 Task: In the  document fandc.rtf Insert horizontal line 'above the text' Create the translated copy of the document in  'Latin' Select the second point and  Clear Formatting
Action: Mouse moved to (341, 480)
Screenshot: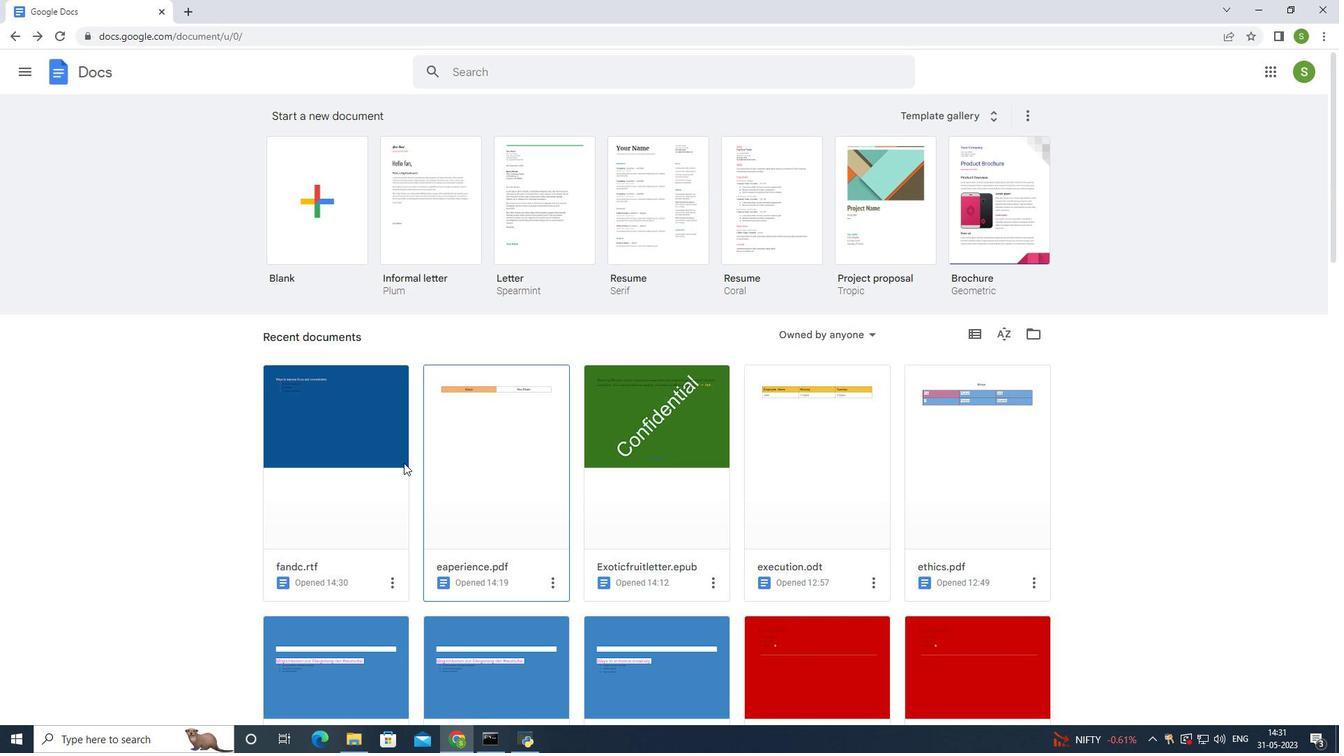 
Action: Mouse pressed left at (341, 480)
Screenshot: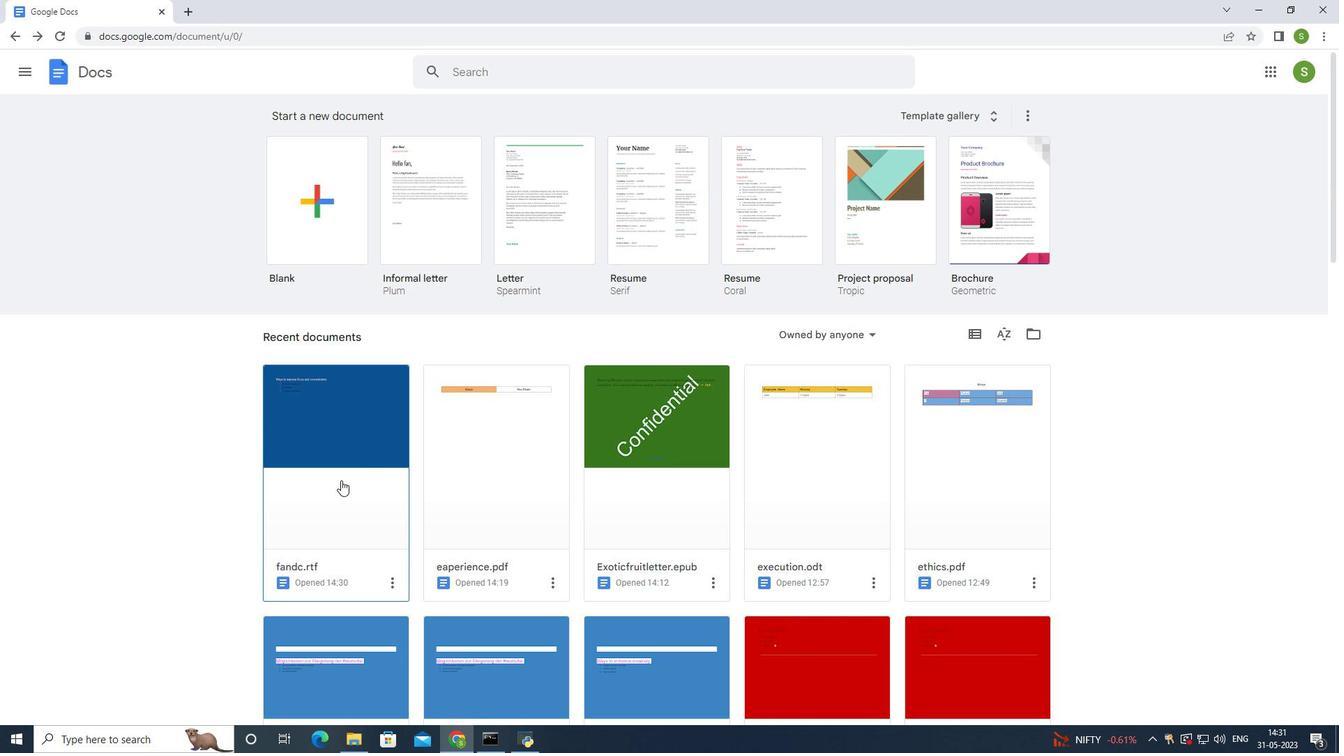 
Action: Mouse moved to (310, 258)
Screenshot: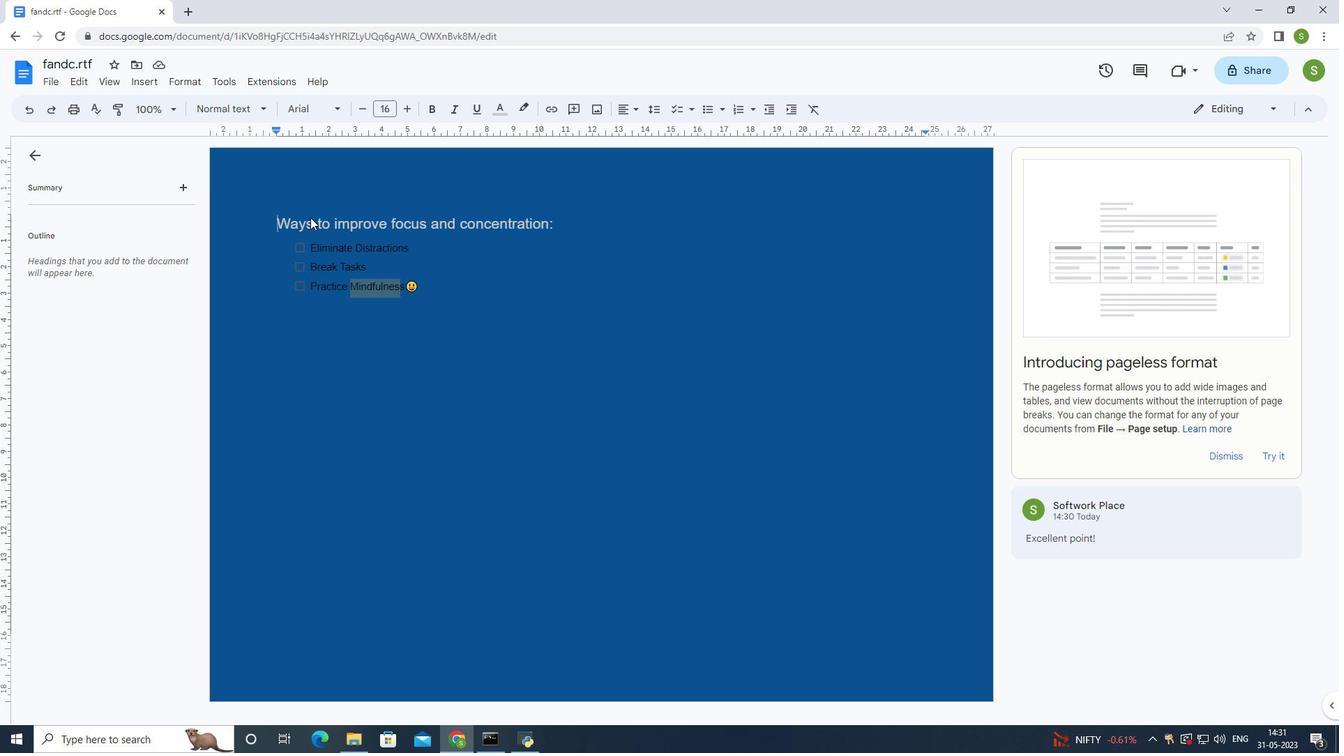 
Action: Key pressed <Key.enter>
Screenshot: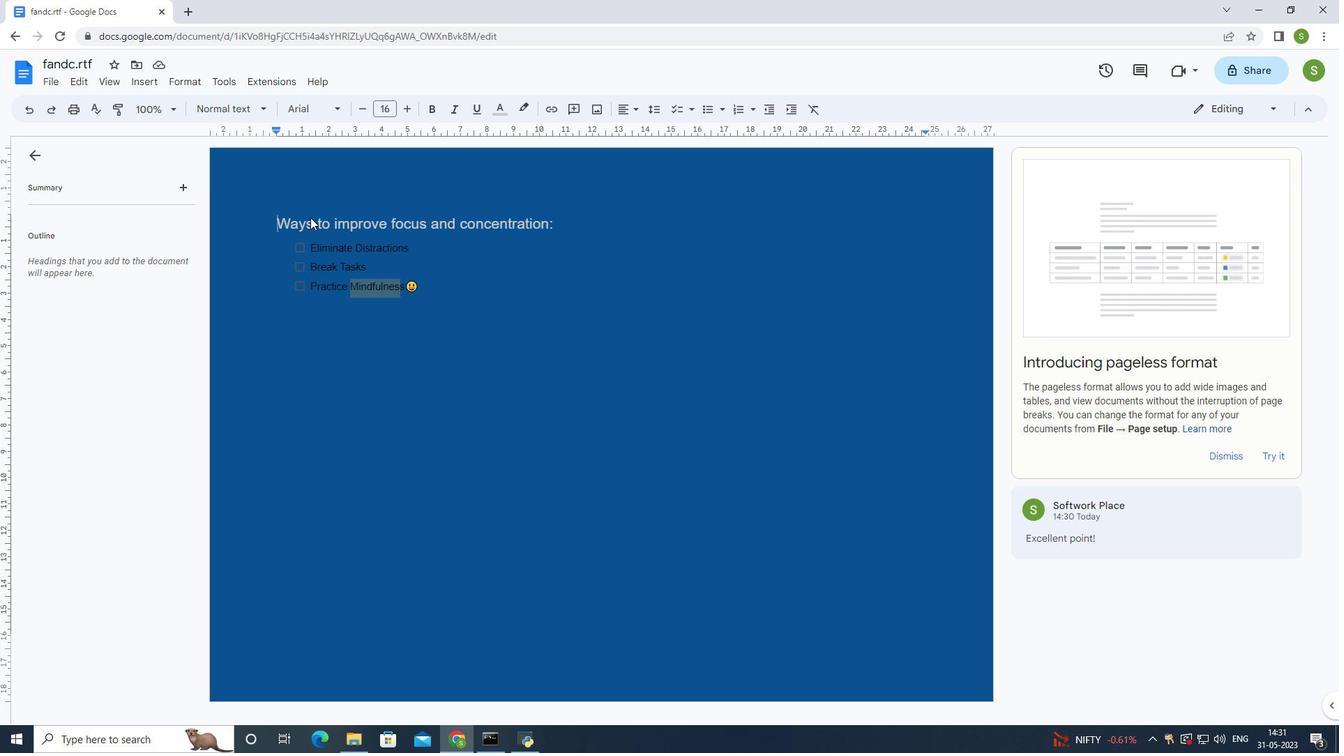 
Action: Mouse moved to (309, 237)
Screenshot: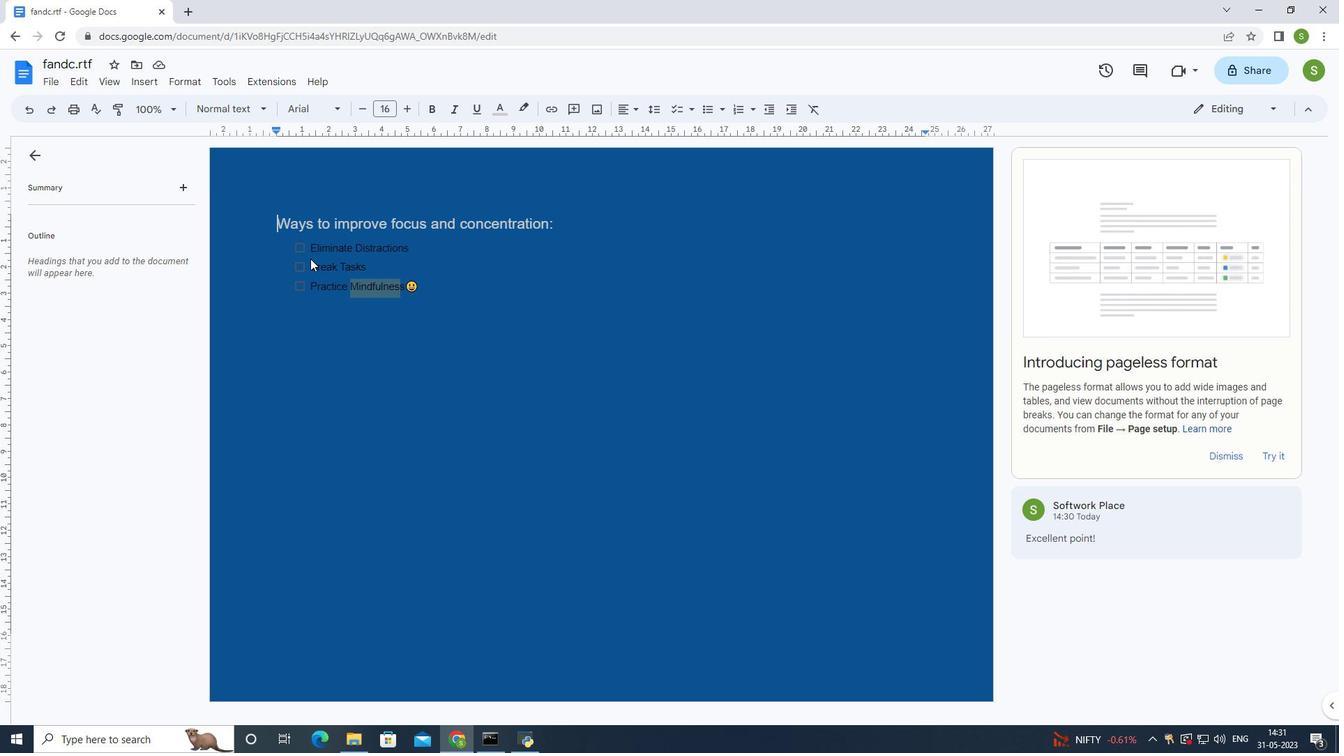 
Action: Key pressed <Key.enter>
Screenshot: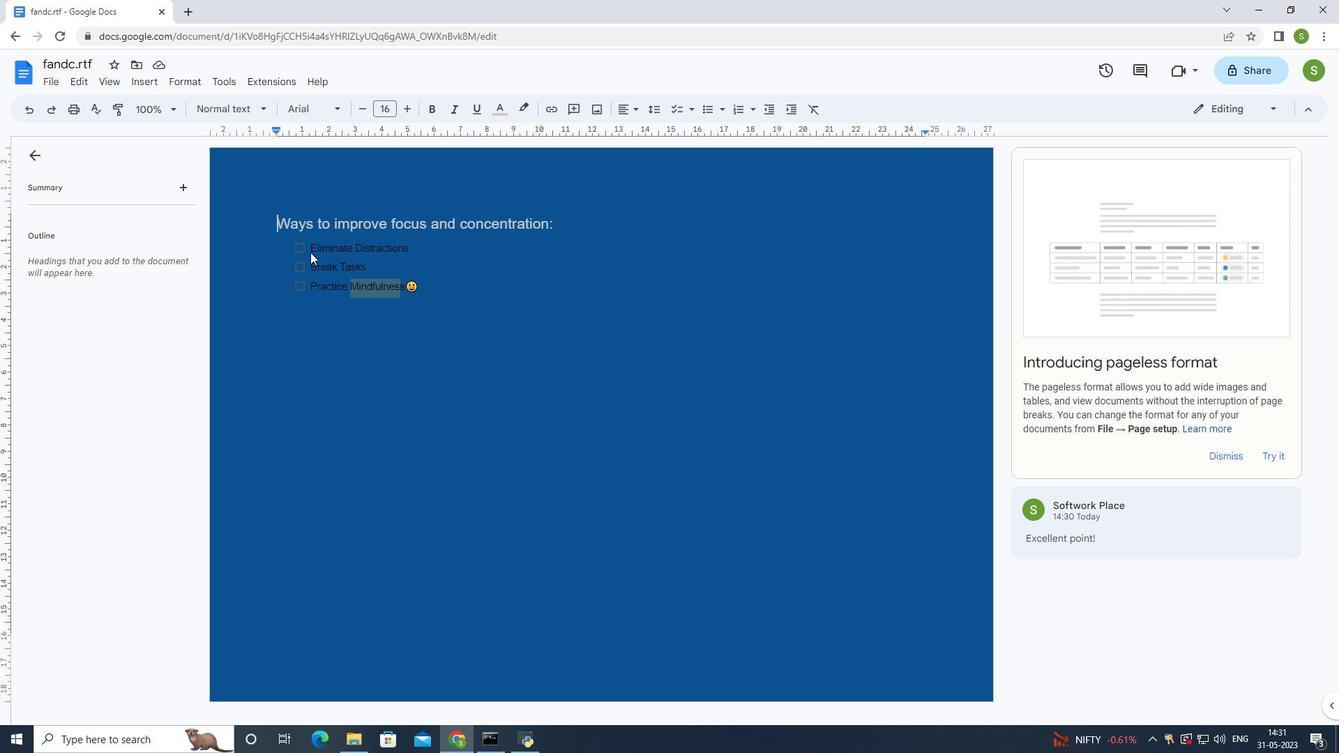 
Action: Mouse moved to (309, 237)
Screenshot: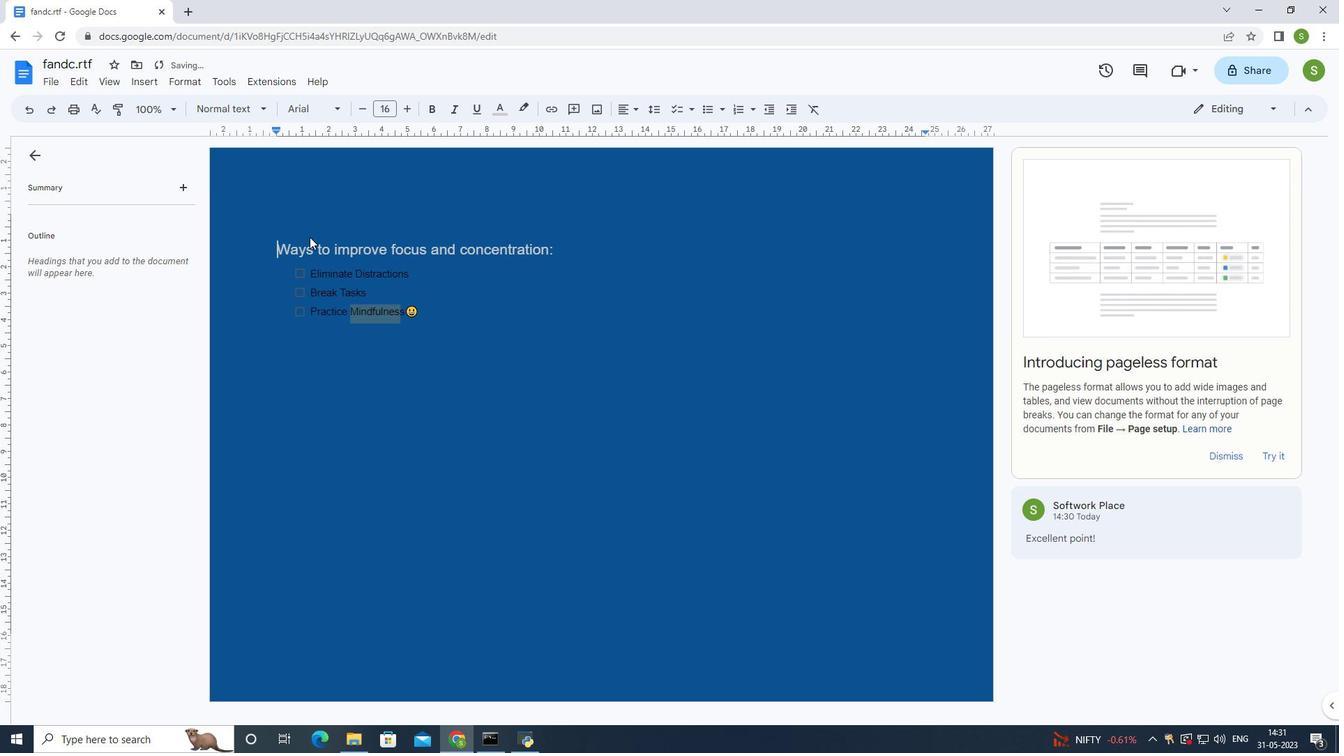 
Action: Key pressed <Key.enter>
Screenshot: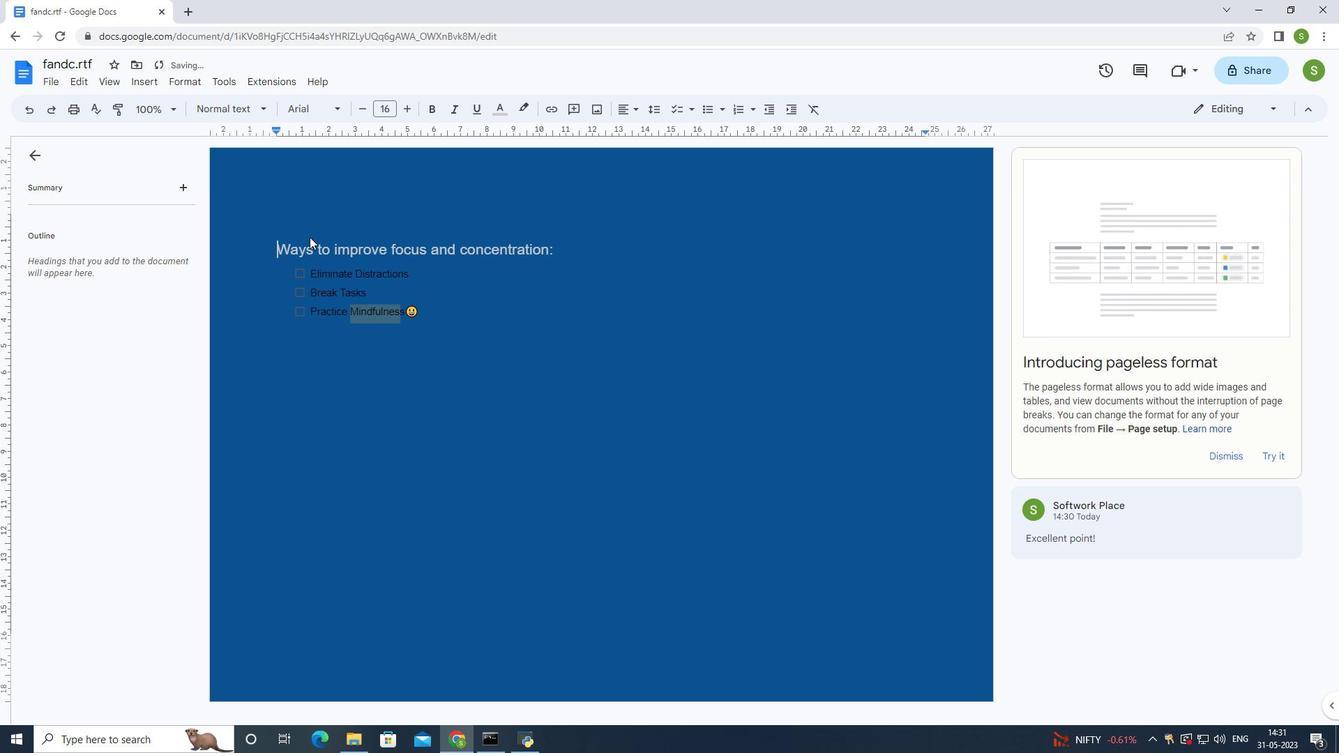 
Action: Mouse moved to (309, 239)
Screenshot: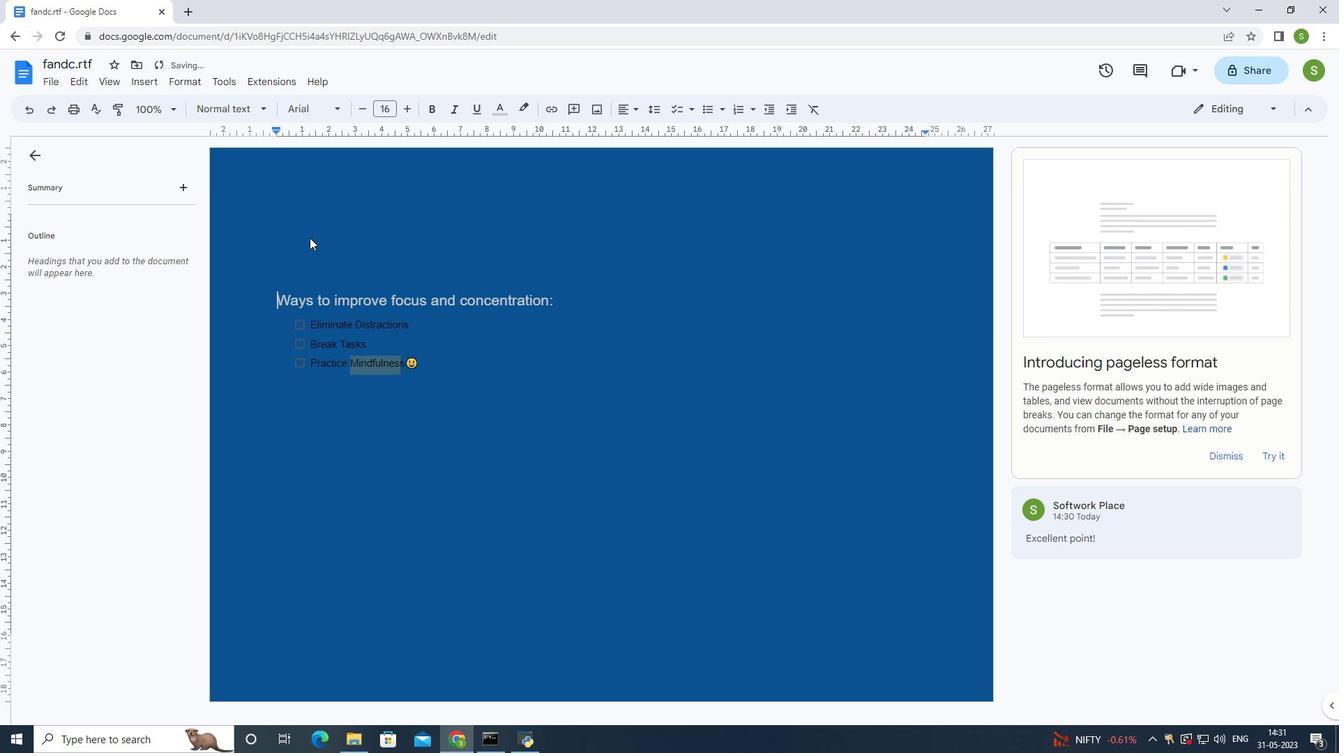 
Action: Key pressed <Key.enter>
Screenshot: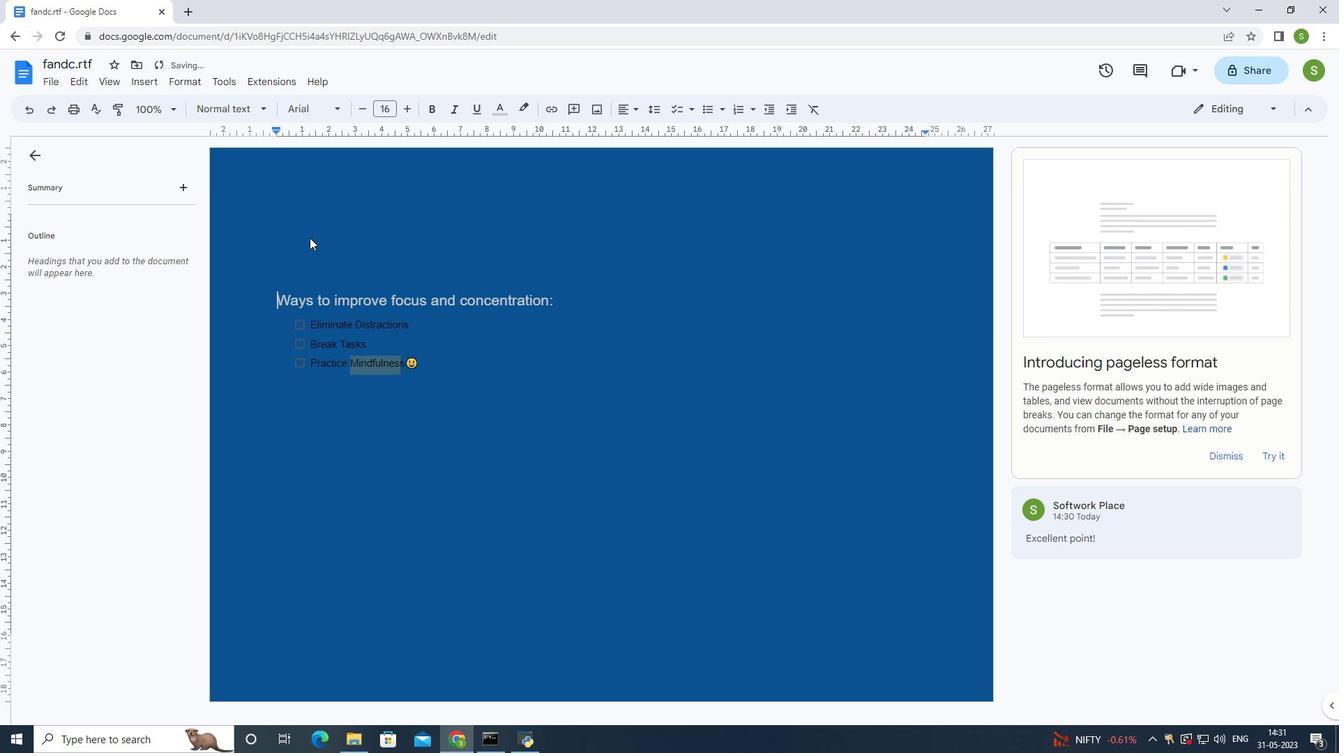 
Action: Mouse moved to (288, 288)
Screenshot: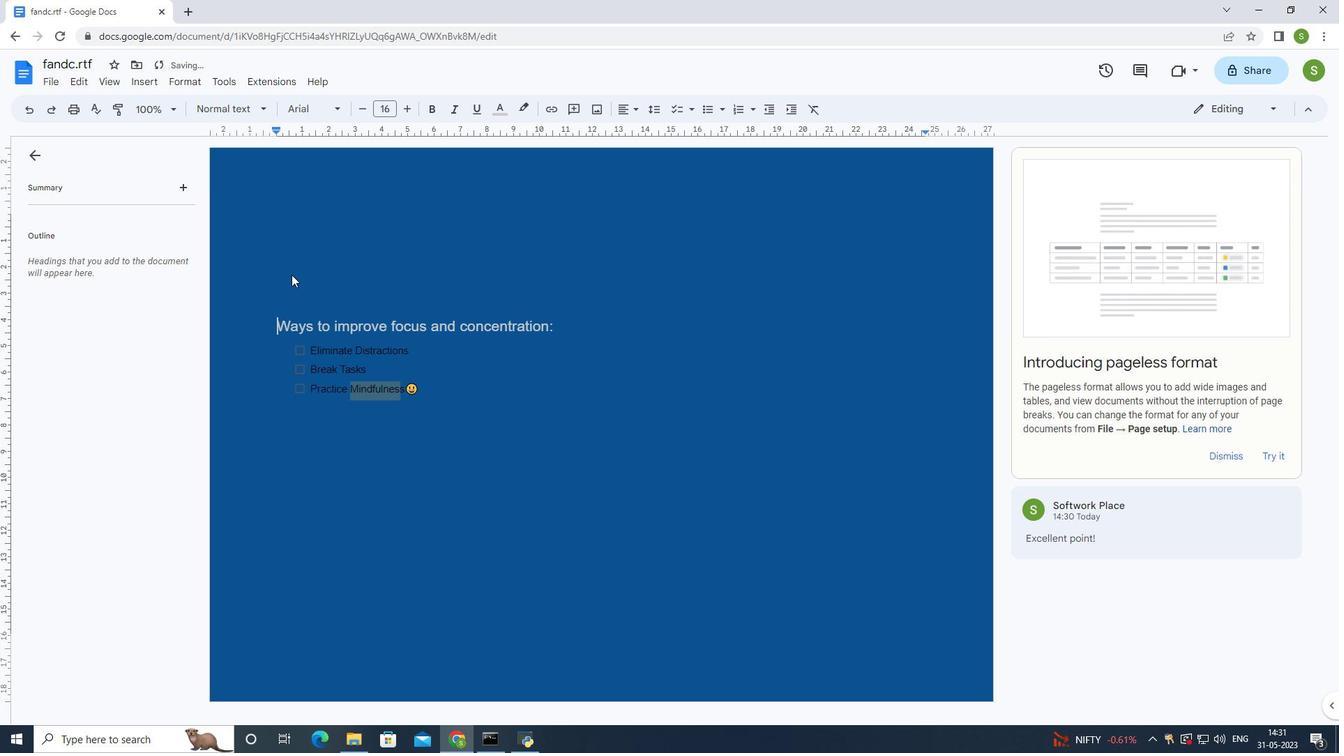 
Action: Mouse pressed left at (288, 288)
Screenshot: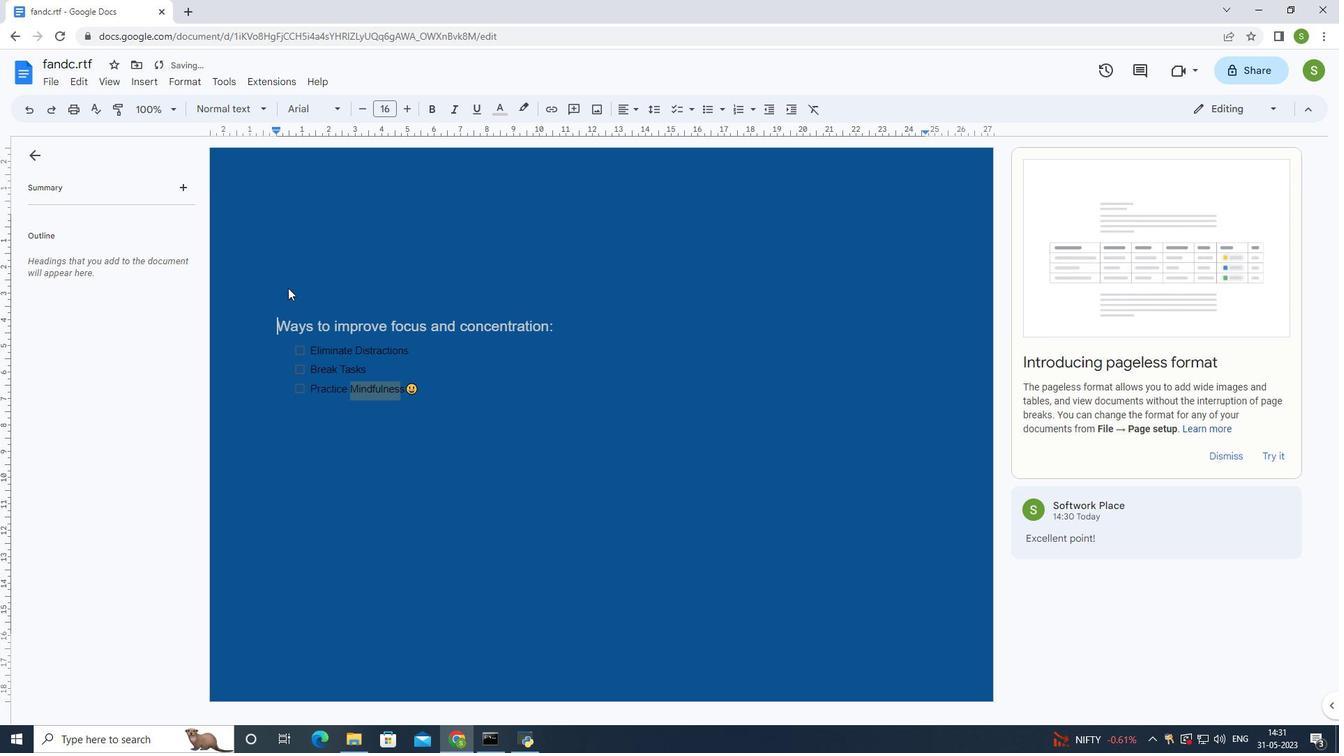 
Action: Mouse moved to (180, 82)
Screenshot: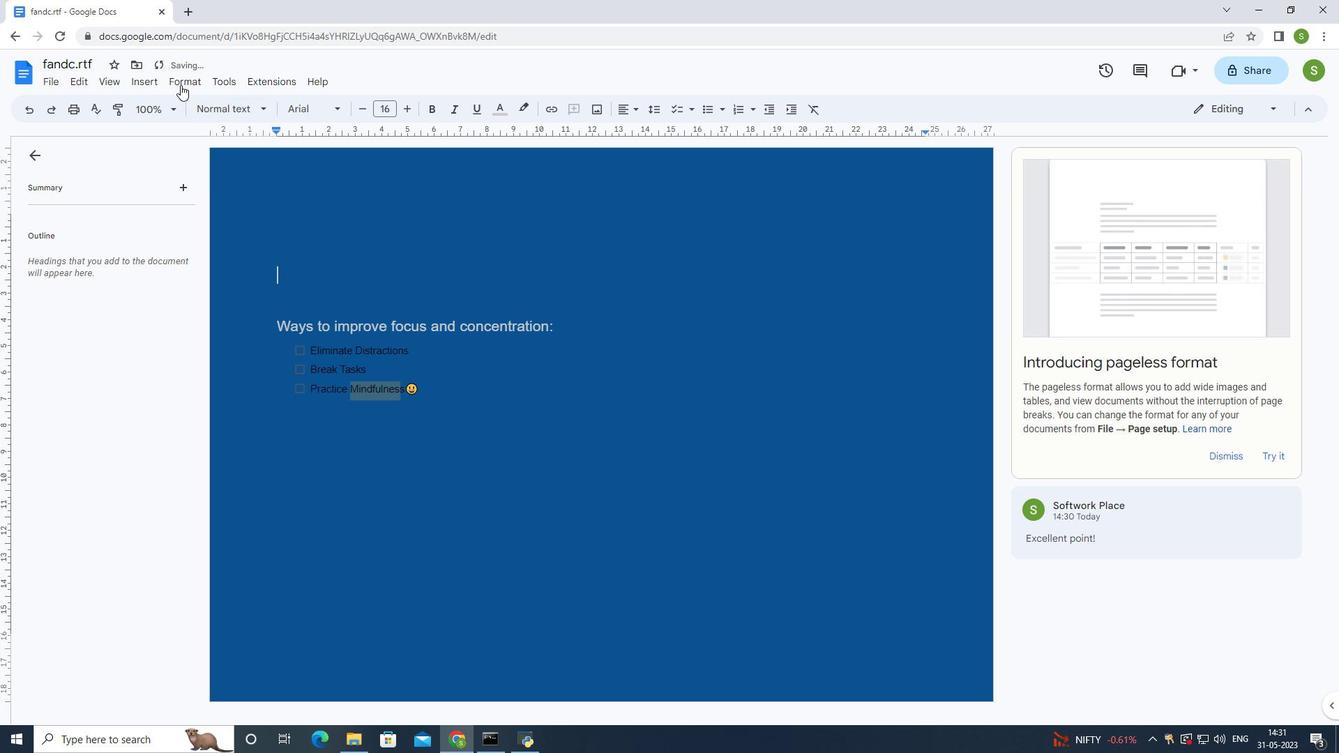 
Action: Mouse pressed left at (180, 82)
Screenshot: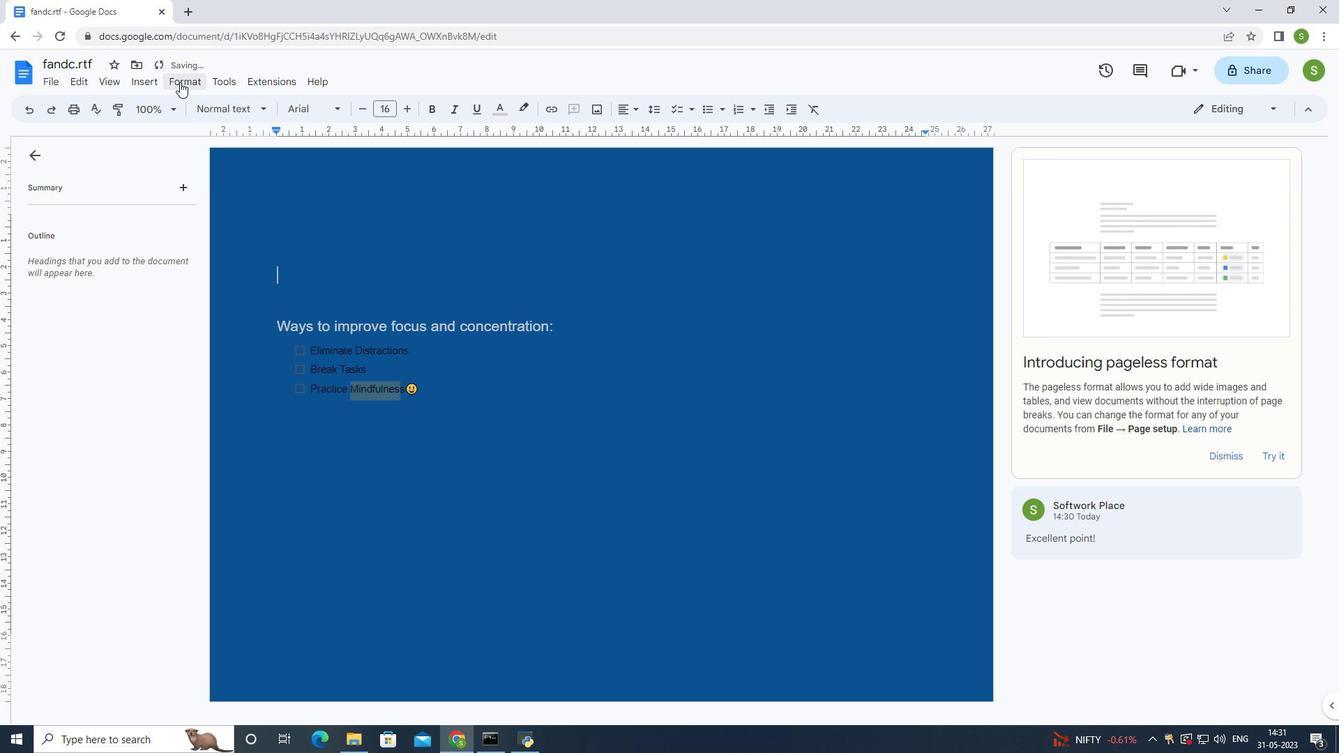 
Action: Mouse moved to (151, 81)
Screenshot: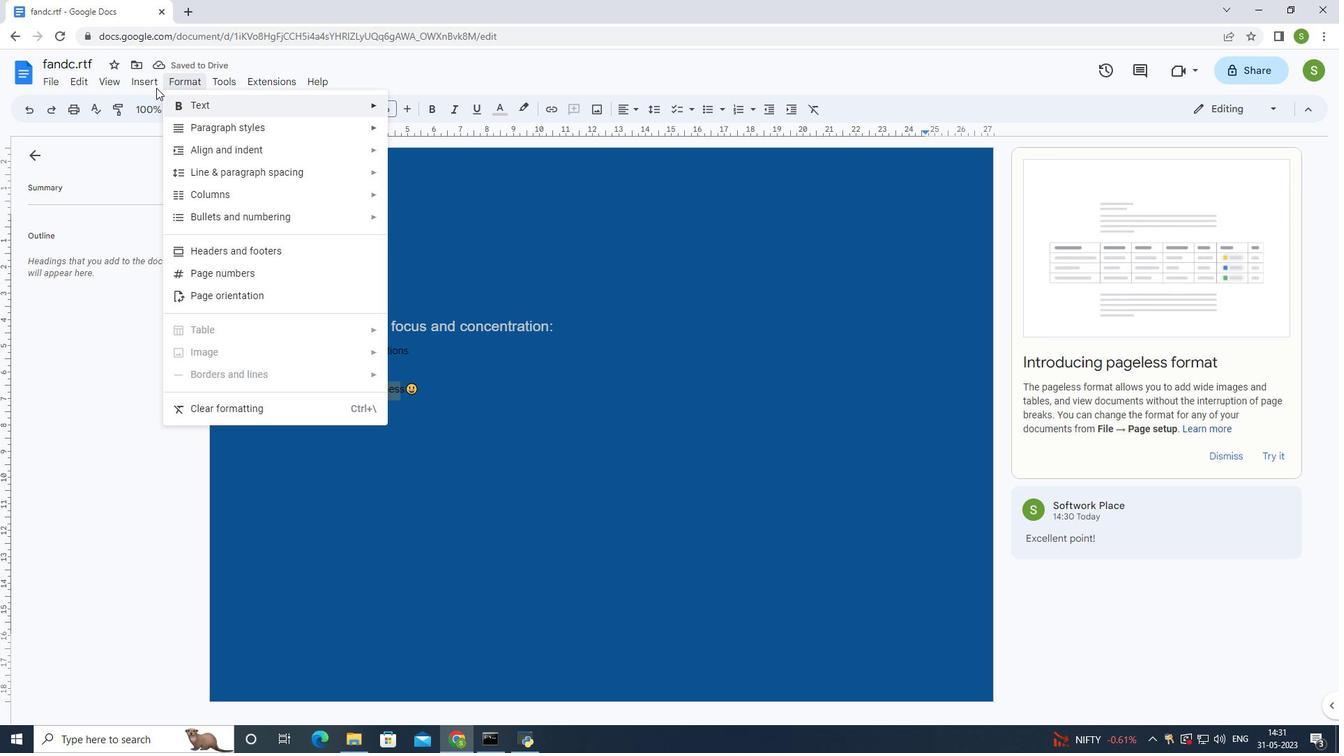 
Action: Mouse pressed left at (151, 81)
Screenshot: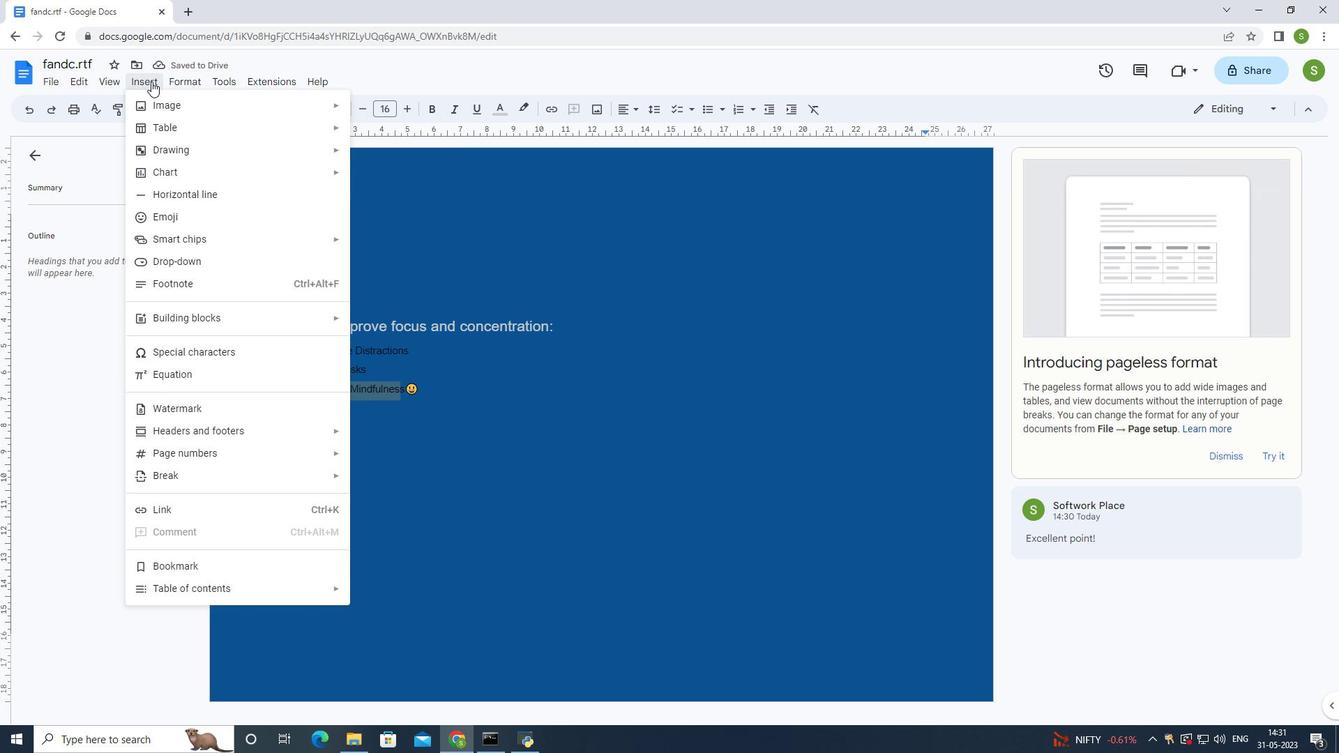 
Action: Mouse pressed left at (151, 81)
Screenshot: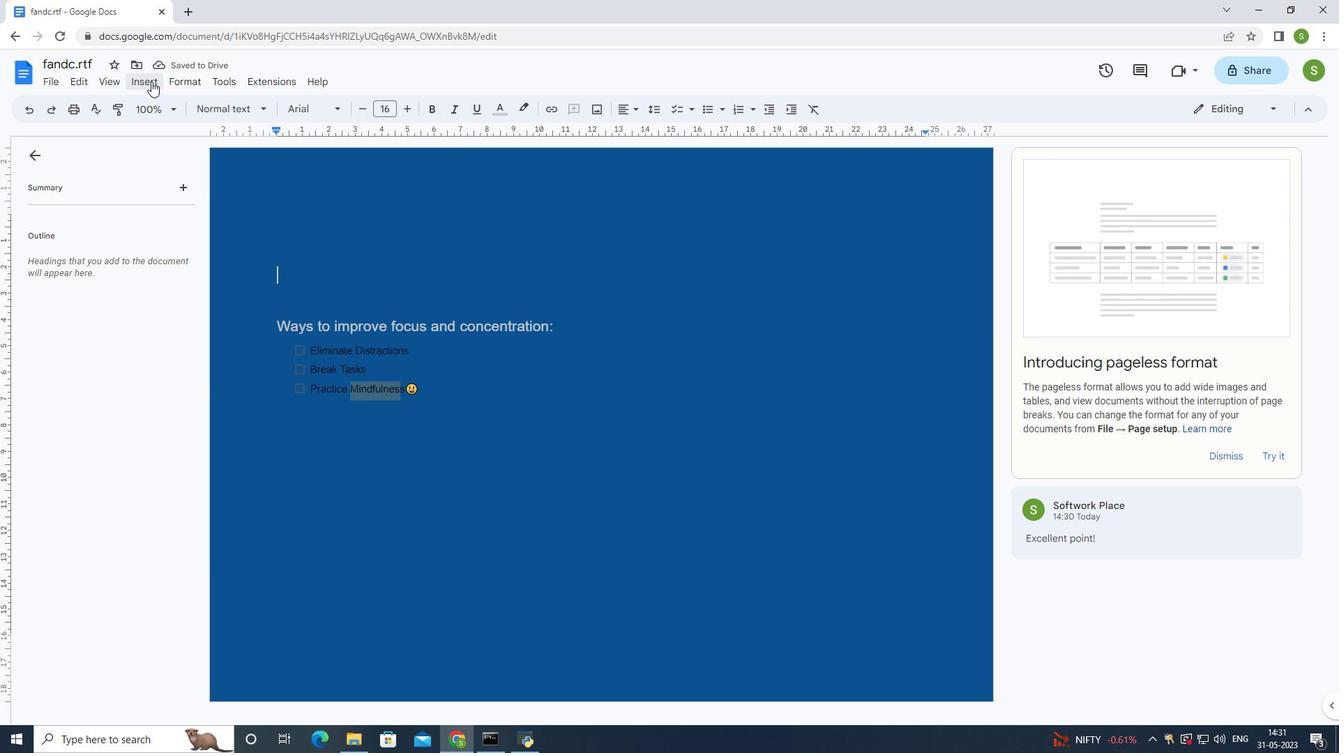 
Action: Mouse moved to (175, 196)
Screenshot: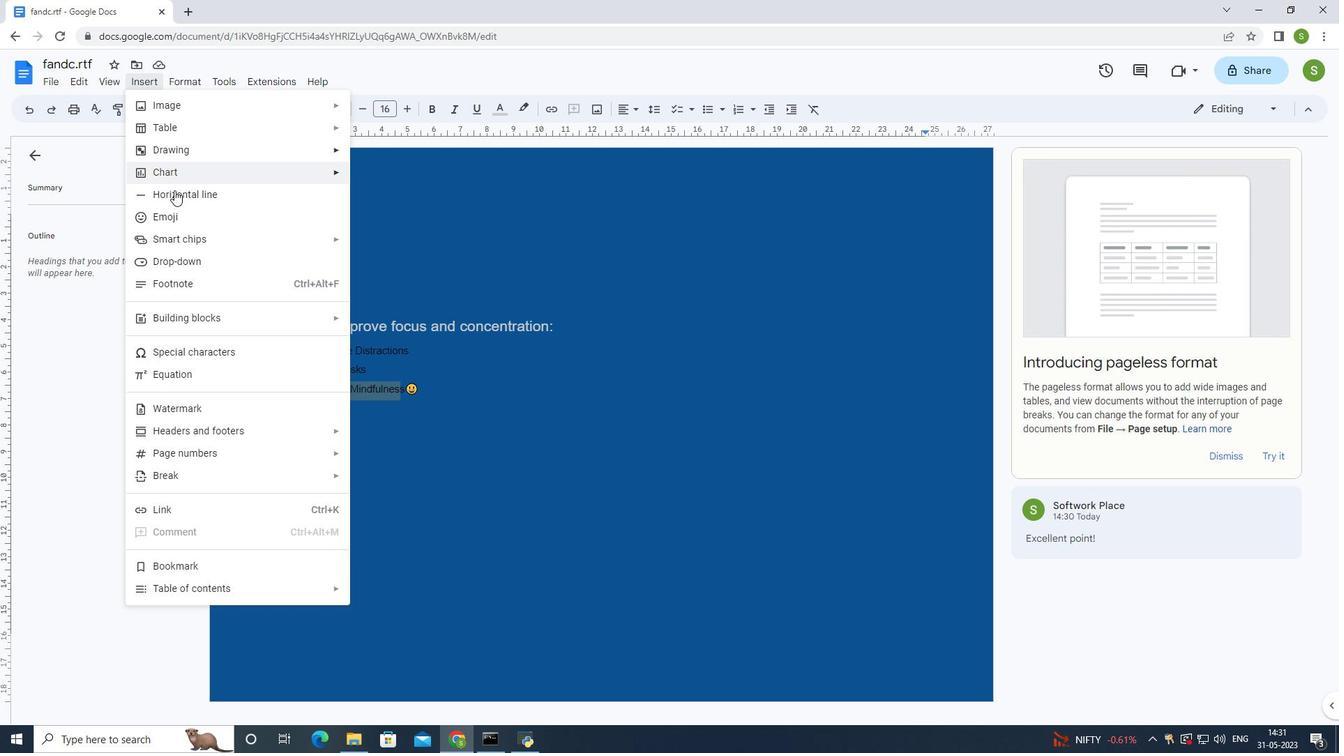 
Action: Mouse pressed left at (175, 196)
Screenshot: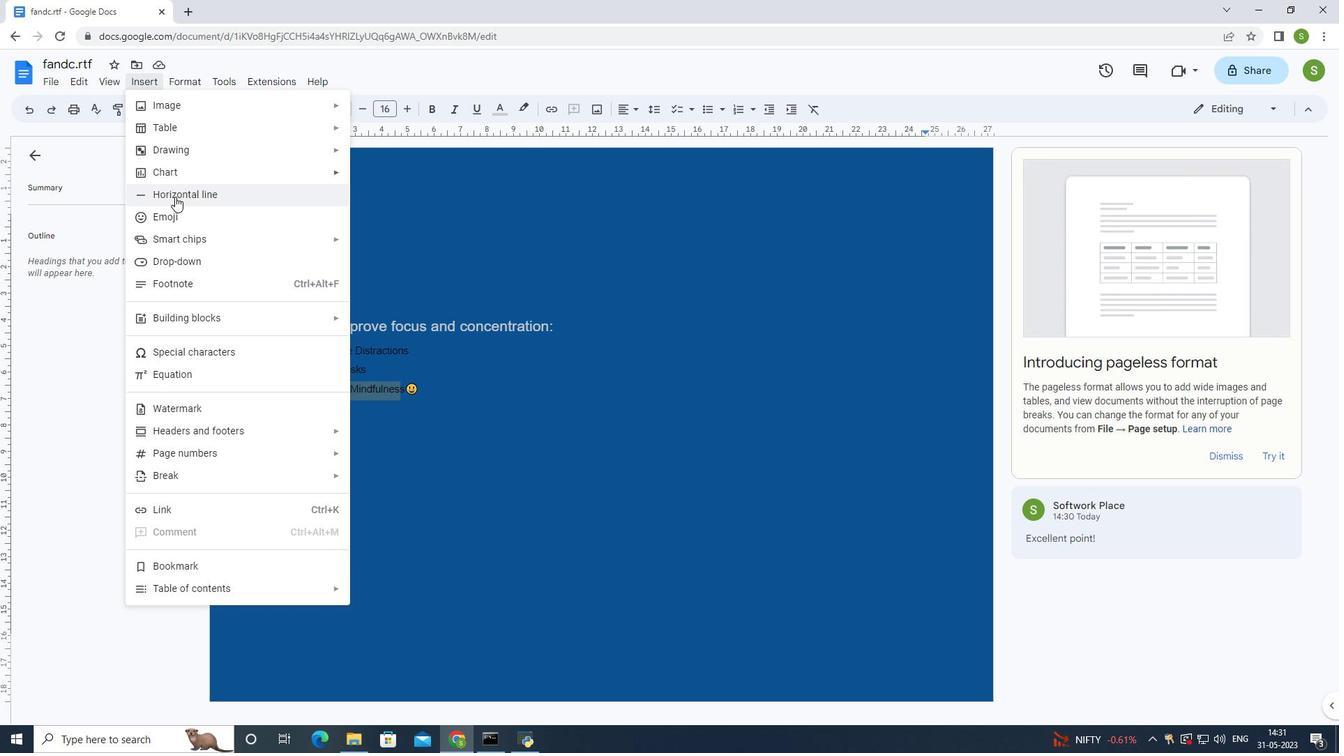 
Action: Mouse moved to (450, 442)
Screenshot: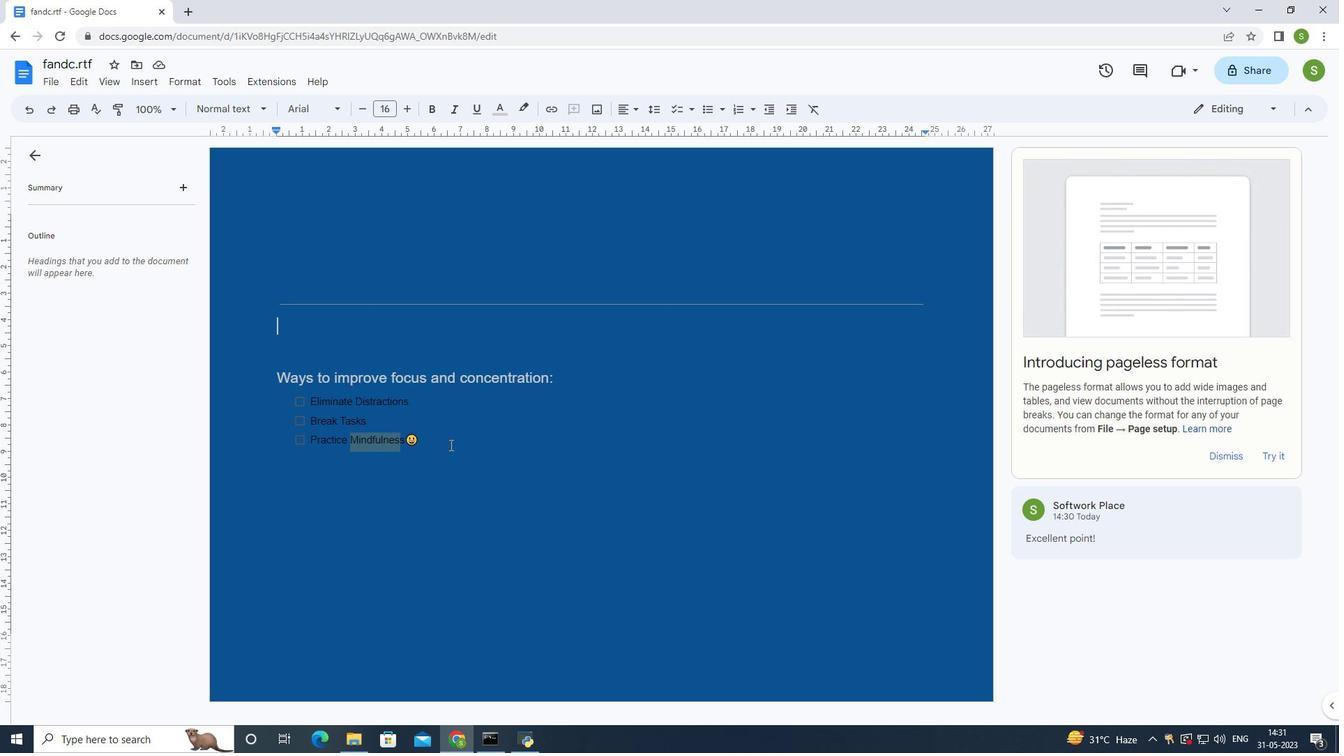 
Action: Mouse pressed left at (450, 442)
Screenshot: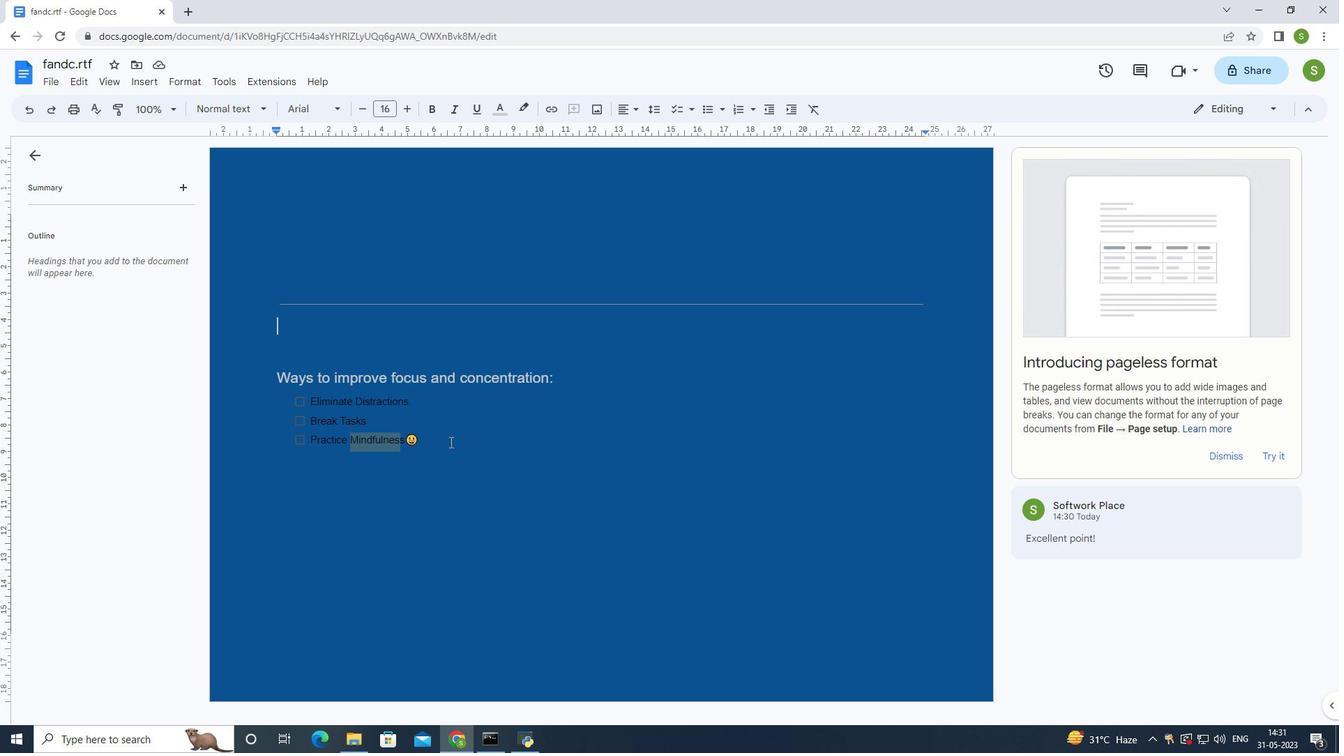 
Action: Mouse moved to (170, 78)
Screenshot: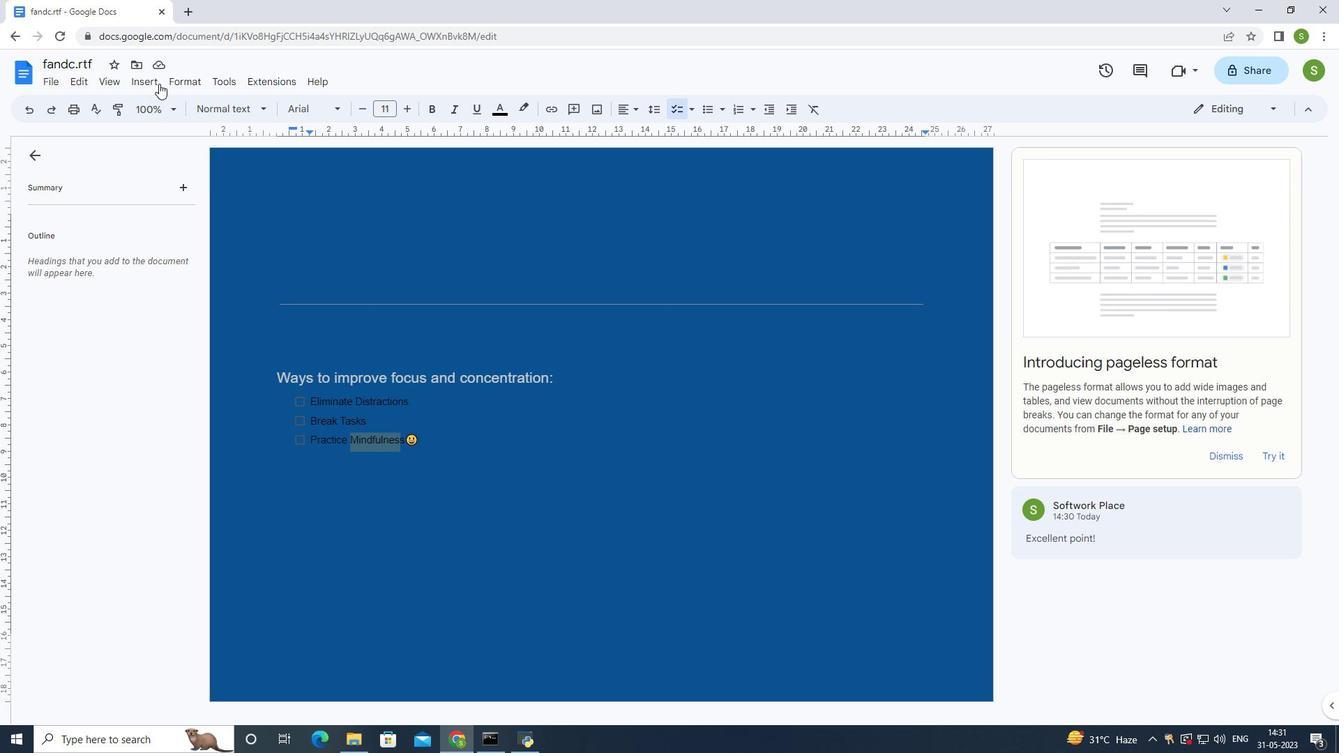 
Action: Mouse pressed left at (170, 78)
Screenshot: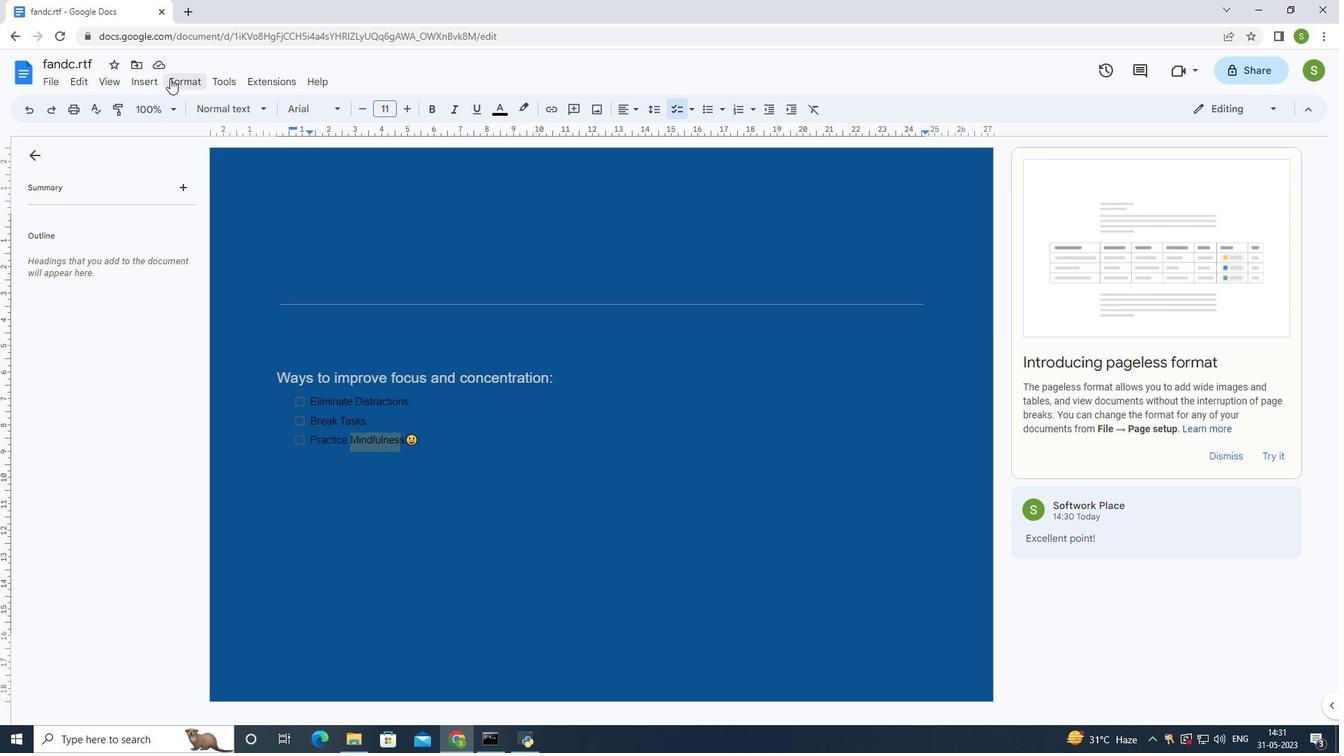 
Action: Mouse moved to (224, 82)
Screenshot: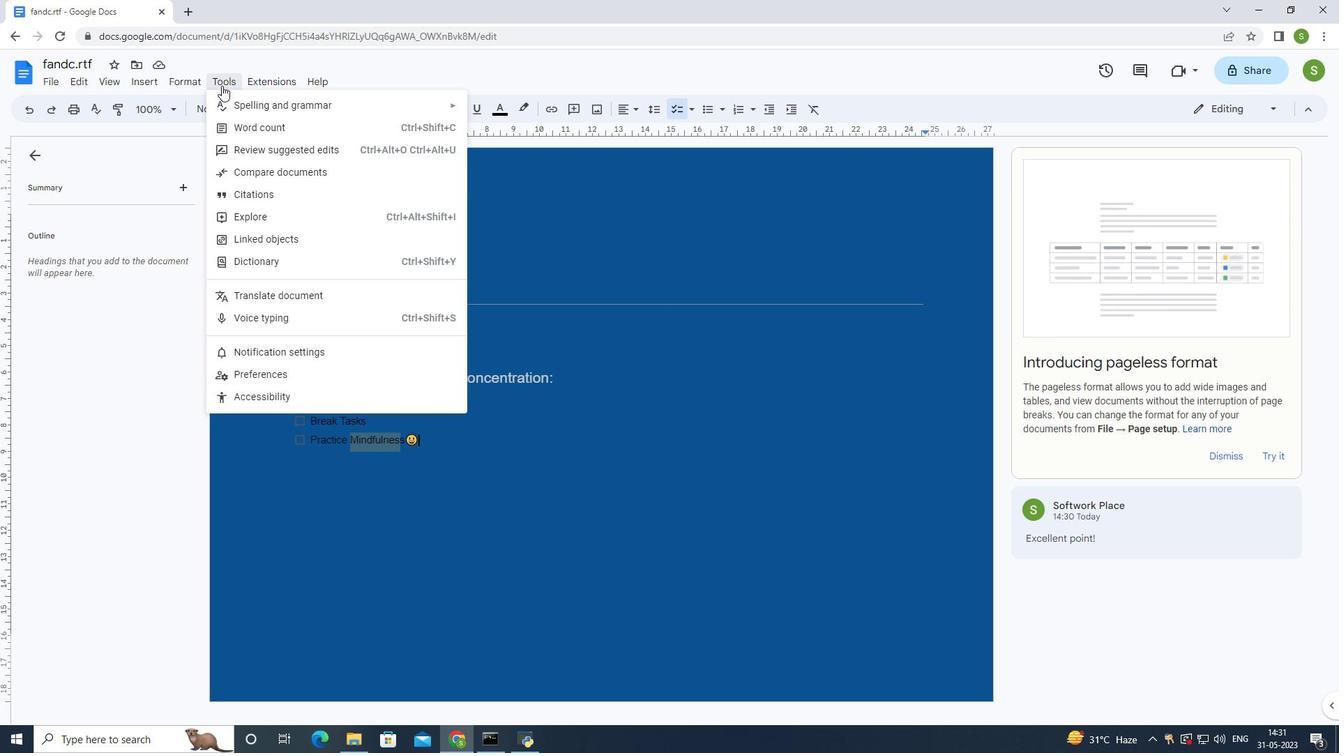 
Action: Mouse pressed left at (224, 82)
Screenshot: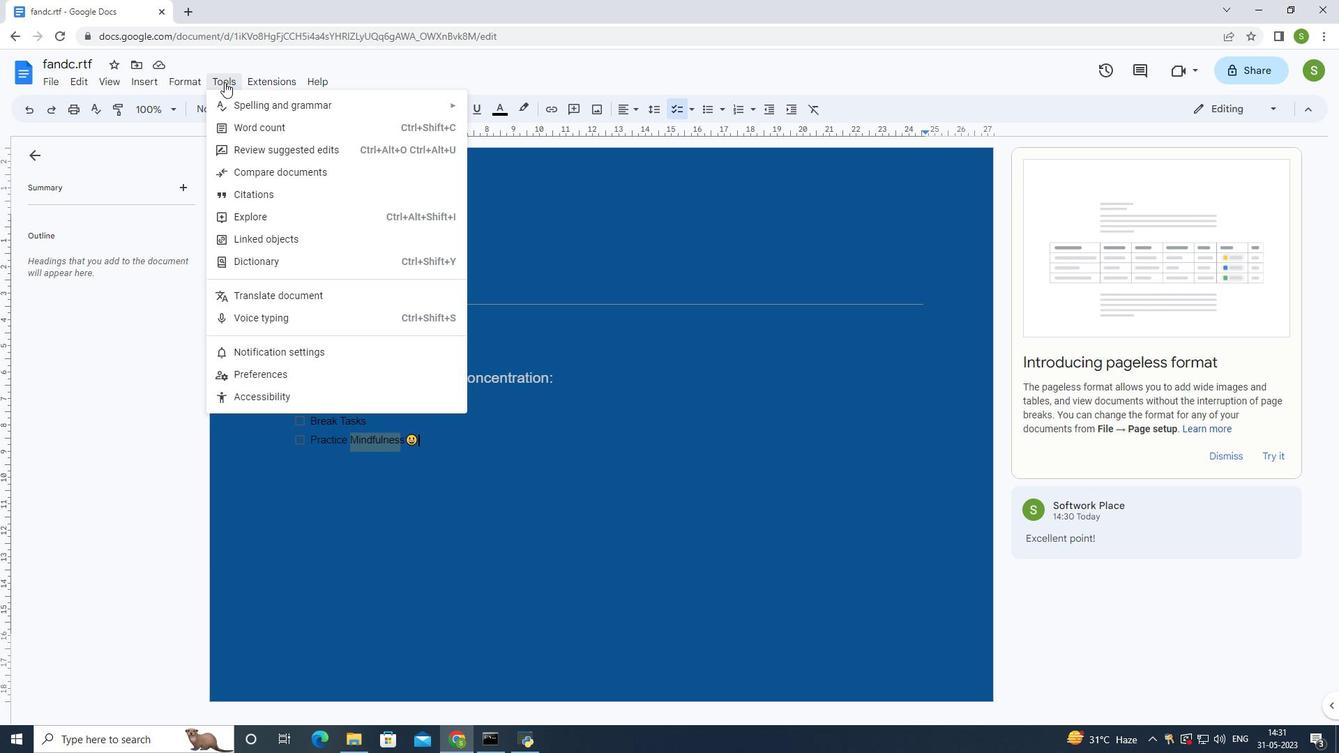 
Action: Mouse moved to (234, 80)
Screenshot: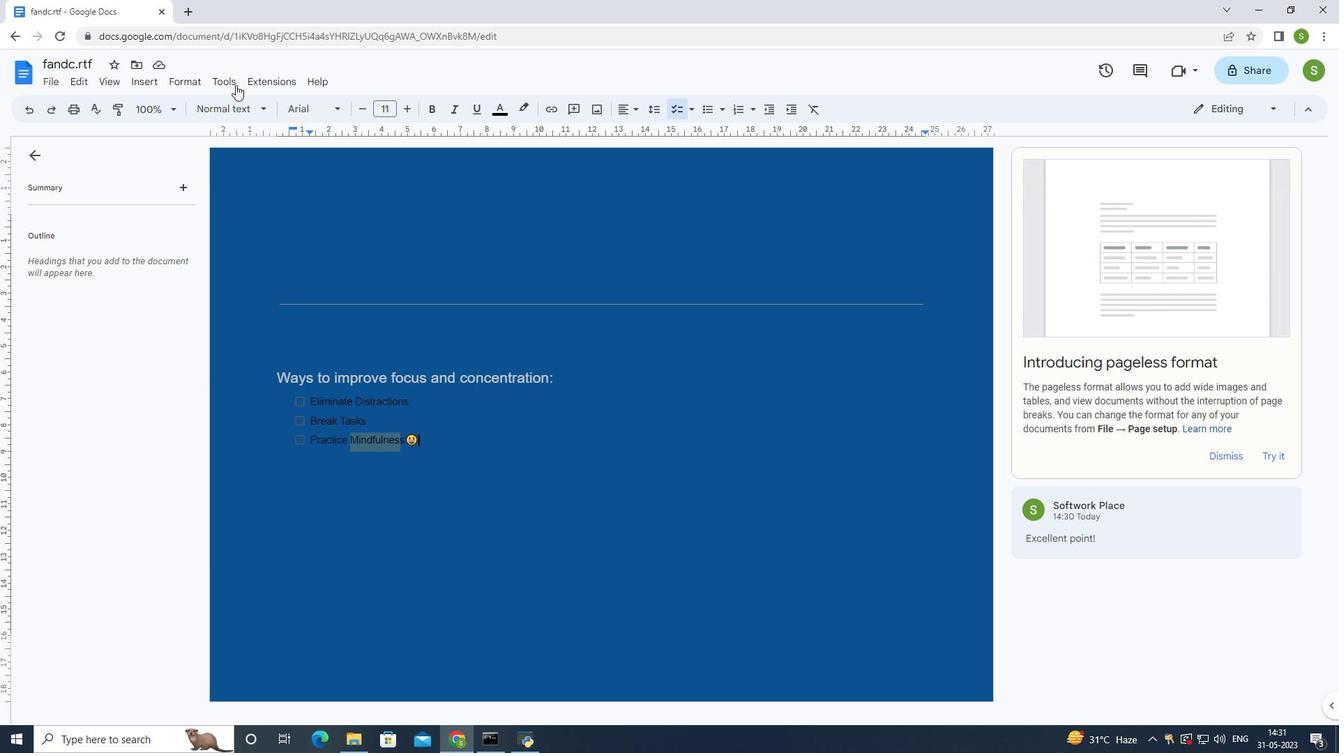 
Action: Mouse pressed left at (234, 80)
Screenshot: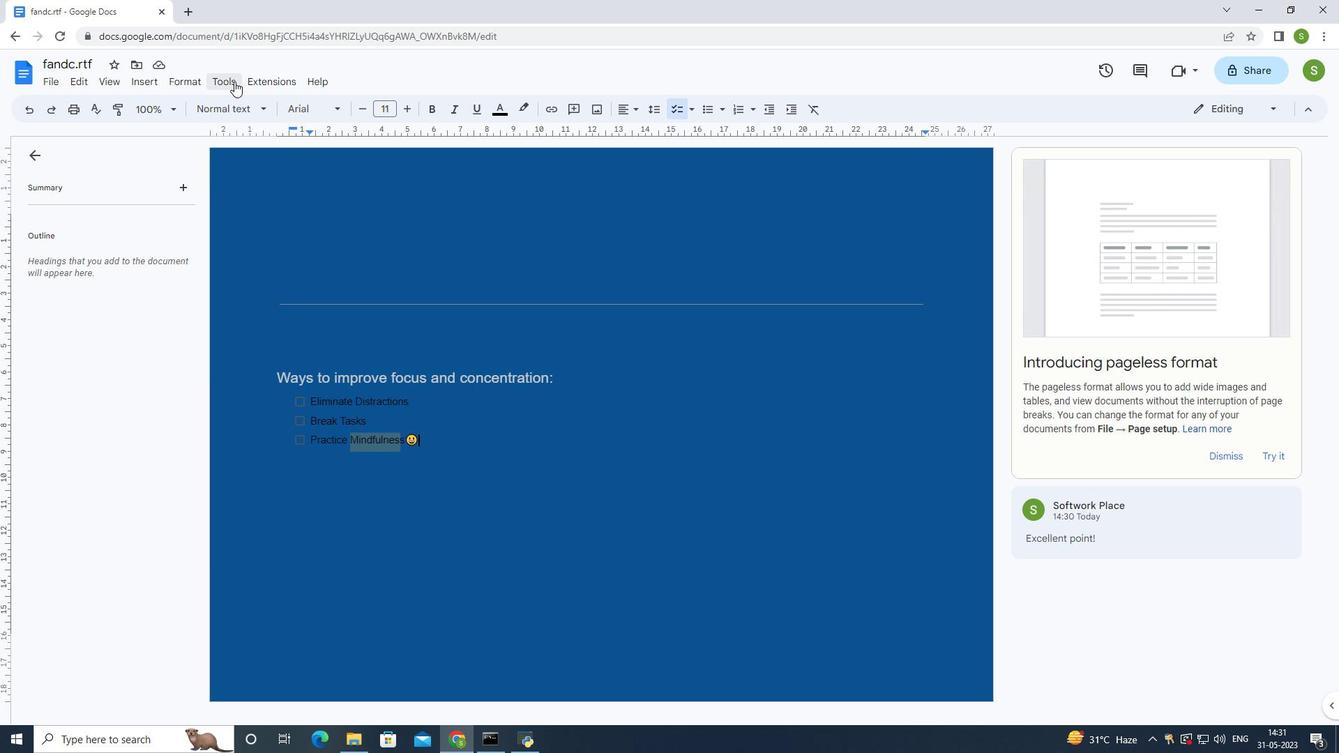 
Action: Mouse moved to (306, 292)
Screenshot: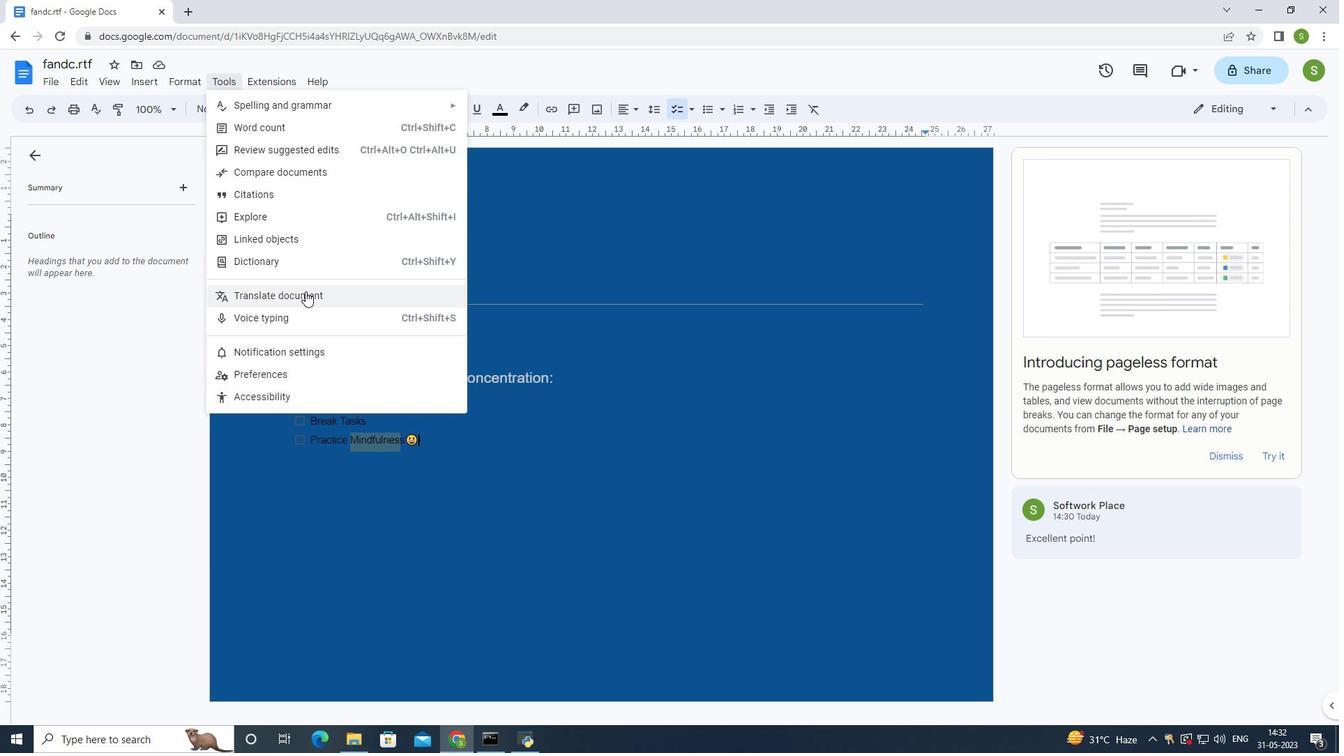 
Action: Mouse pressed left at (306, 292)
Screenshot: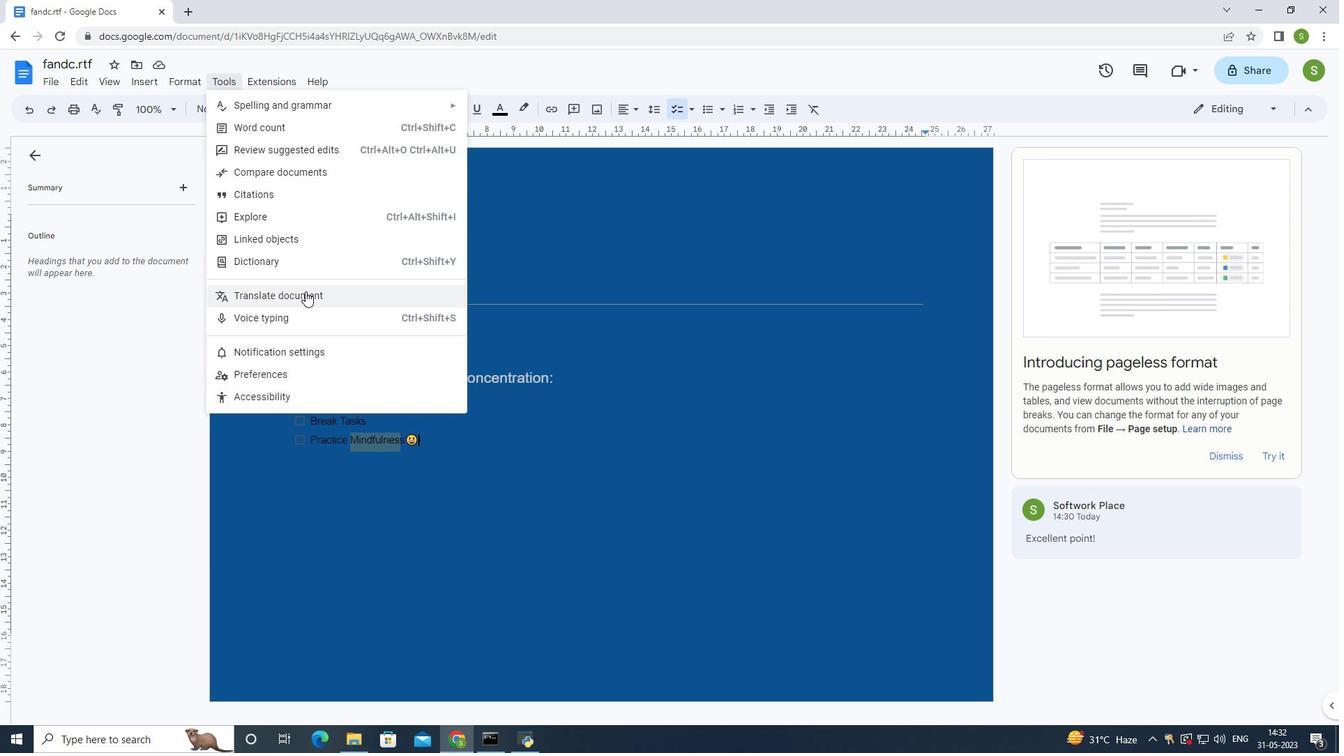 
Action: Mouse moved to (662, 470)
Screenshot: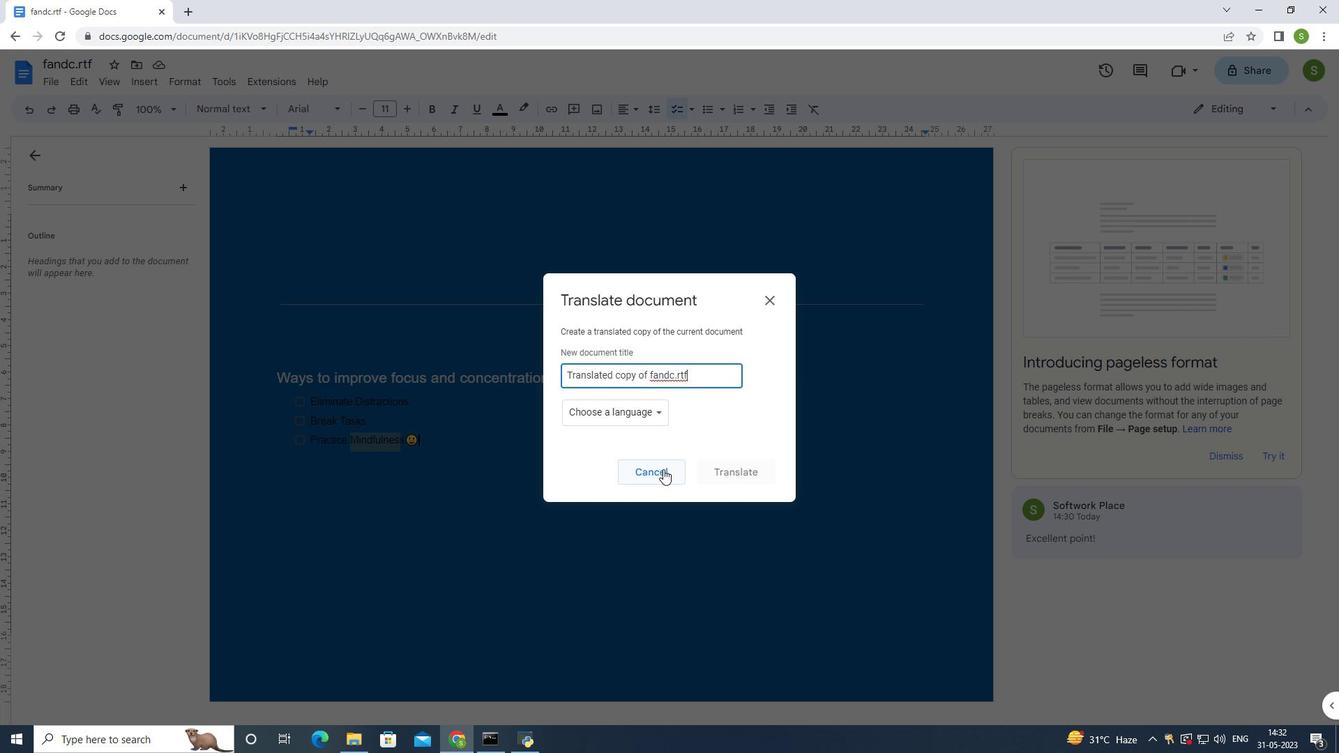 
Action: Mouse pressed left at (662, 470)
Screenshot: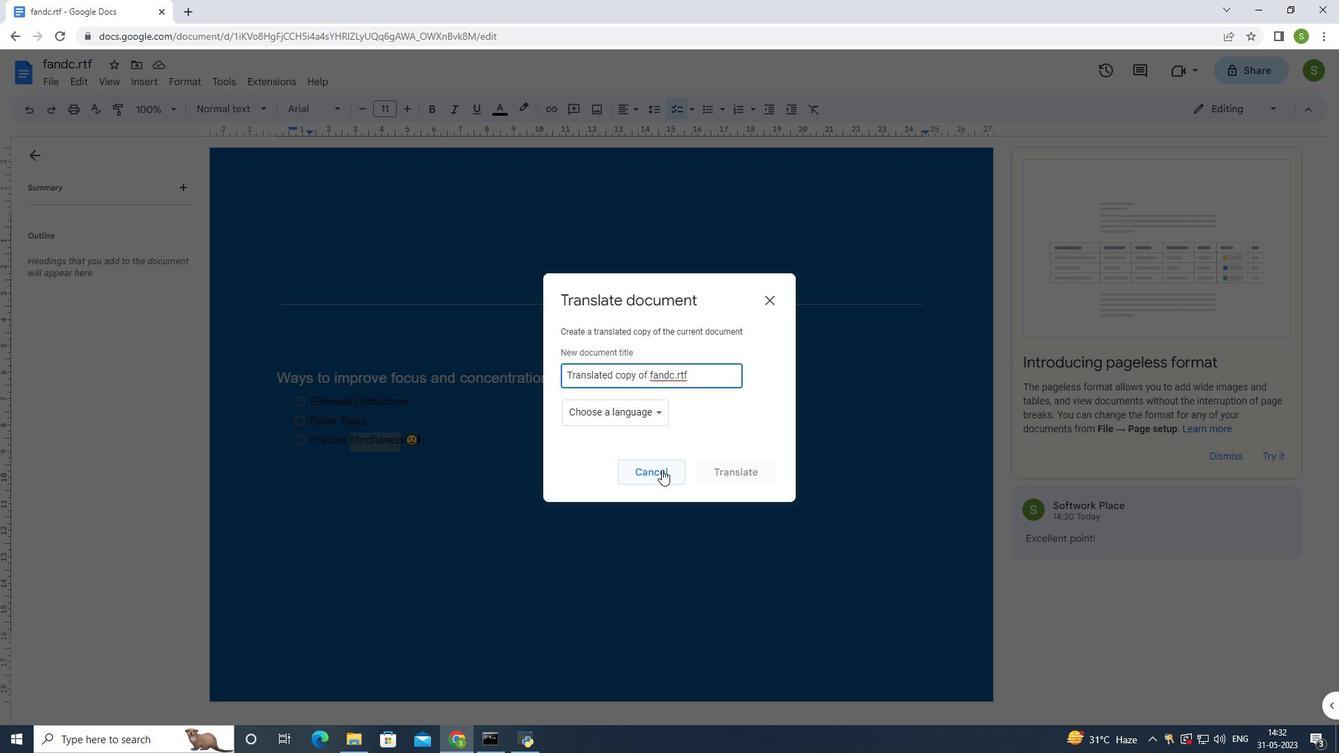 
Action: Mouse moved to (189, 79)
Screenshot: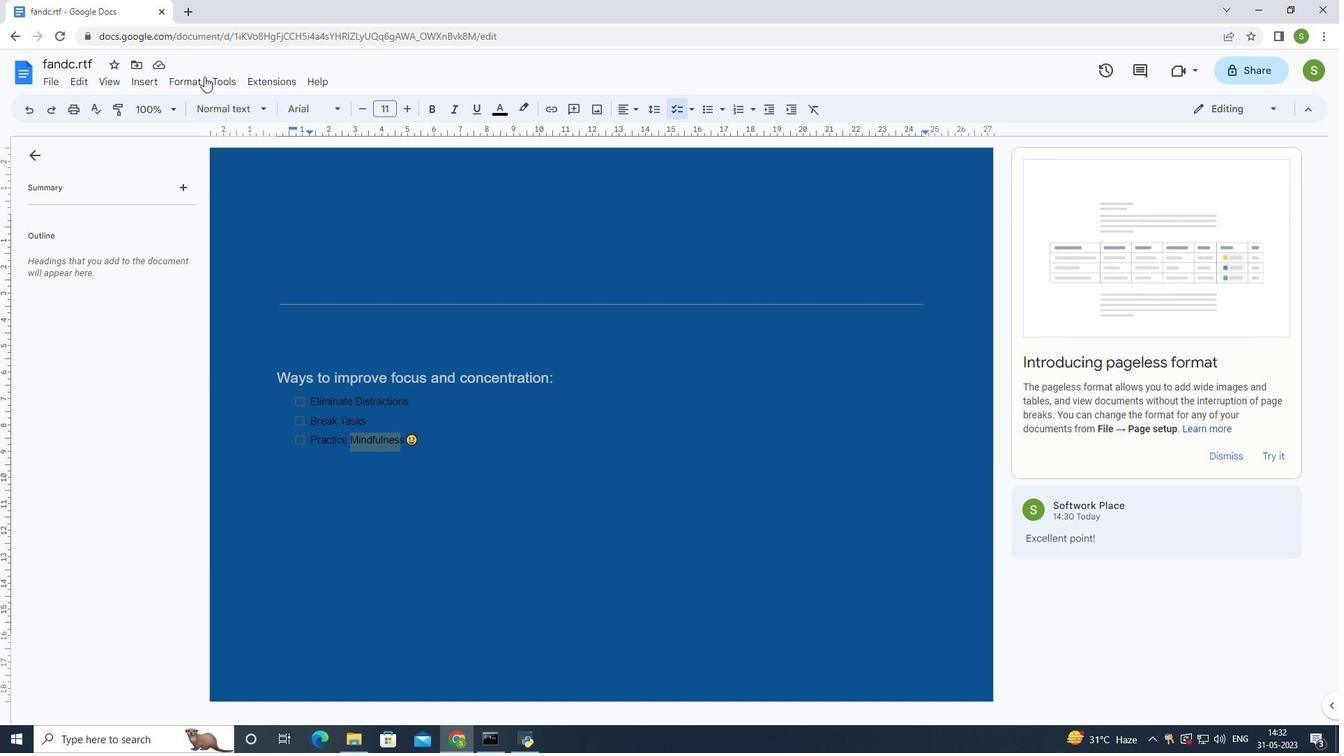 
Action: Mouse pressed left at (189, 79)
Screenshot: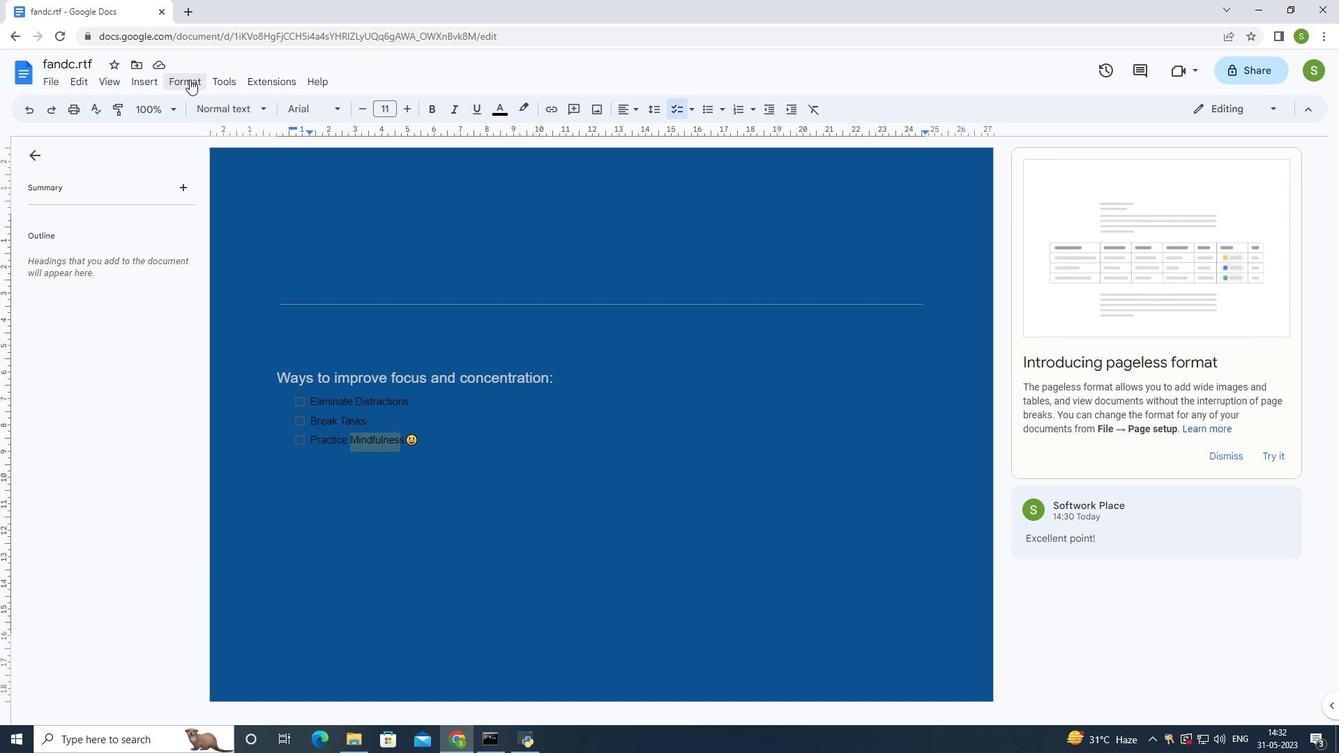 
Action: Mouse moved to (229, 82)
Screenshot: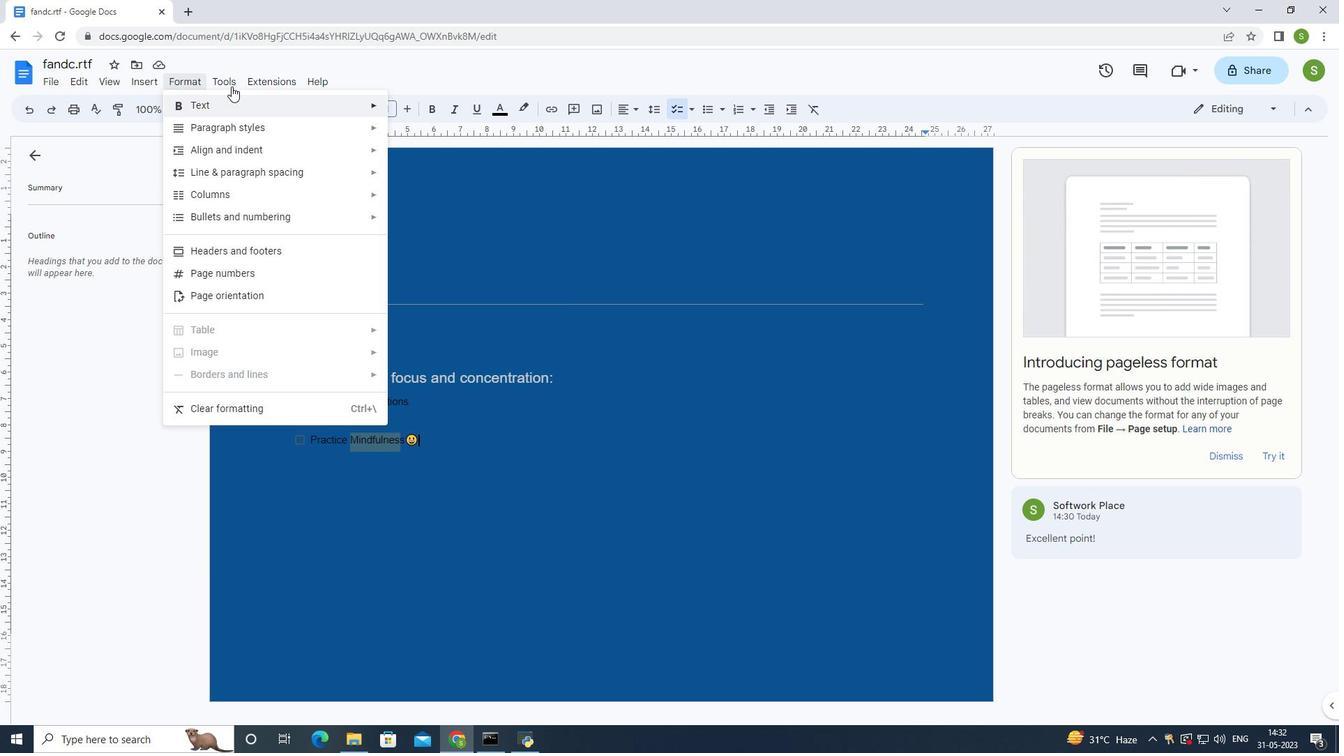 
Action: Mouse pressed left at (229, 82)
Screenshot: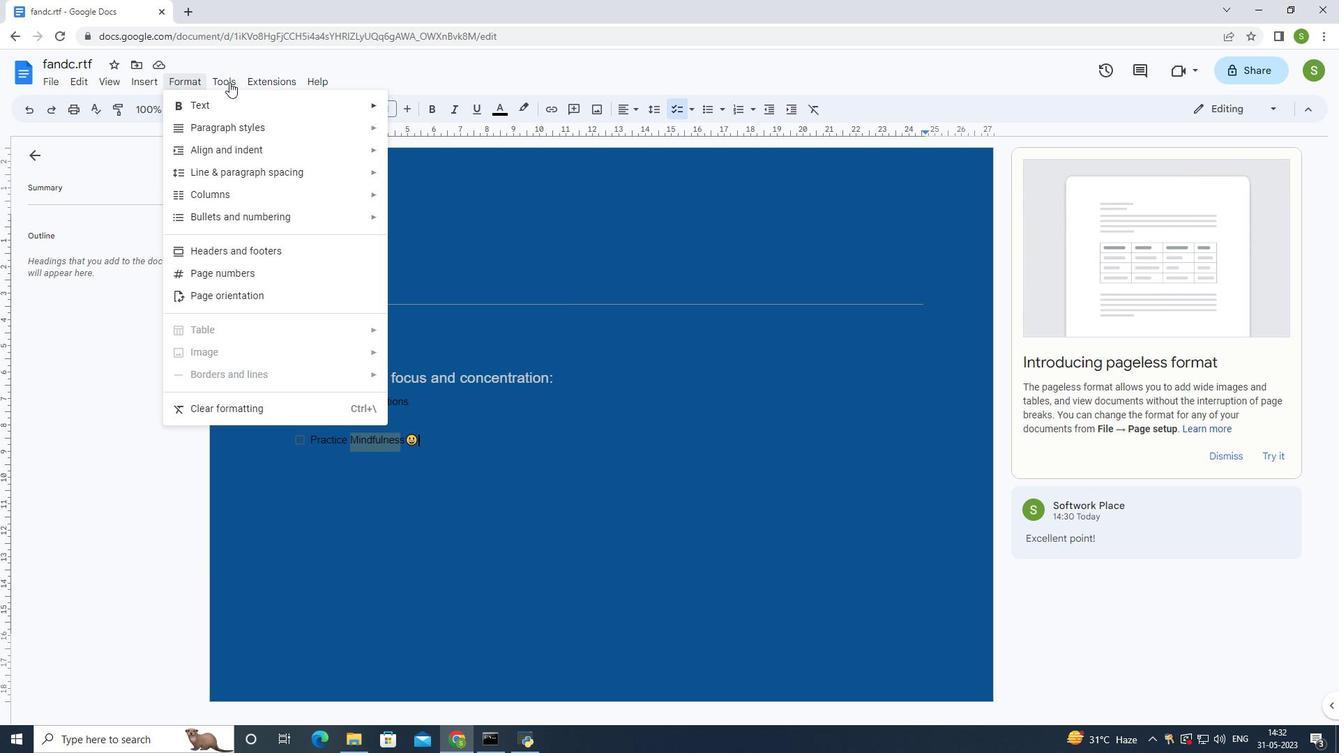 
Action: Mouse moved to (231, 84)
Screenshot: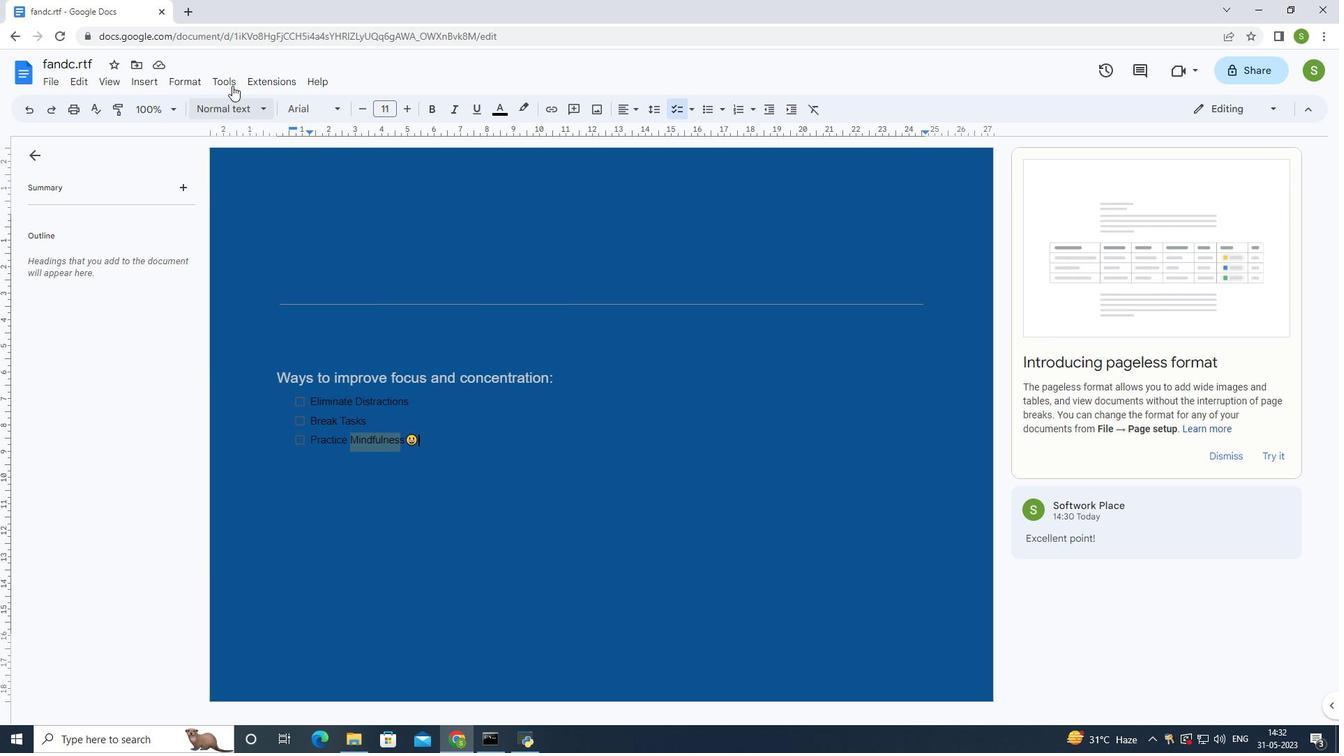
Action: Mouse pressed left at (231, 84)
Screenshot: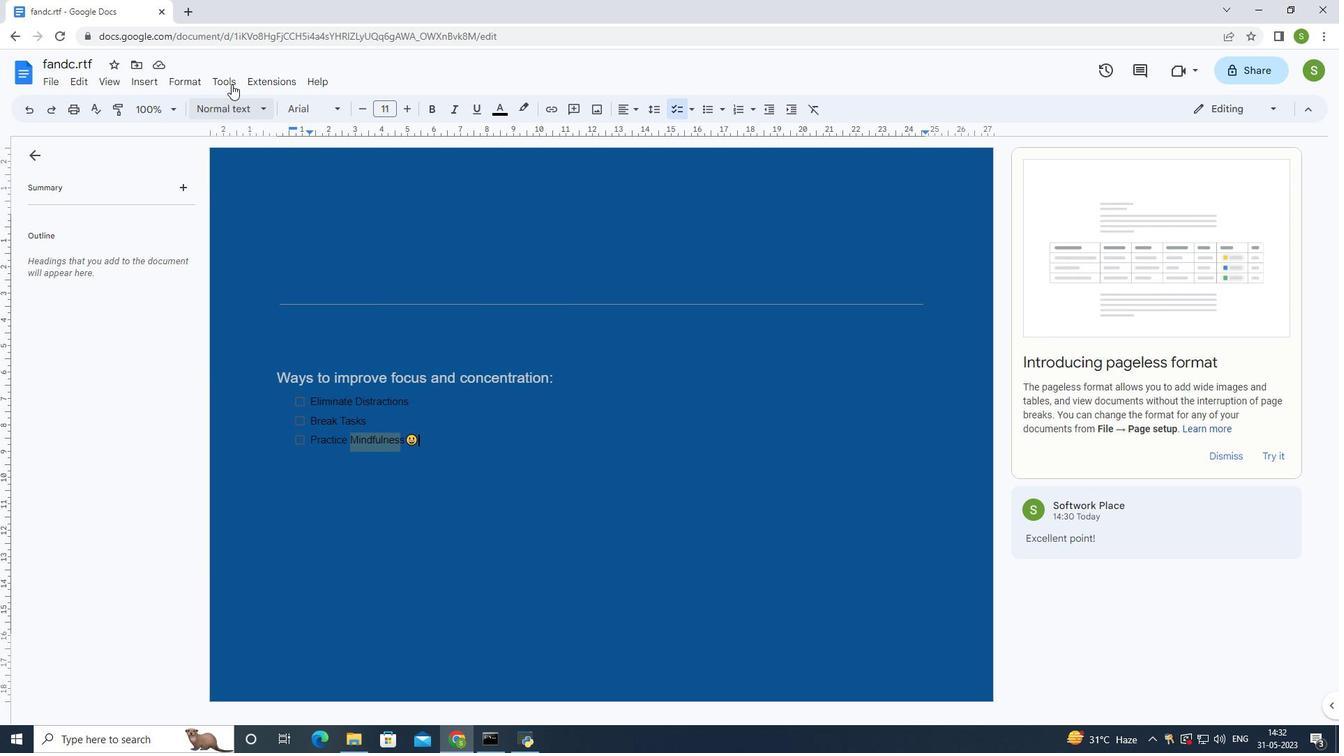 
Action: Mouse moved to (271, 299)
Screenshot: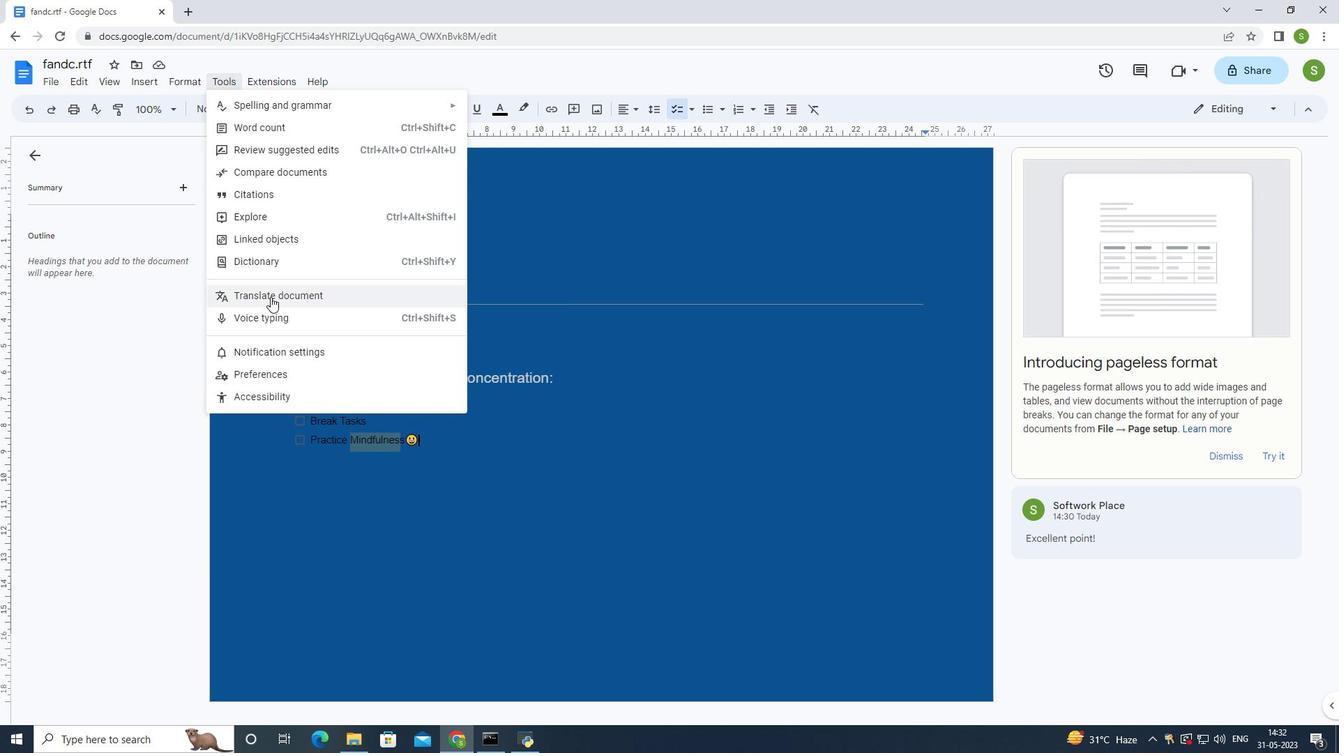 
Action: Mouse pressed left at (271, 299)
Screenshot: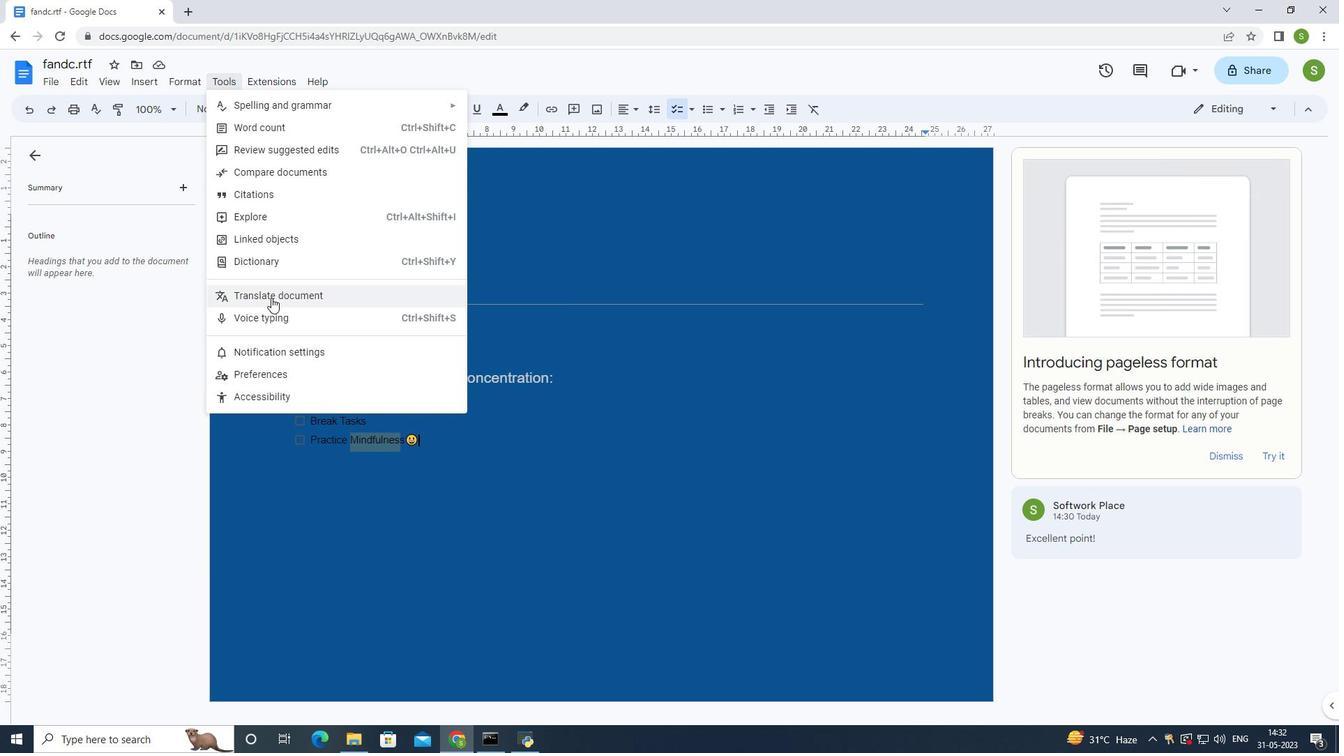 
Action: Mouse moved to (648, 421)
Screenshot: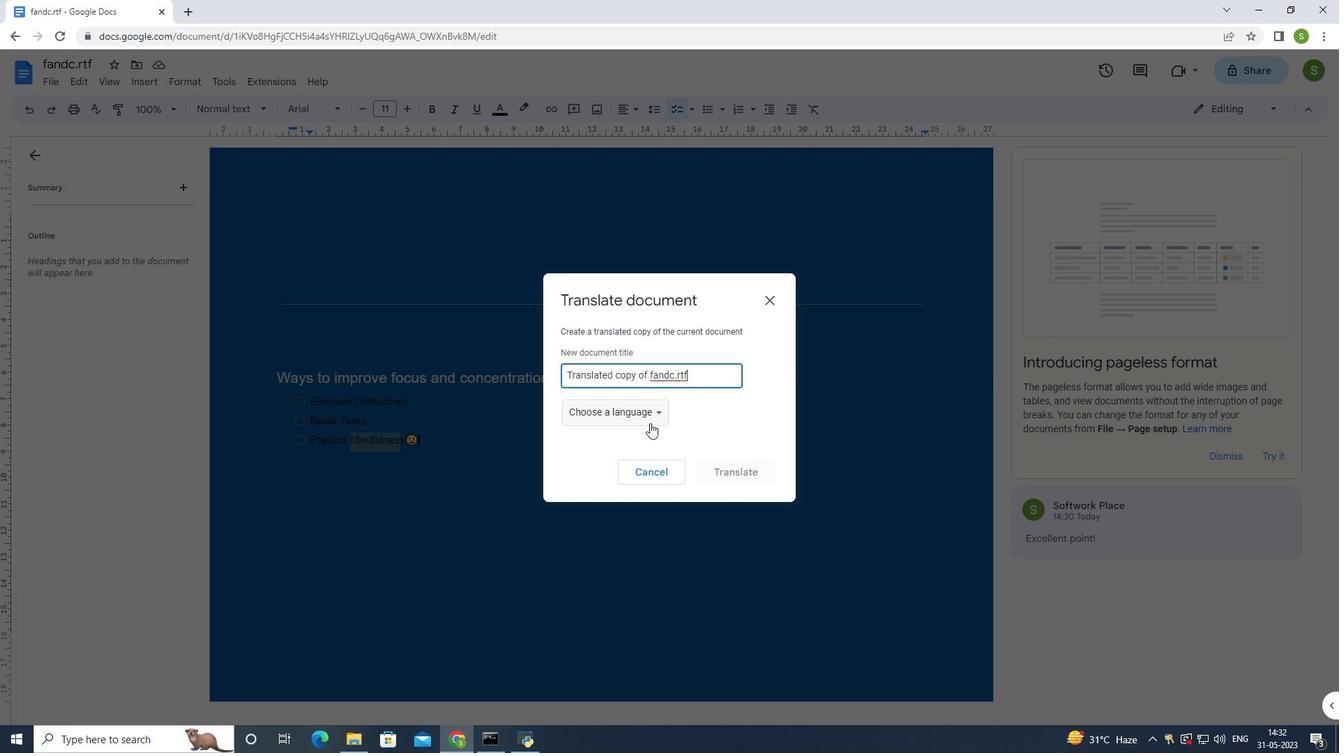 
Action: Mouse pressed left at (648, 421)
Screenshot: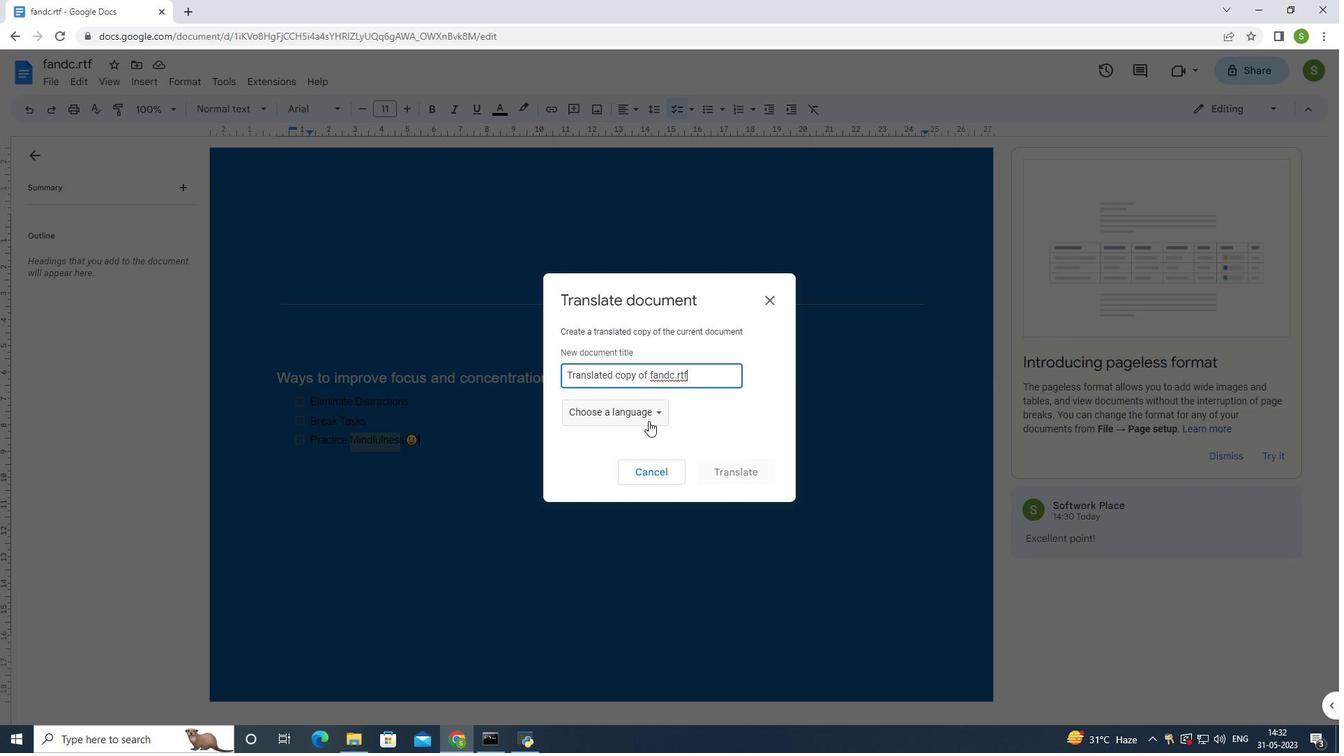 
Action: Mouse moved to (615, 475)
Screenshot: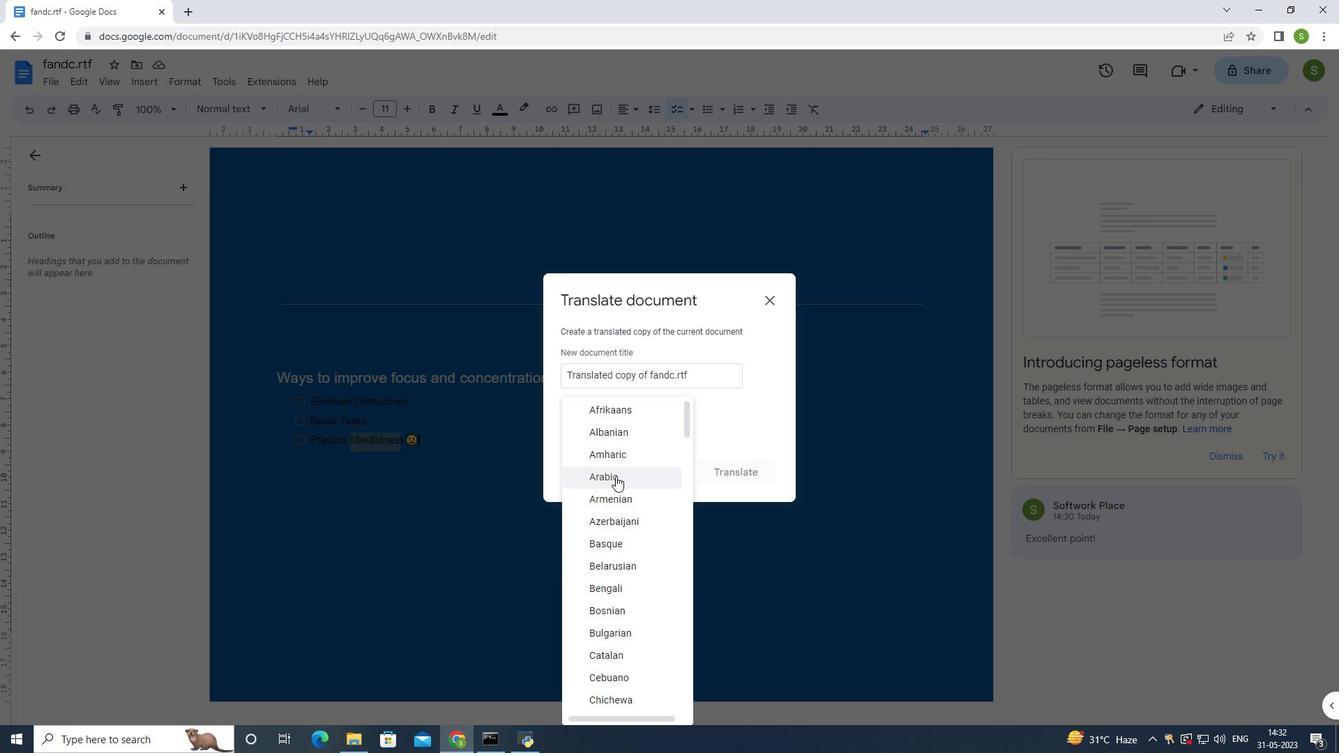 
Action: Mouse scrolled (615, 474) with delta (0, 0)
Screenshot: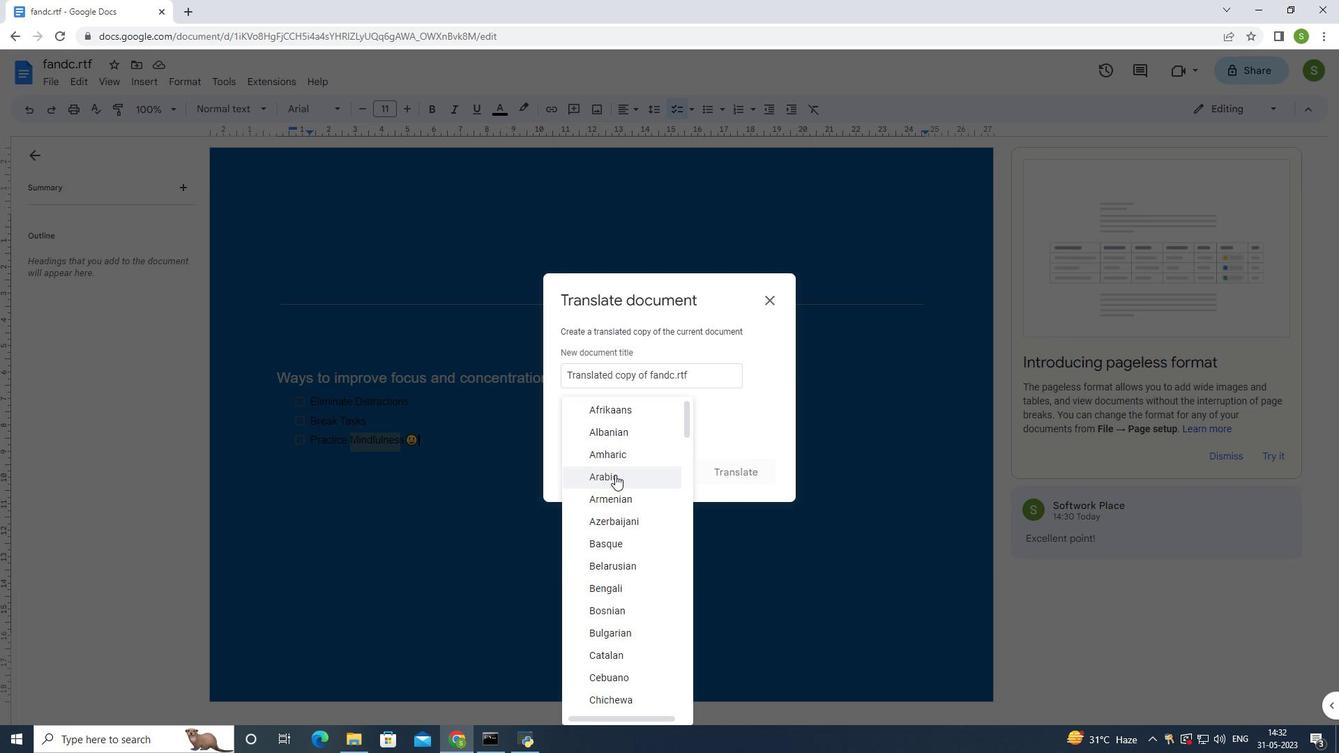 
Action: Mouse scrolled (615, 474) with delta (0, 0)
Screenshot: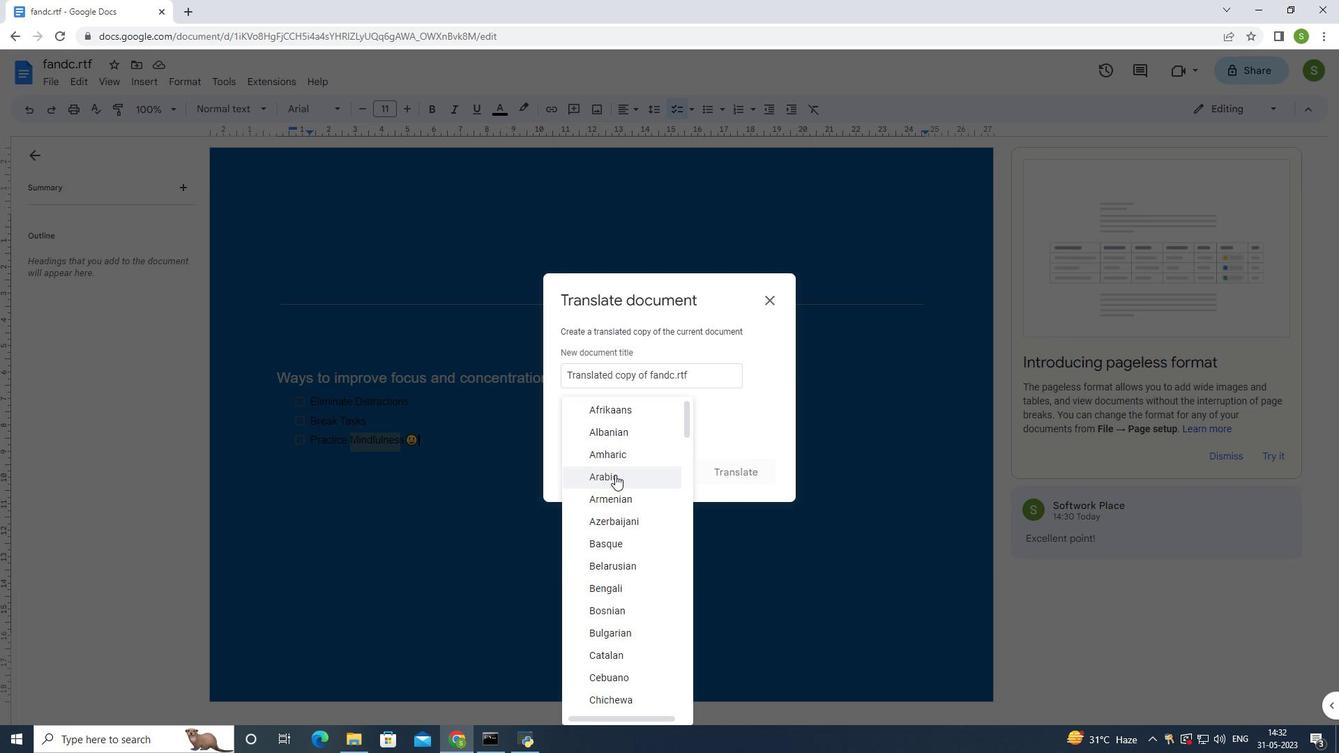 
Action: Mouse moved to (614, 474)
Screenshot: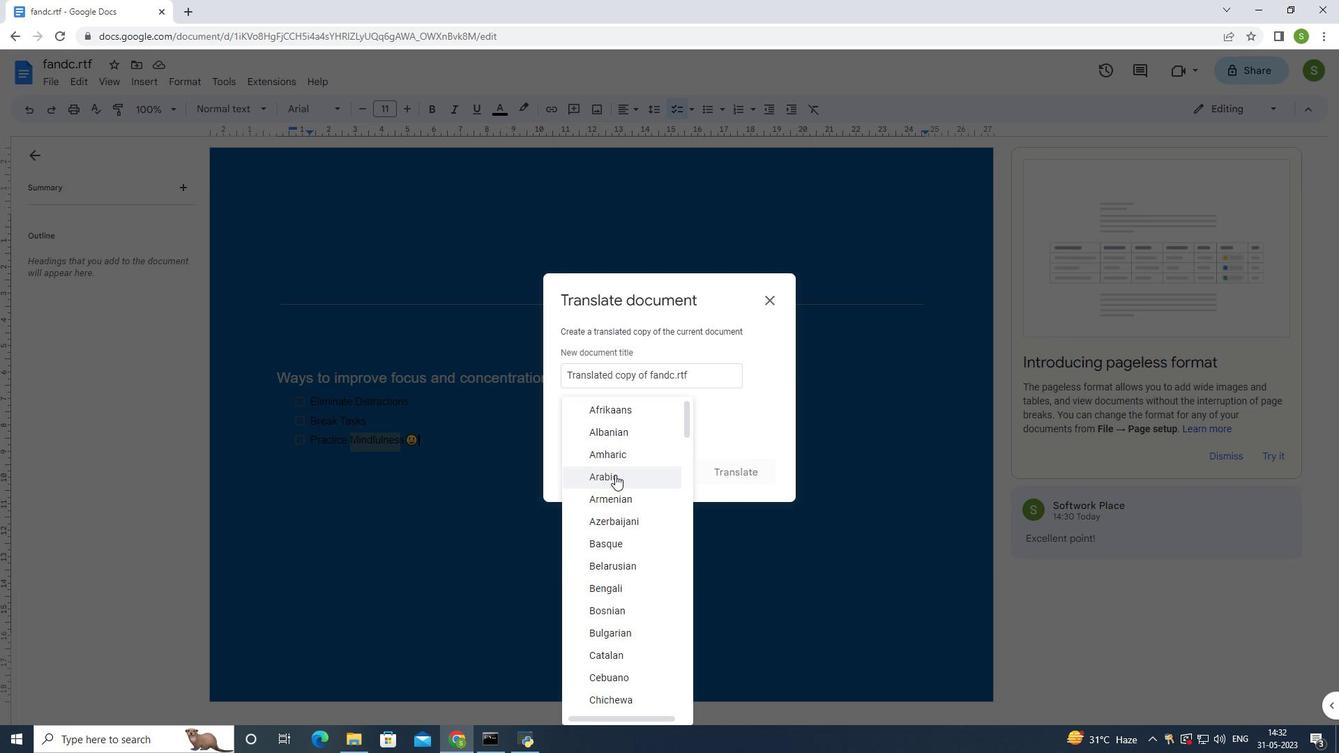 
Action: Mouse scrolled (614, 473) with delta (0, 0)
Screenshot: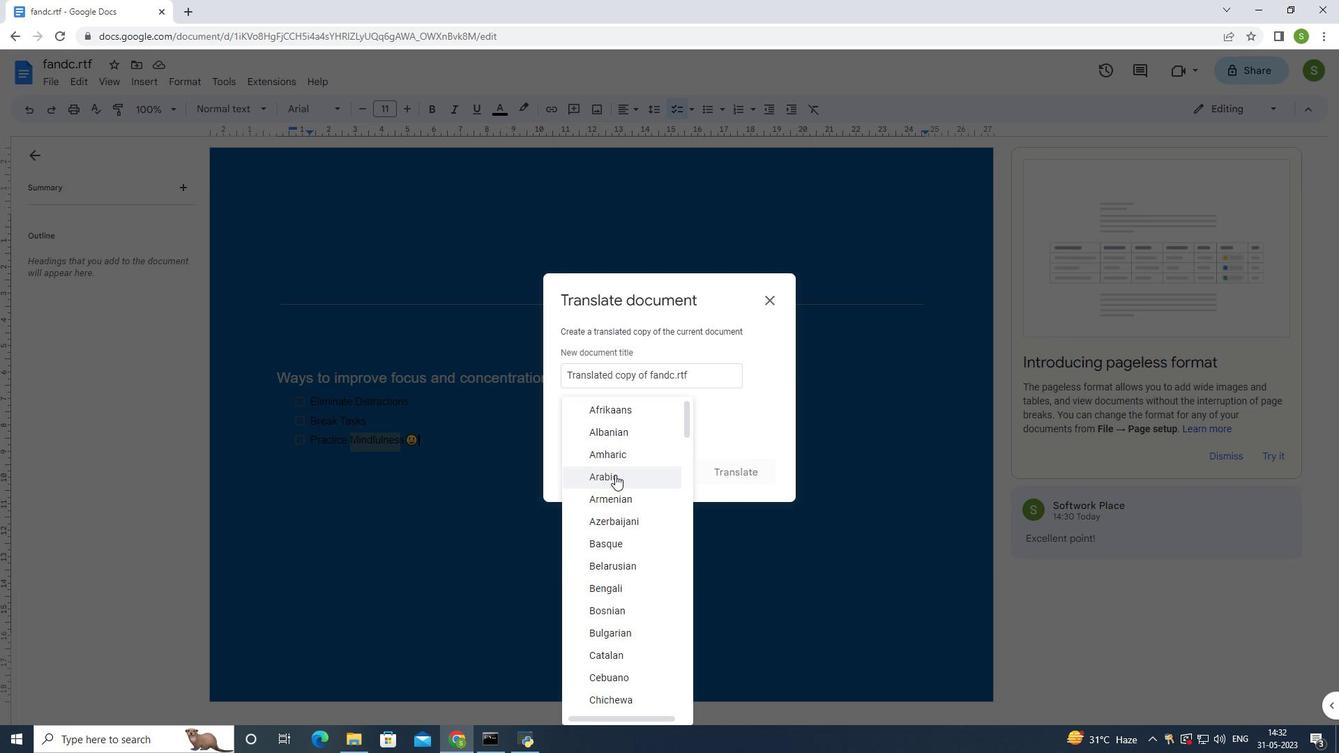
Action: Mouse moved to (610, 467)
Screenshot: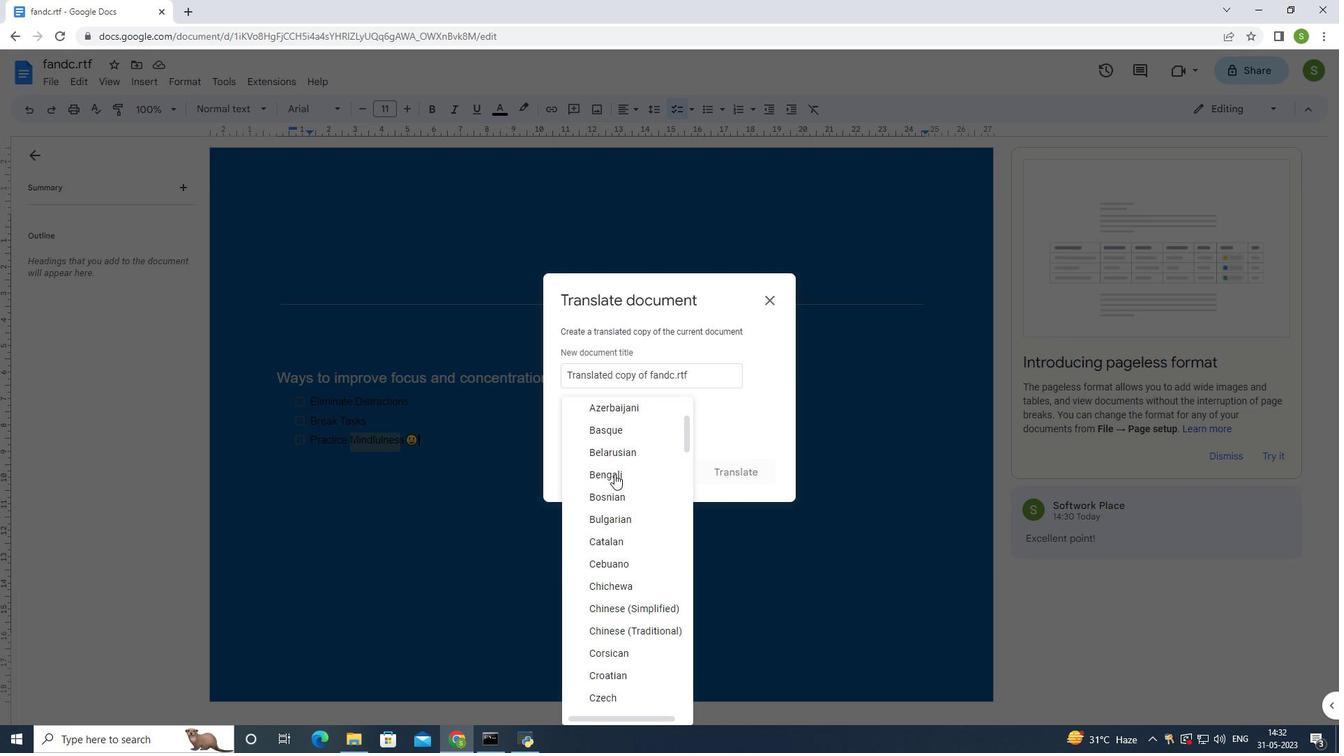 
Action: Mouse scrolled (610, 466) with delta (0, 0)
Screenshot: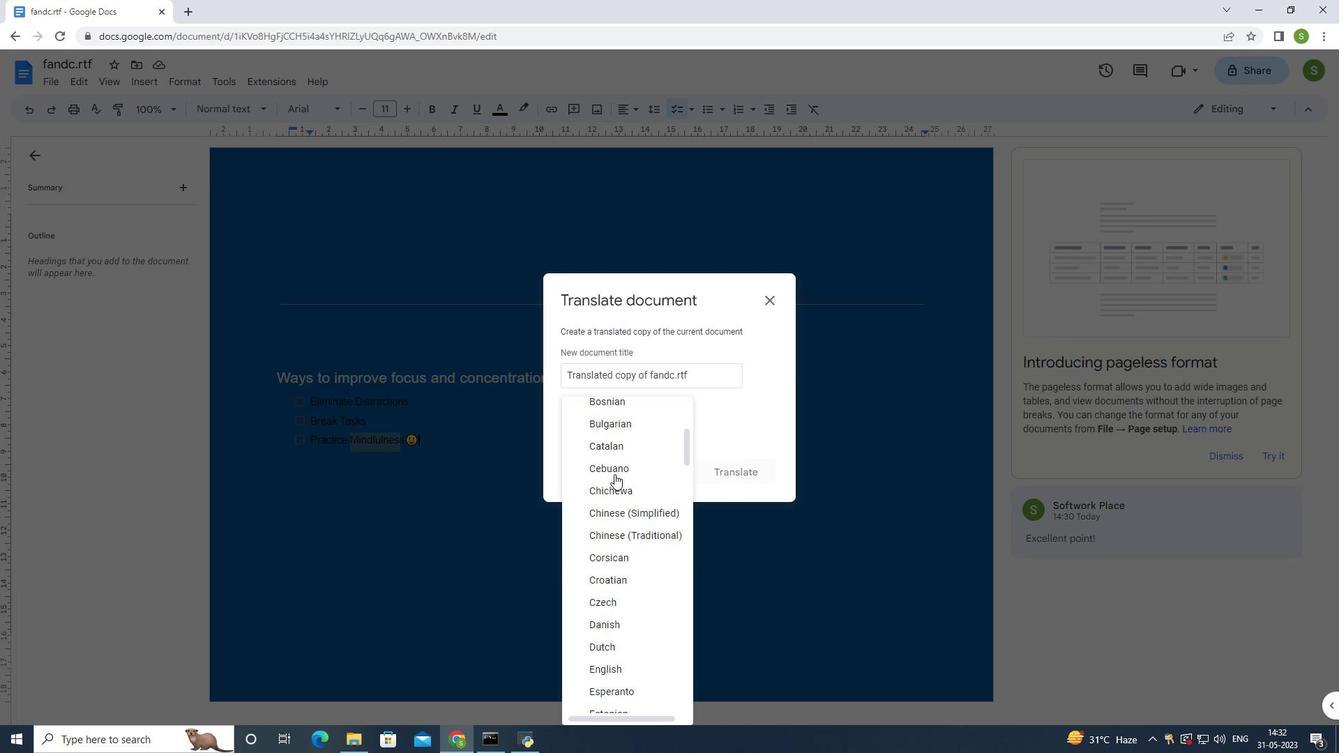 
Action: Mouse scrolled (610, 466) with delta (0, 0)
Screenshot: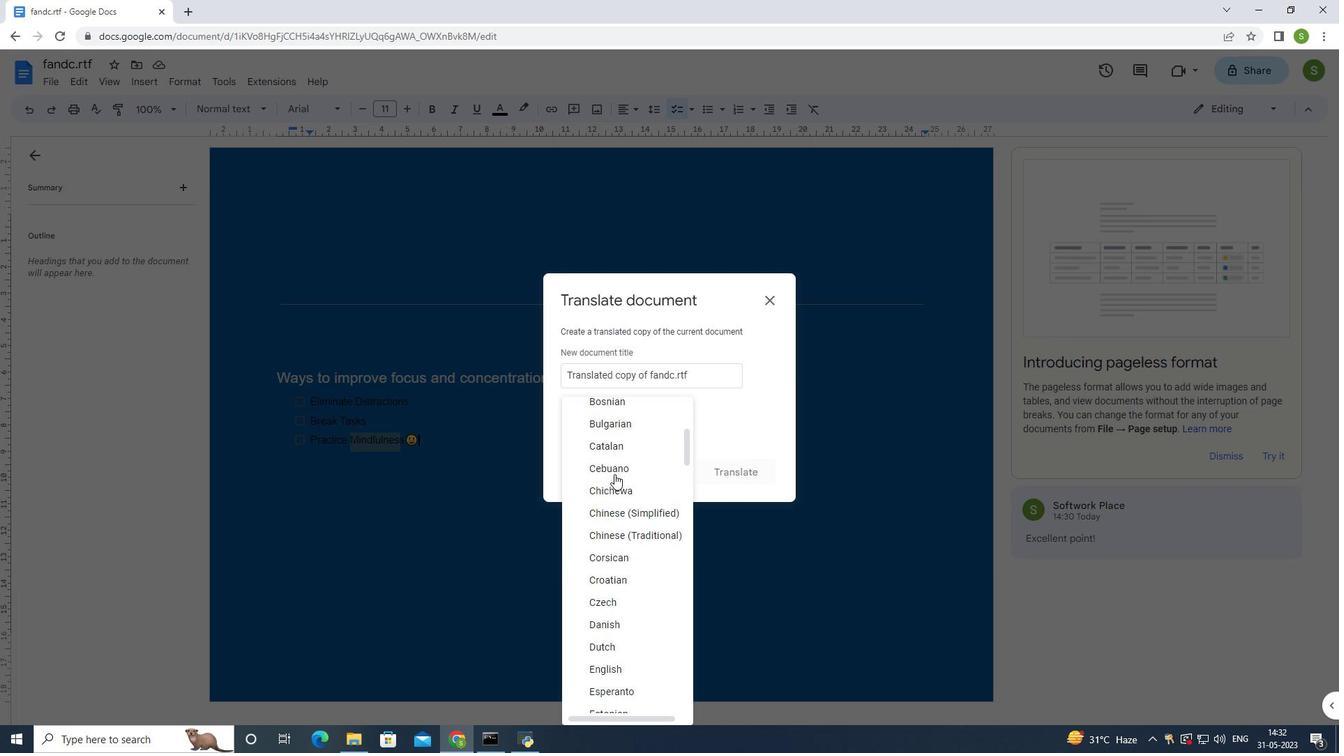 
Action: Mouse scrolled (610, 466) with delta (0, 0)
Screenshot: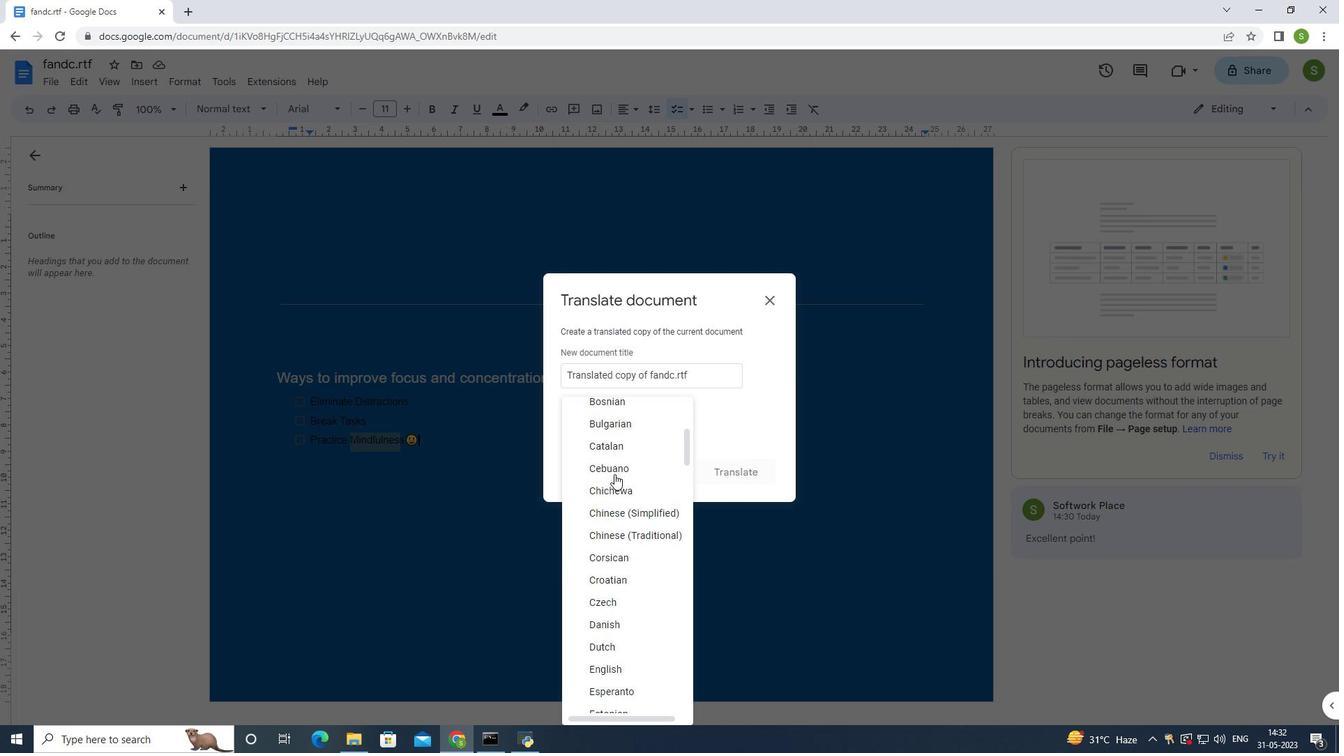 
Action: Mouse scrolled (610, 466) with delta (0, 0)
Screenshot: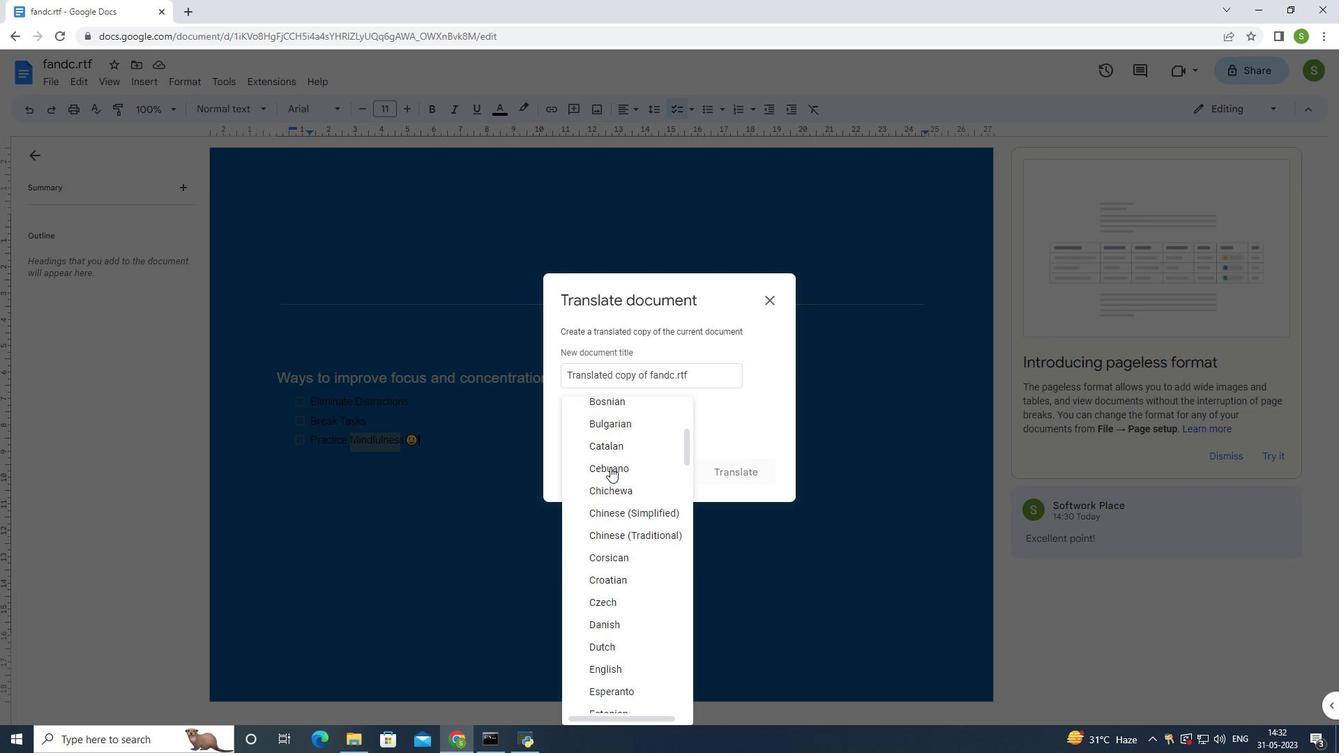 
Action: Mouse moved to (609, 466)
Screenshot: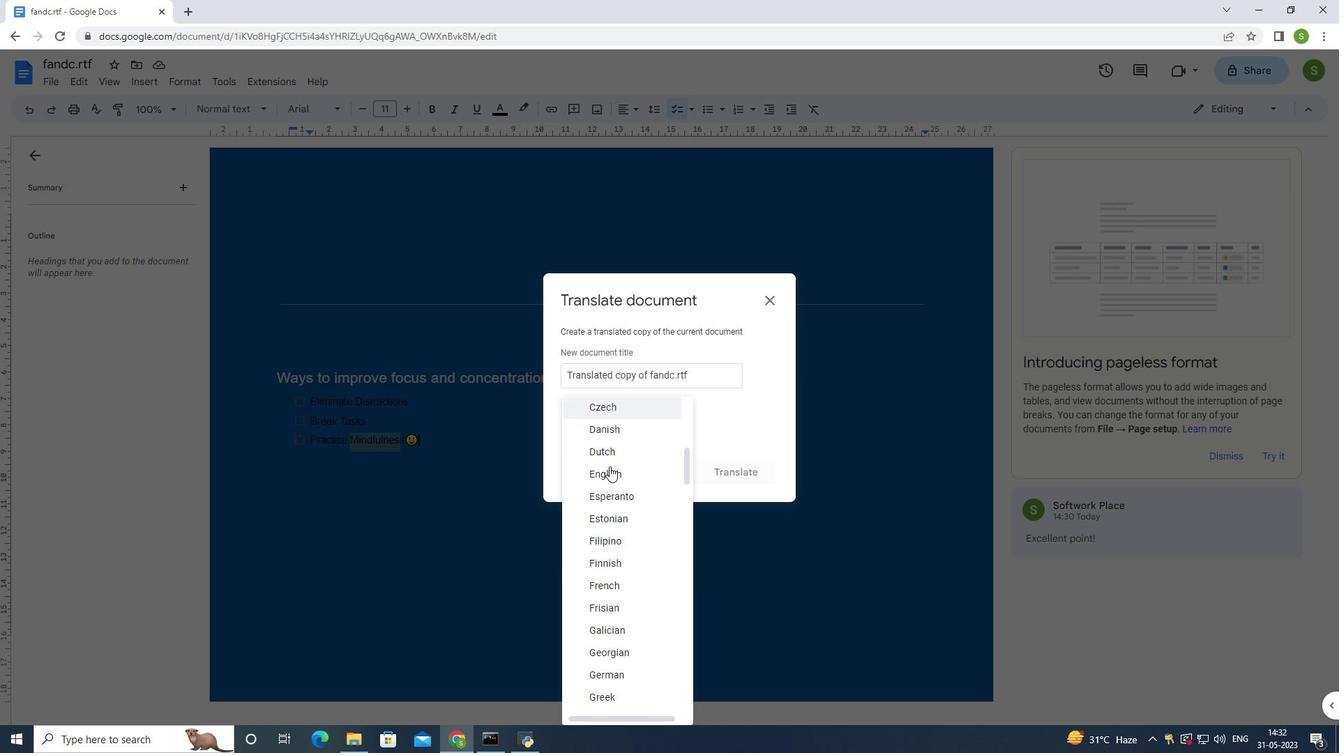 
Action: Mouse scrolled (609, 465) with delta (0, 0)
Screenshot: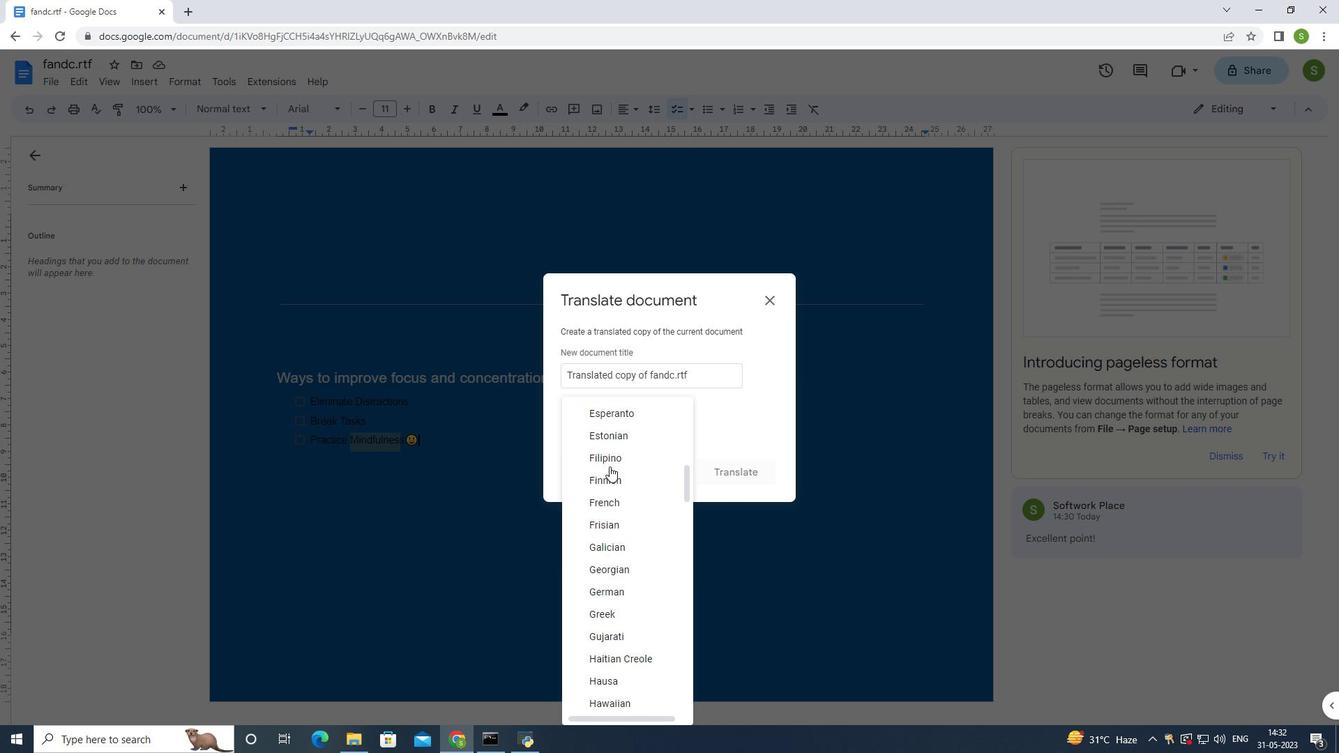 
Action: Mouse scrolled (609, 465) with delta (0, 0)
Screenshot: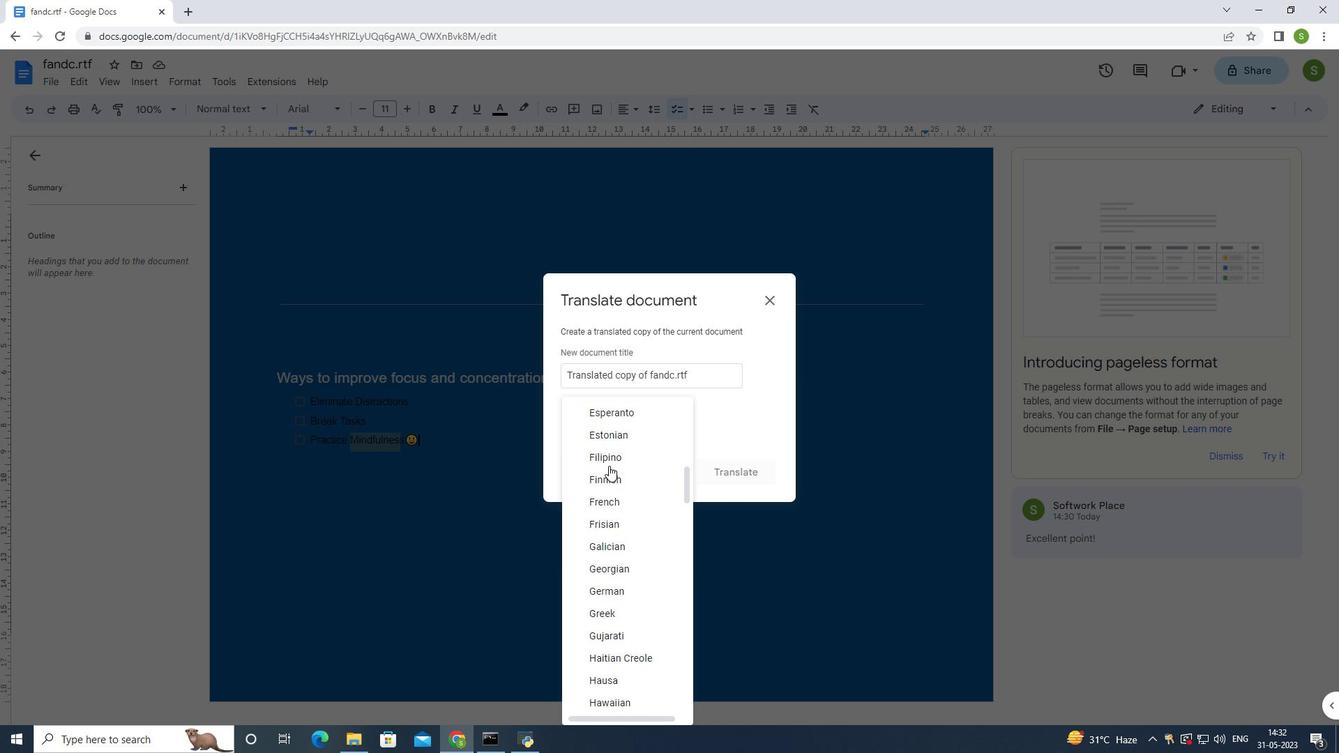 
Action: Mouse scrolled (609, 465) with delta (0, 0)
Screenshot: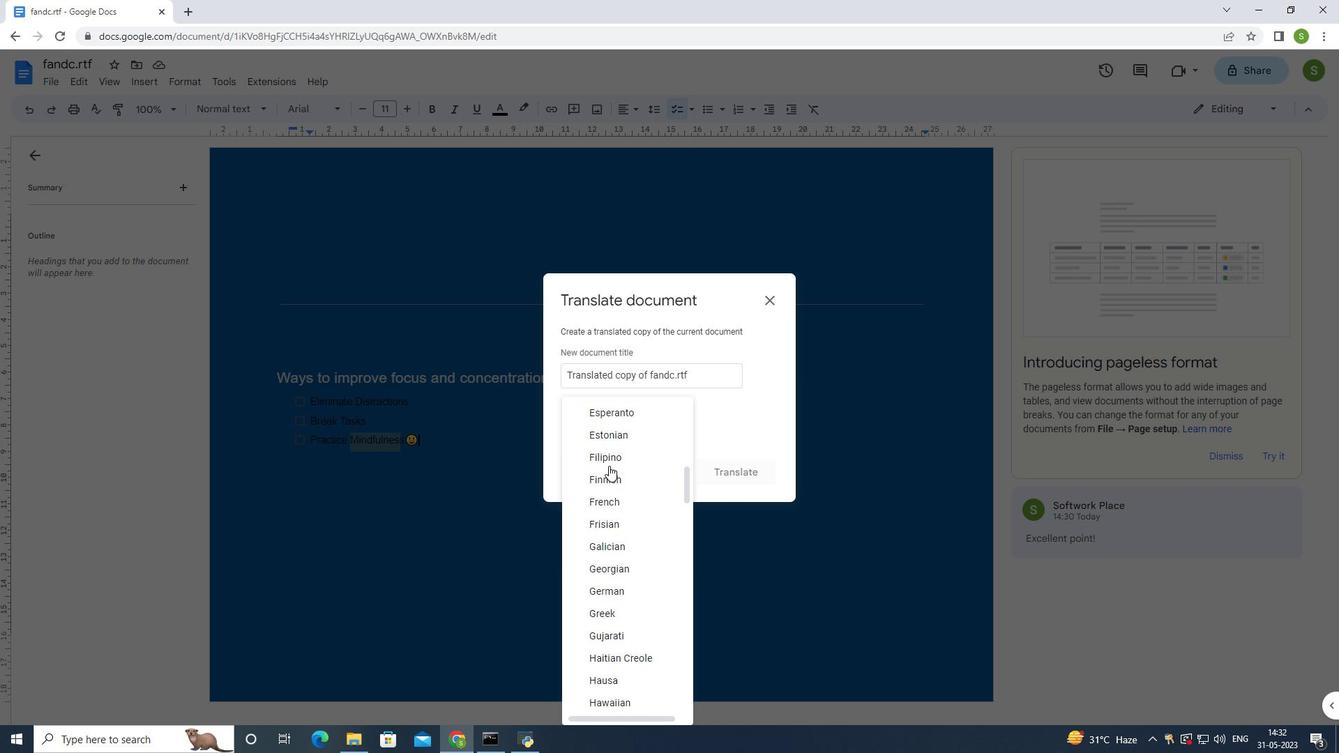 
Action: Mouse scrolled (609, 465) with delta (0, 0)
Screenshot: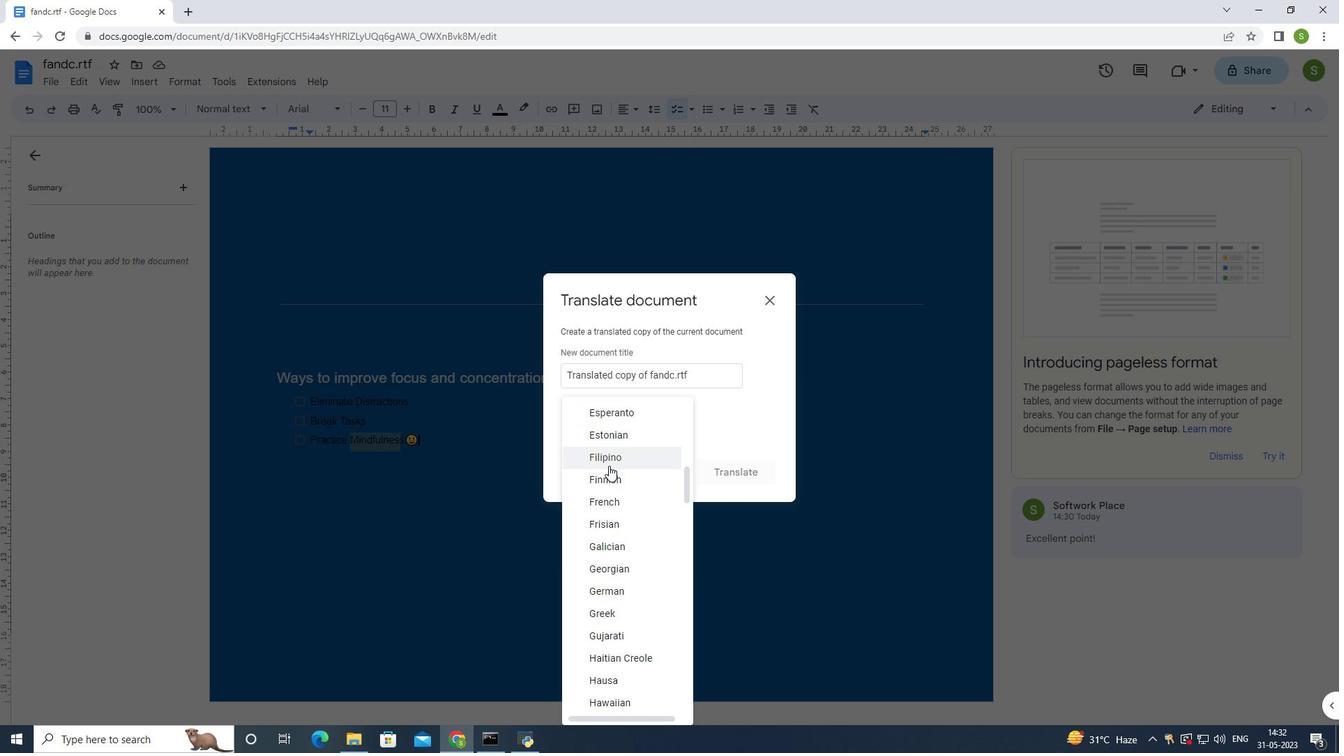 
Action: Mouse moved to (609, 465)
Screenshot: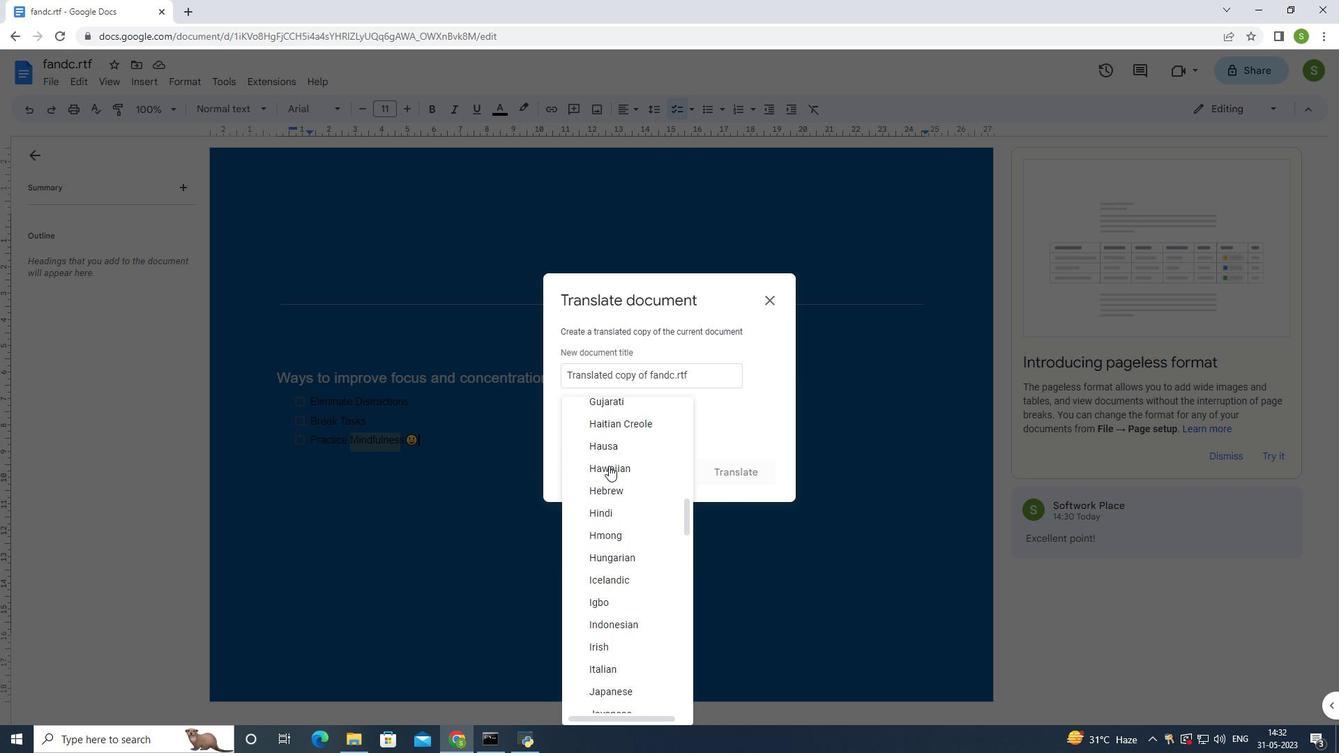 
Action: Mouse scrolled (609, 464) with delta (0, 0)
Screenshot: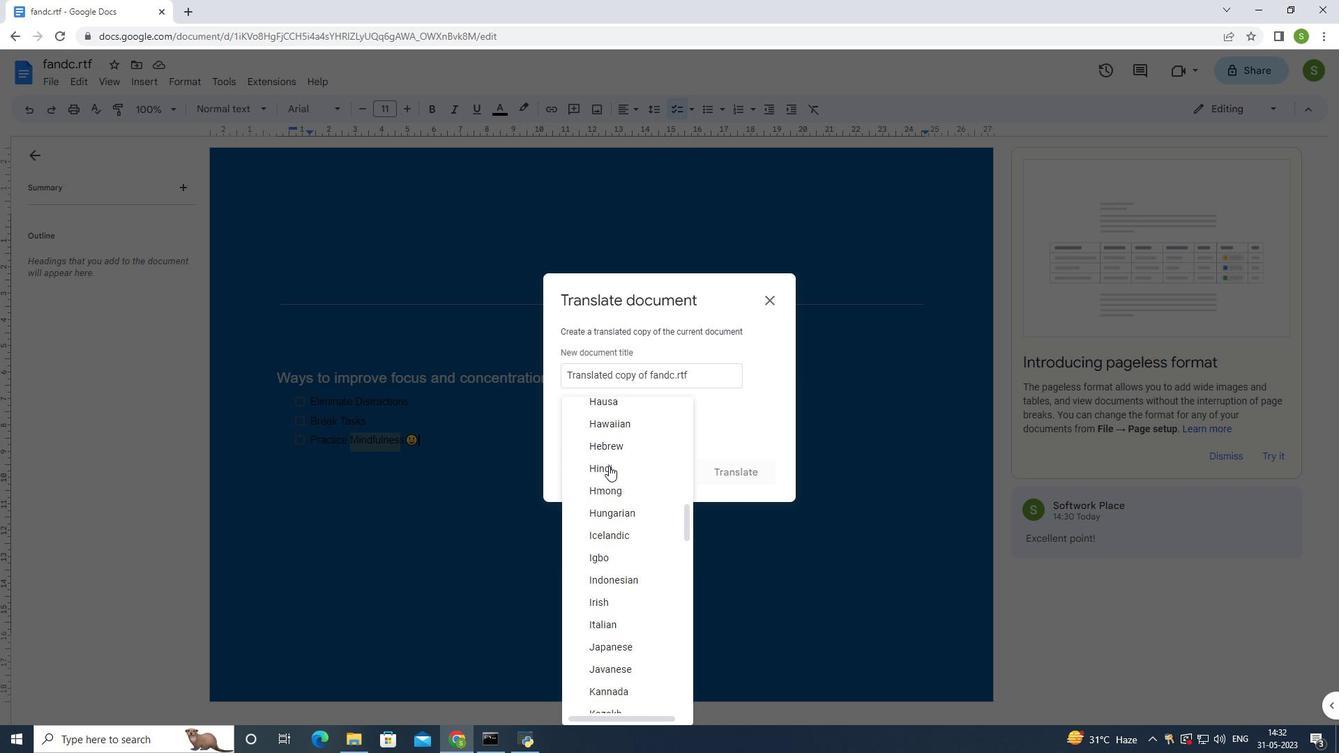 
Action: Mouse scrolled (609, 464) with delta (0, 0)
Screenshot: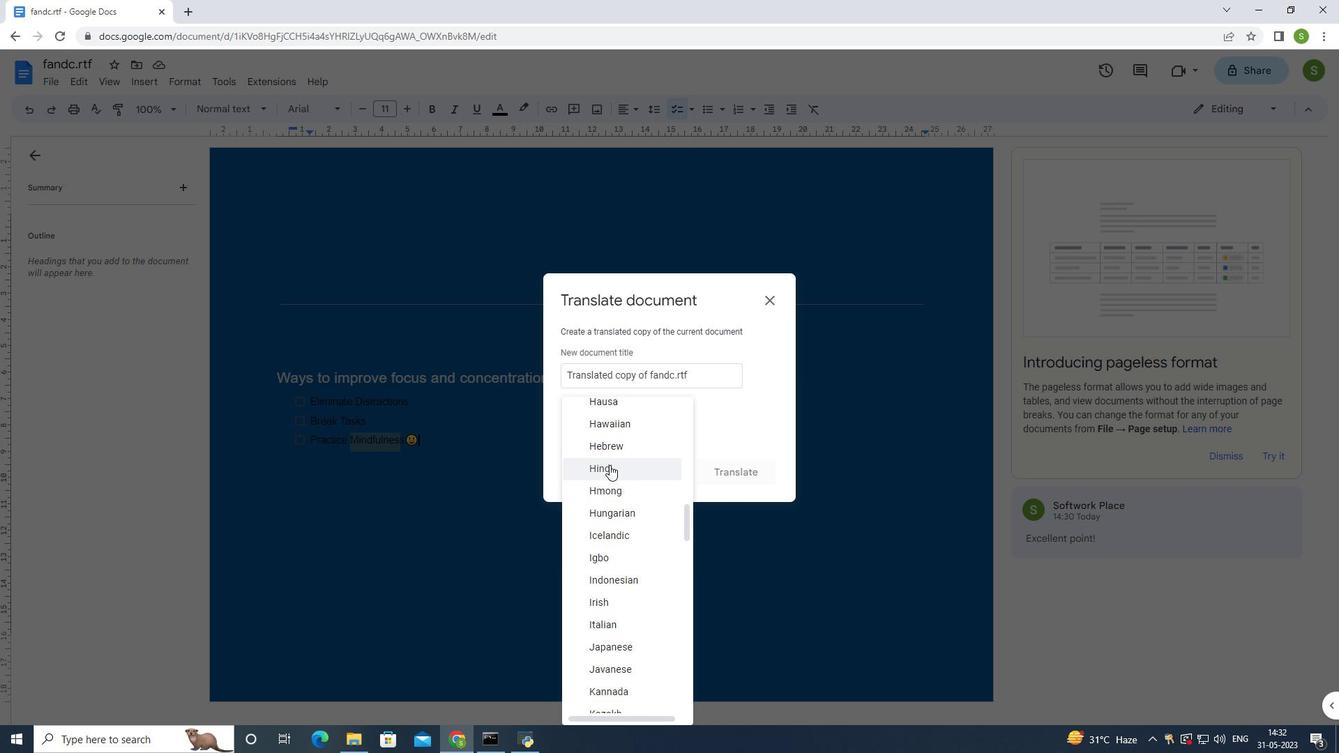 
Action: Mouse scrolled (609, 464) with delta (0, 0)
Screenshot: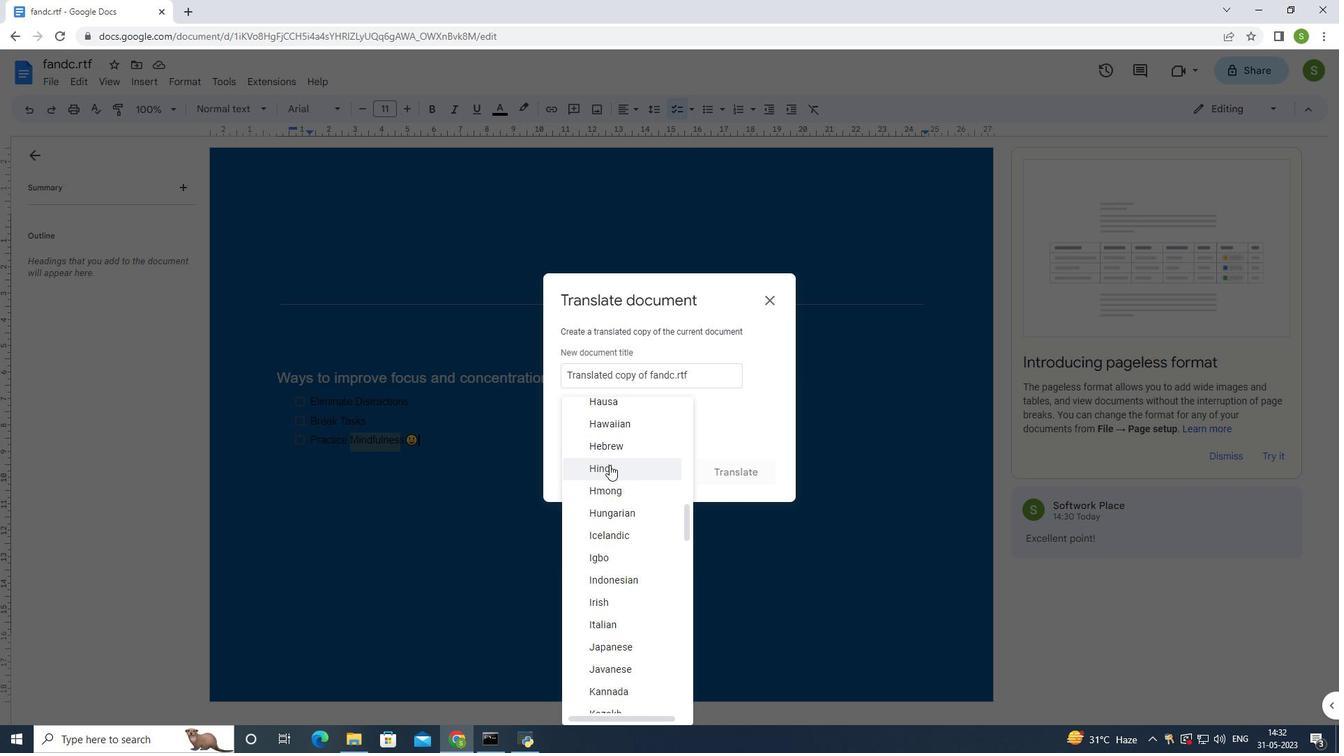 
Action: Mouse moved to (610, 455)
Screenshot: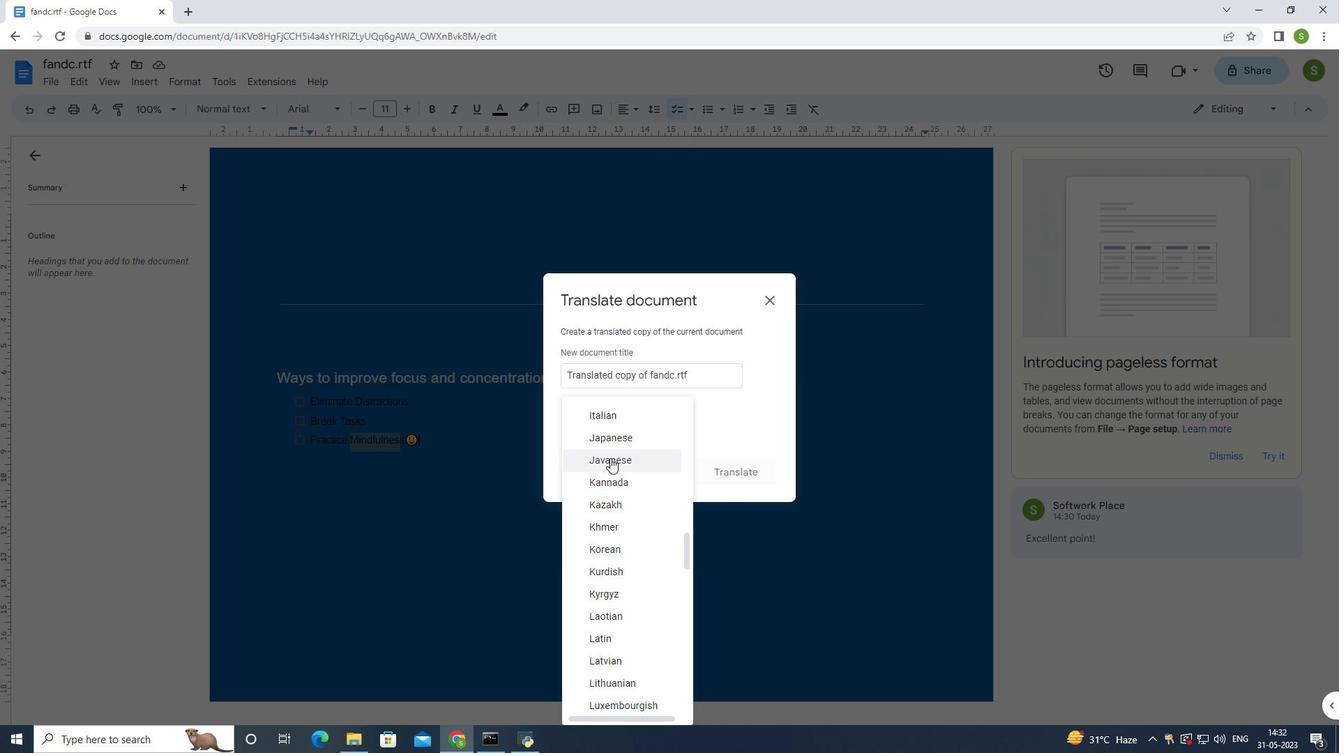 
Action: Mouse scrolled (610, 454) with delta (0, 0)
Screenshot: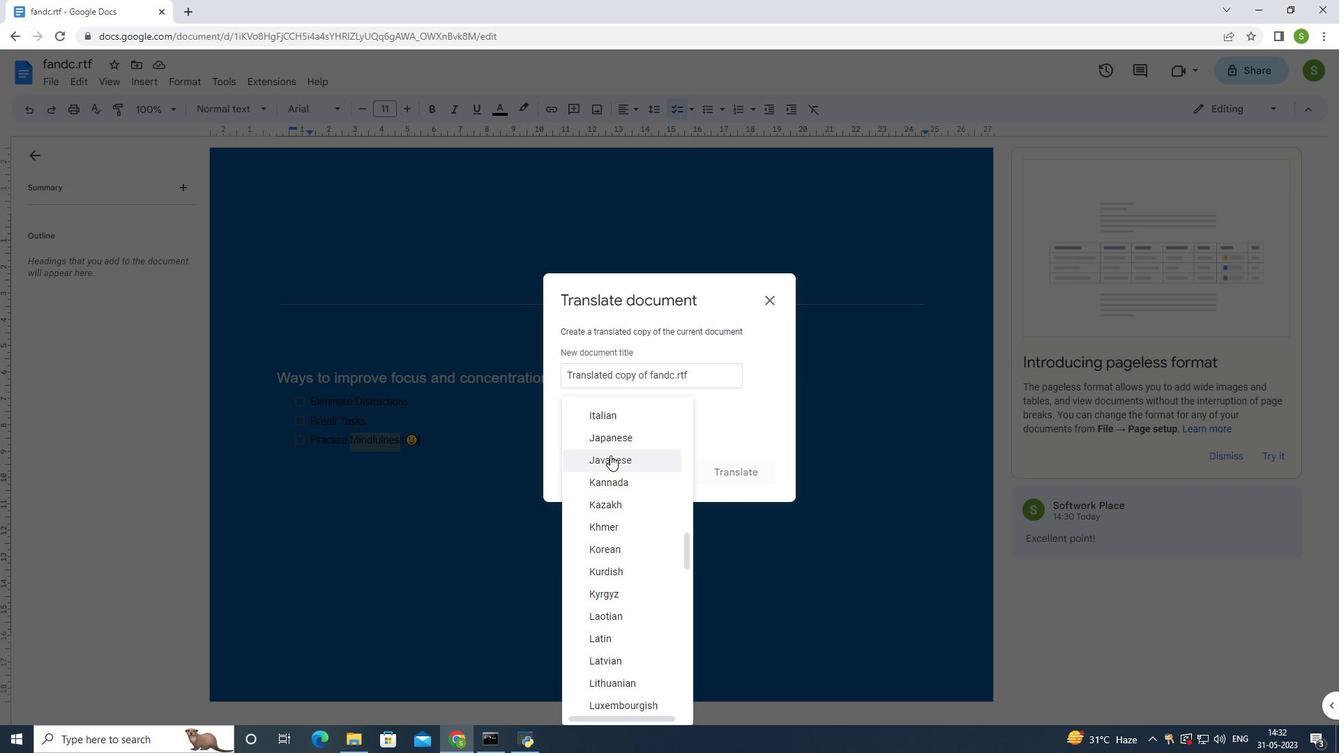 
Action: Mouse scrolled (610, 454) with delta (0, 0)
Screenshot: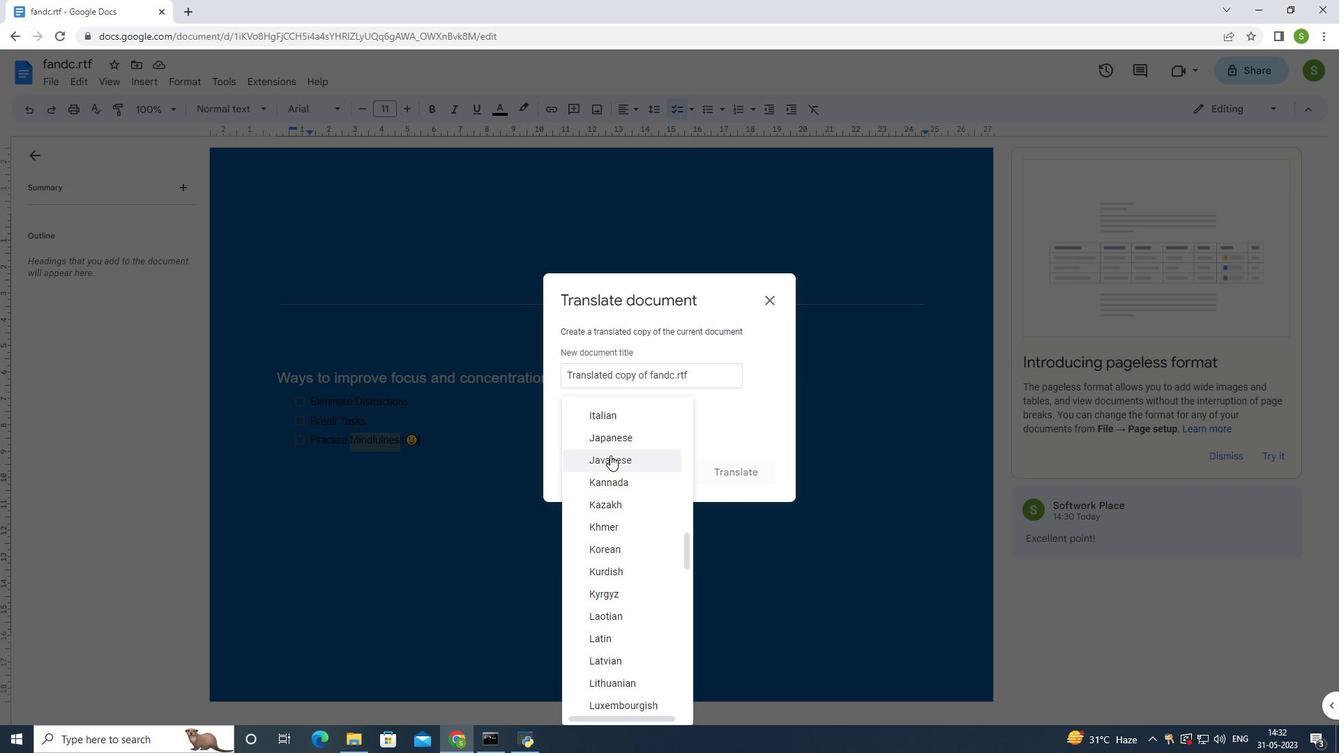 
Action: Mouse scrolled (610, 454) with delta (0, 0)
Screenshot: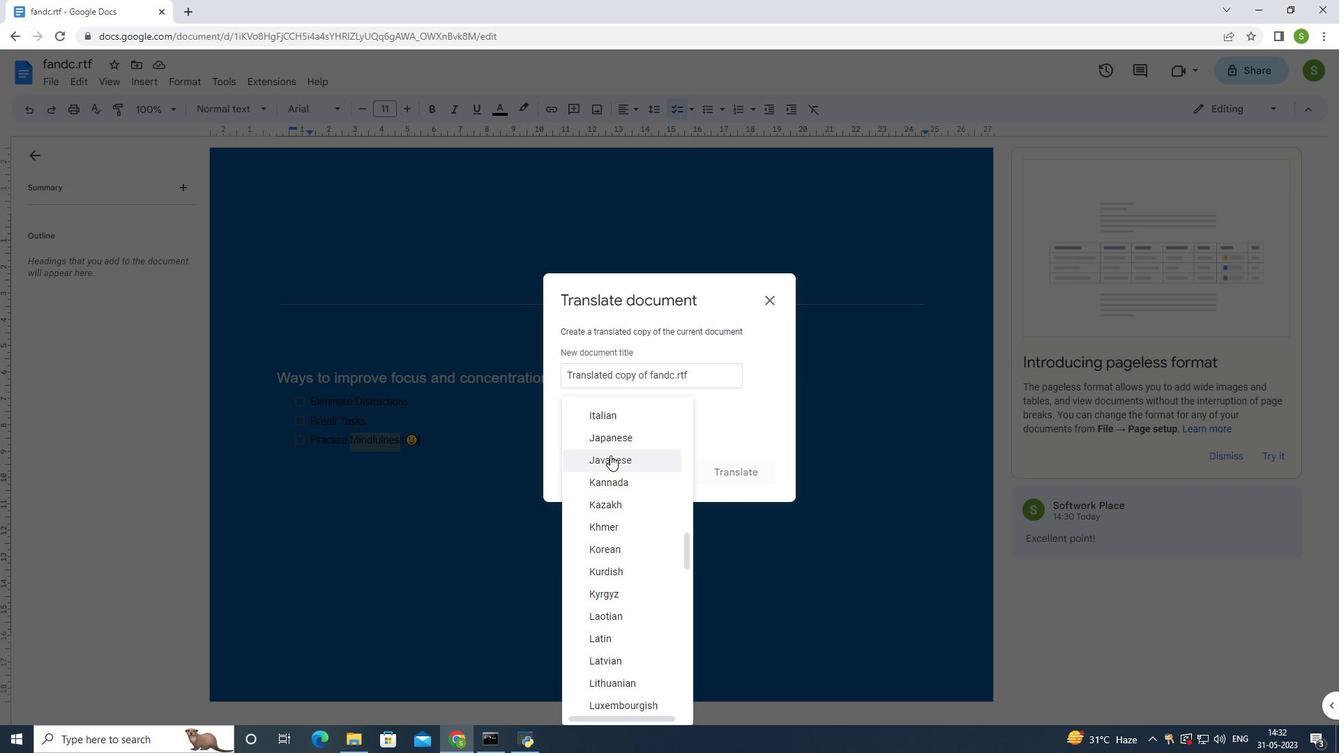 
Action: Mouse moved to (610, 434)
Screenshot: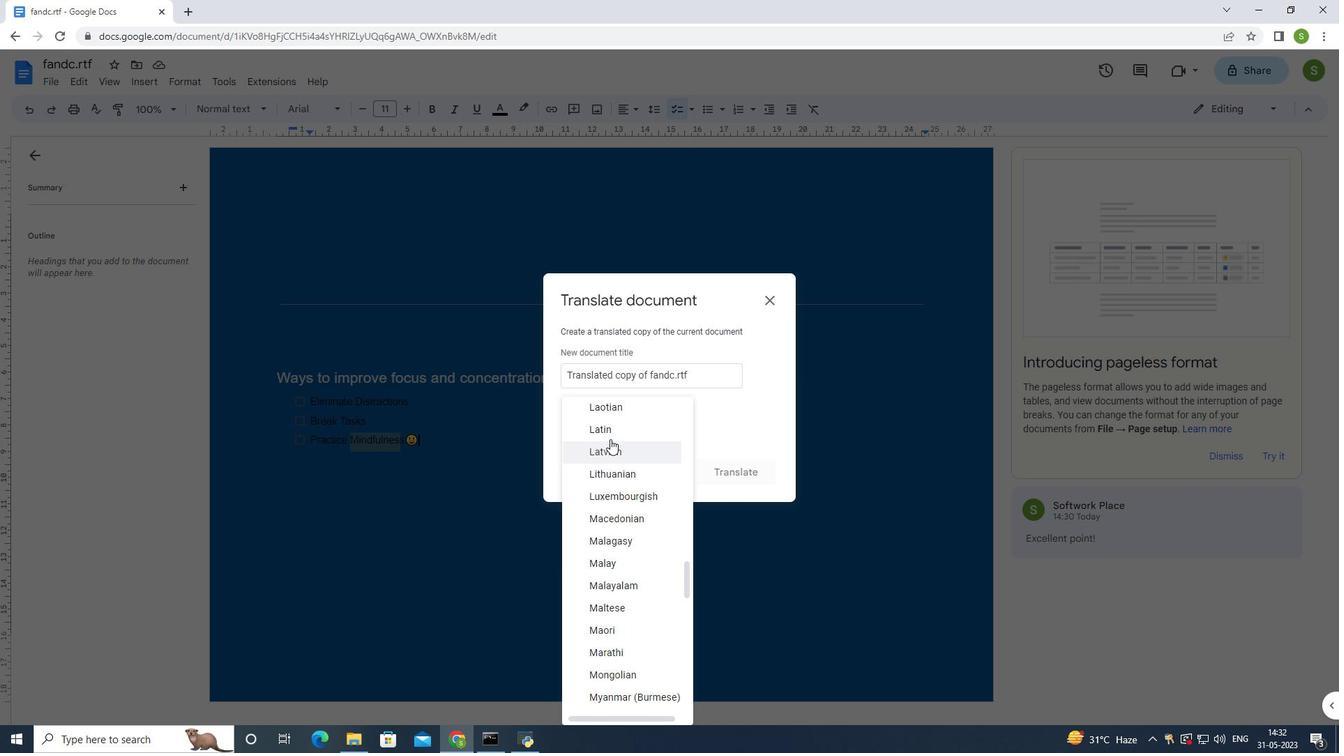 
Action: Mouse pressed left at (610, 434)
Screenshot: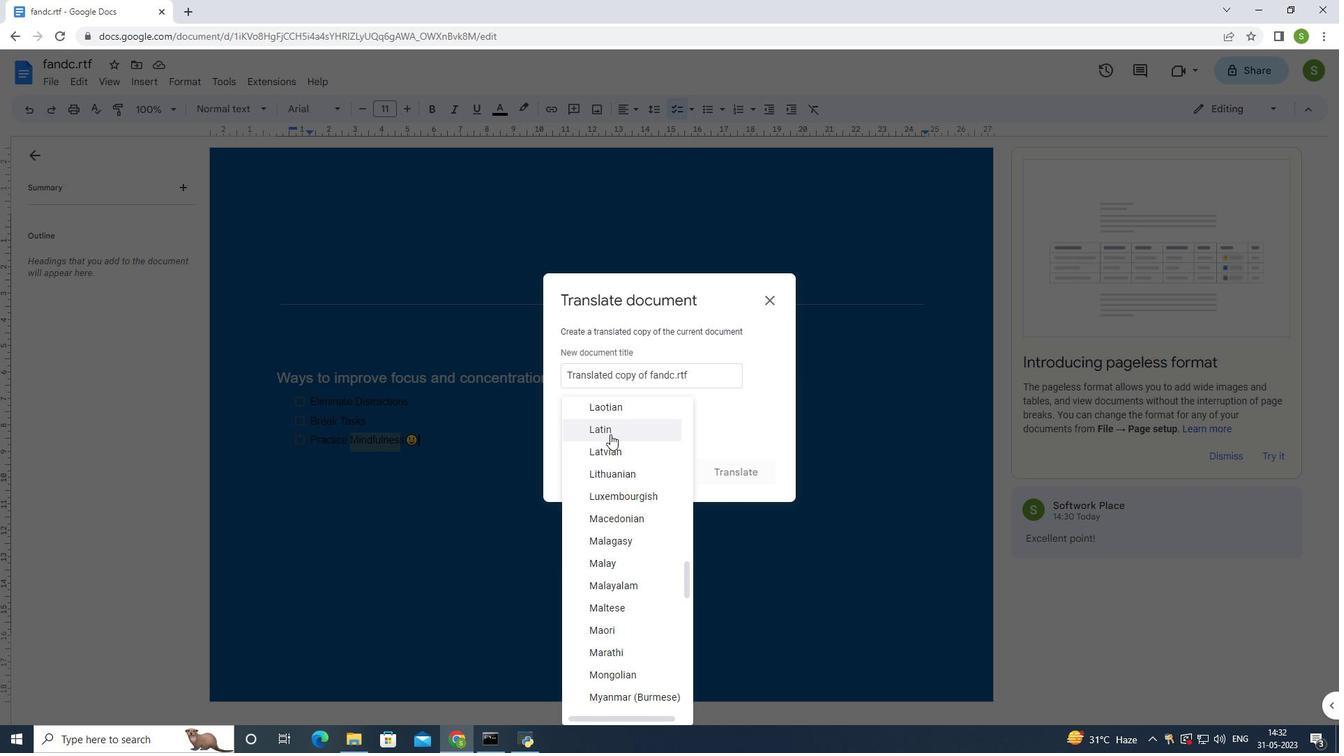 
Action: Mouse moved to (713, 474)
Screenshot: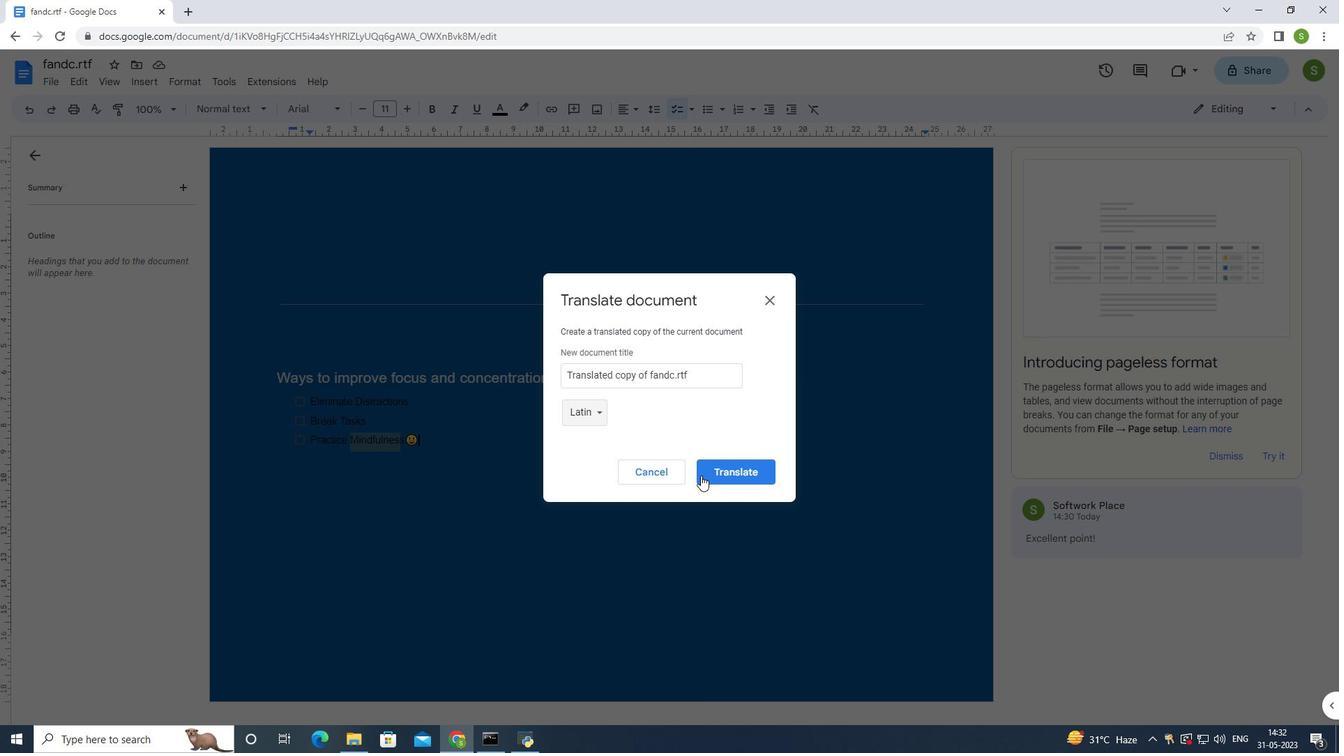 
Action: Mouse pressed left at (713, 474)
Screenshot: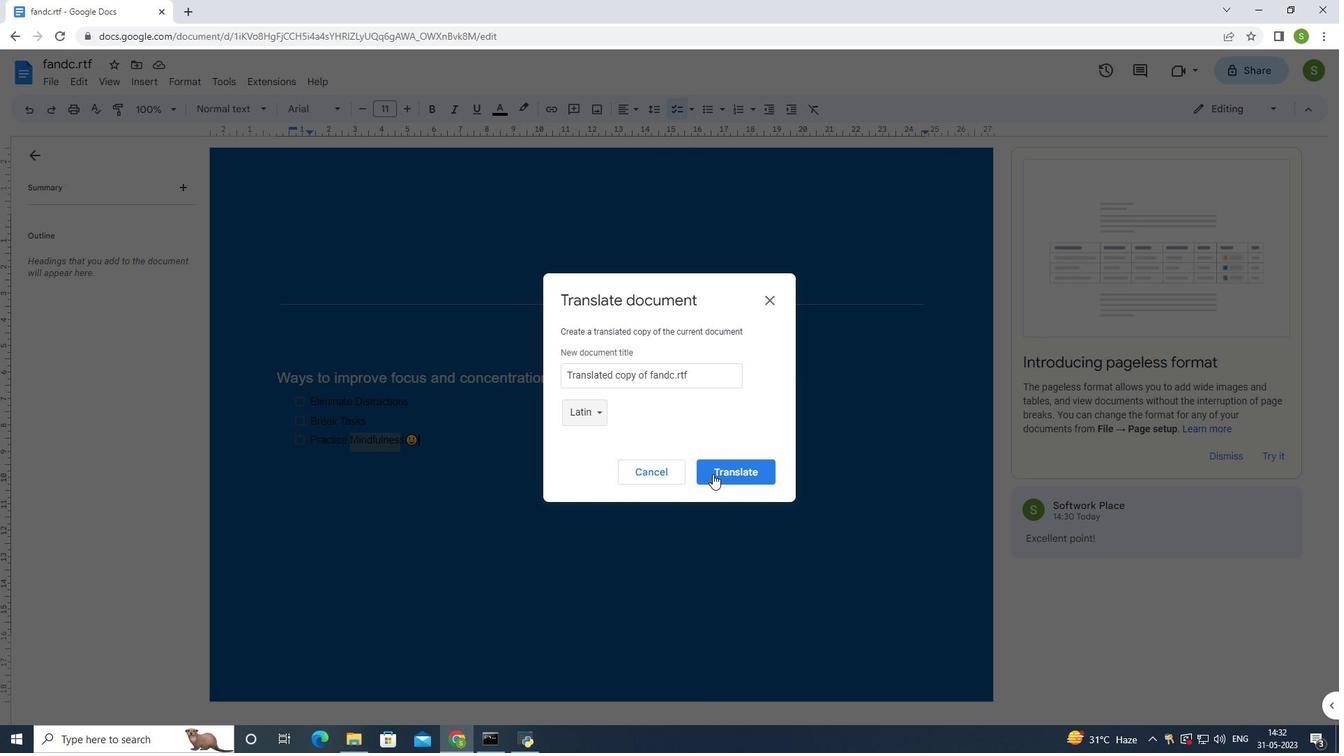 
Action: Mouse moved to (396, 416)
Screenshot: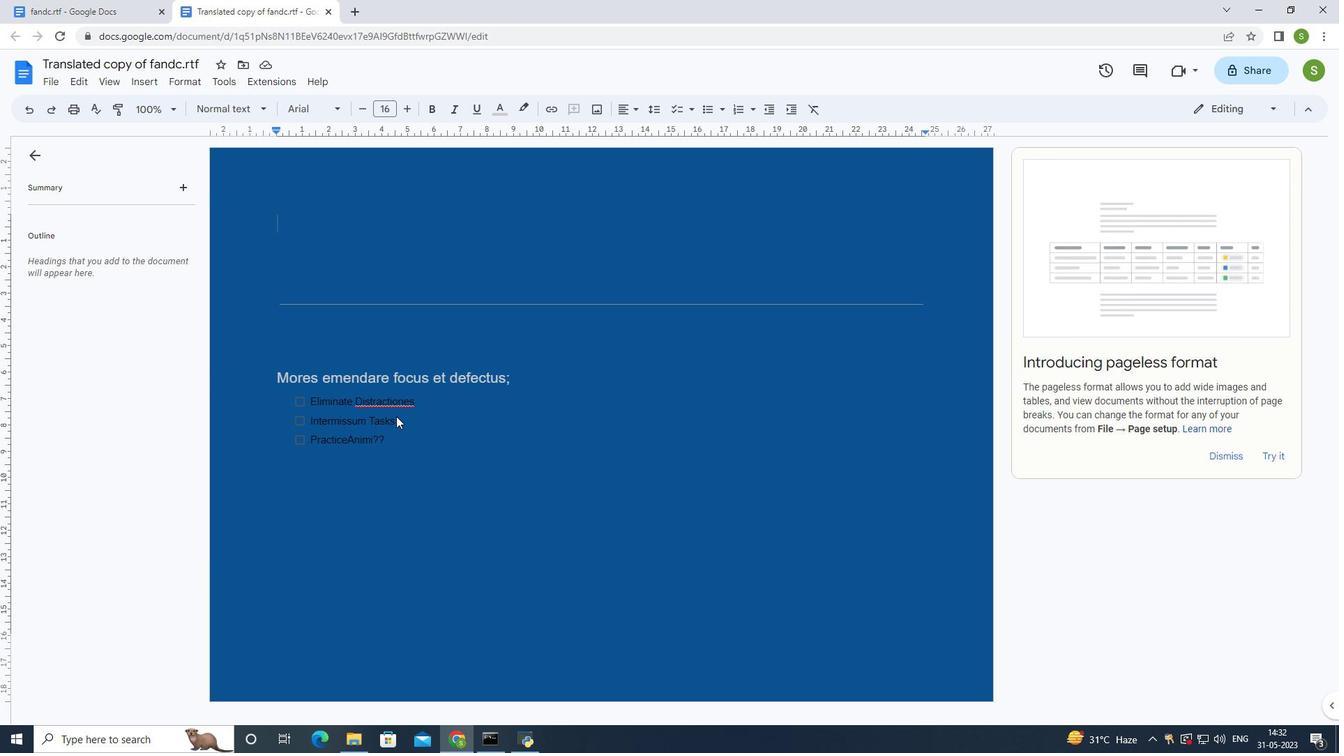 
Action: Mouse pressed left at (396, 416)
Screenshot: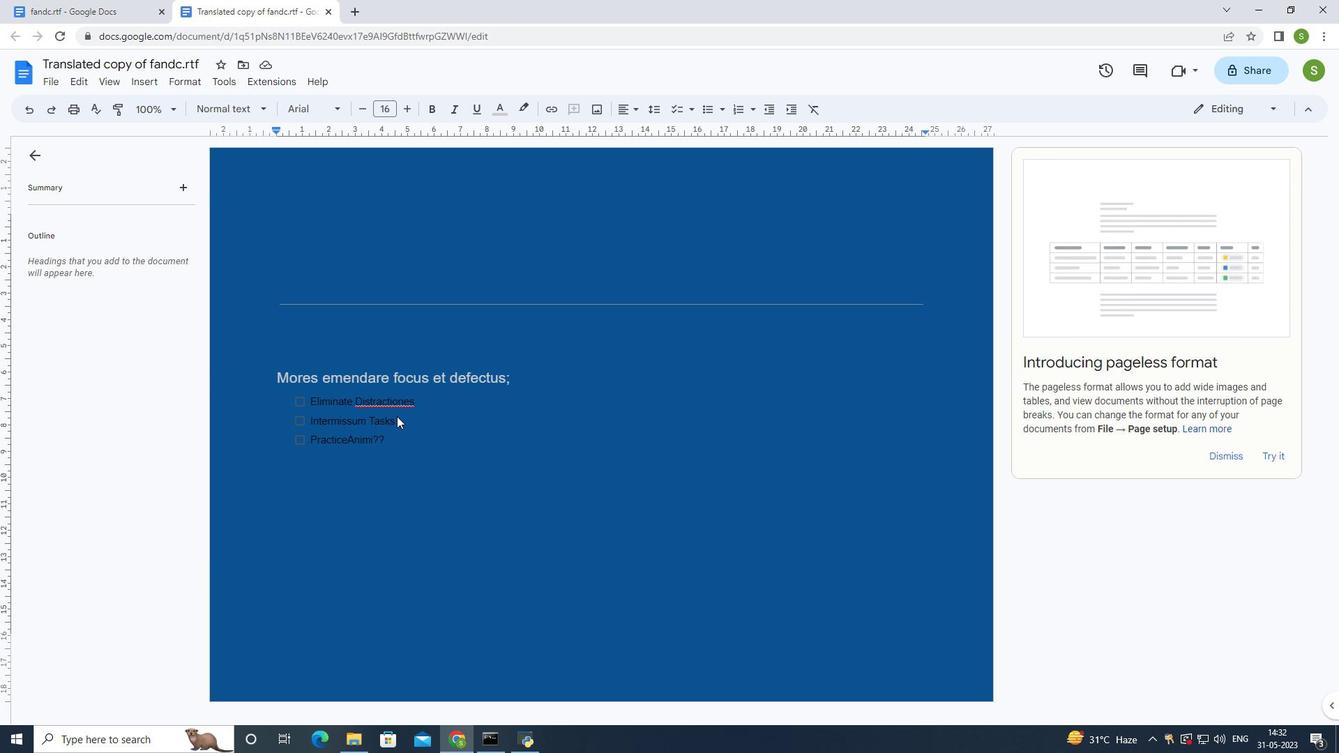 
Action: Mouse moved to (816, 112)
Screenshot: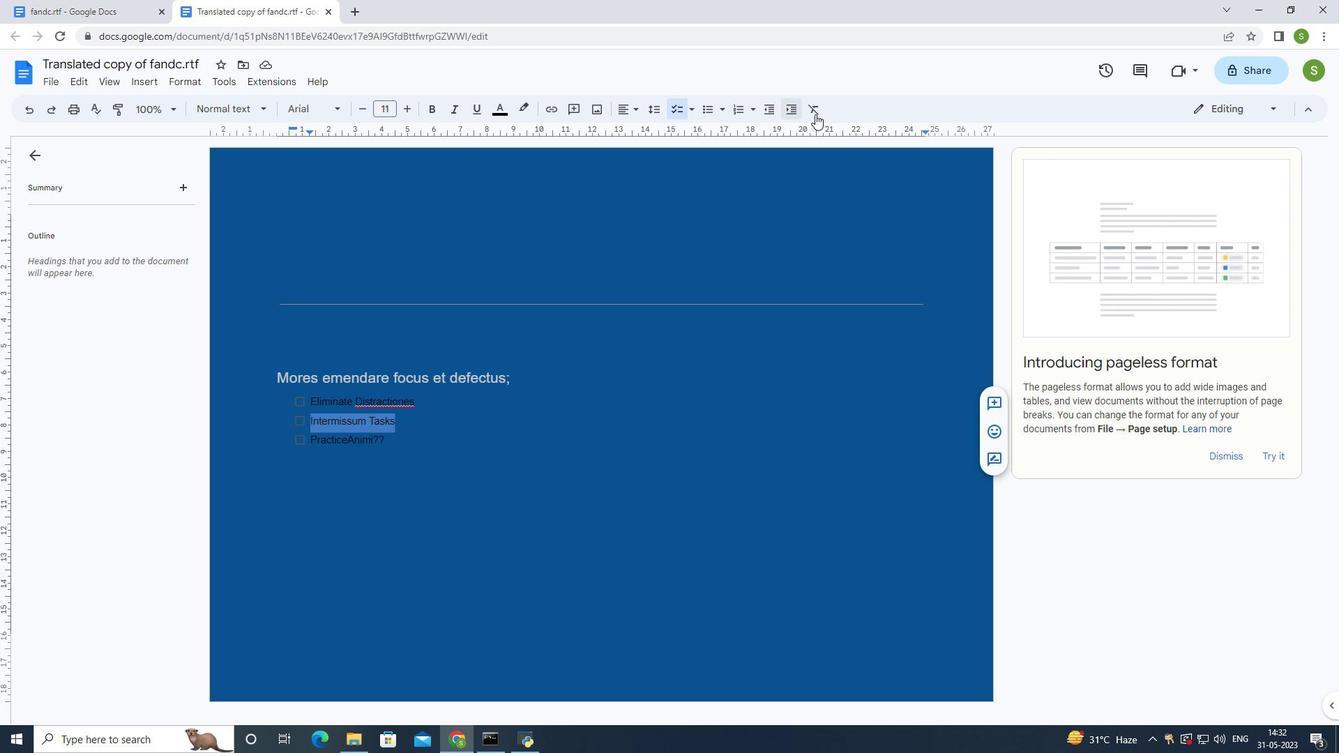
Action: Mouse pressed left at (816, 112)
Screenshot: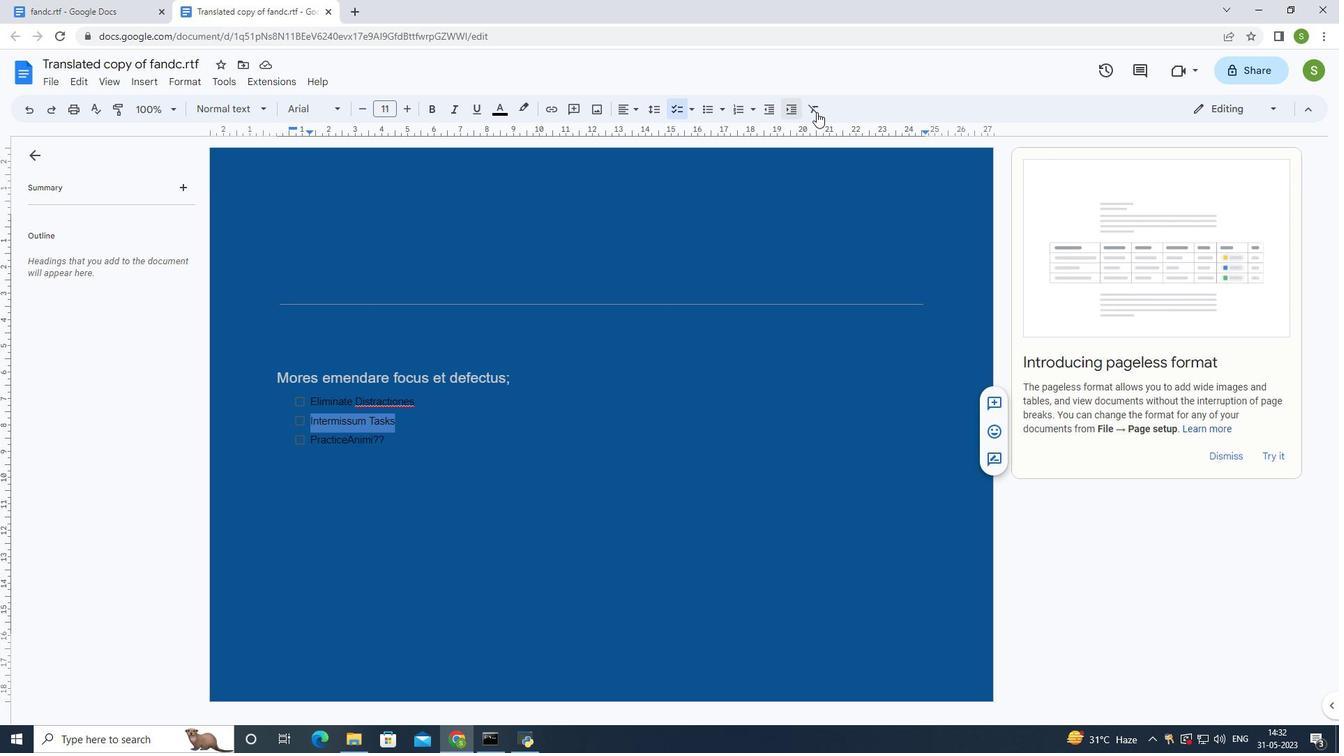 
Action: Mouse moved to (558, 334)
Screenshot: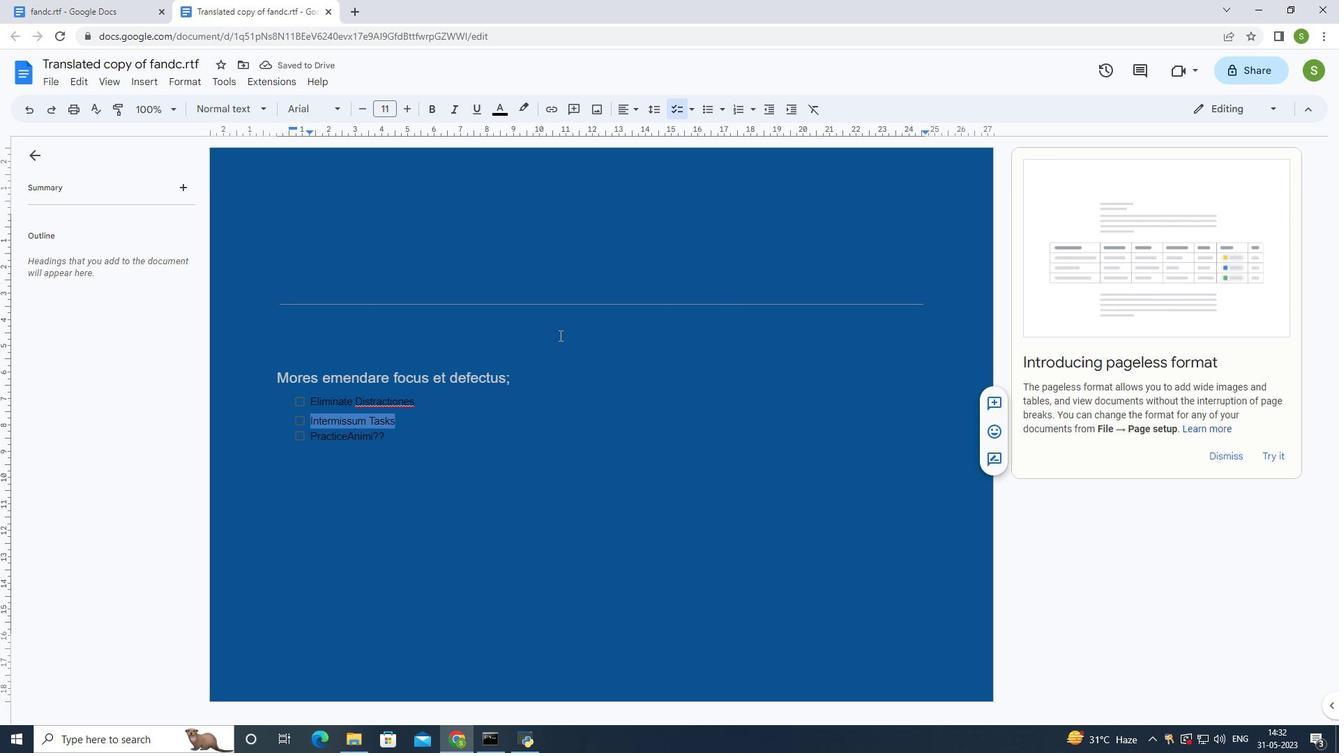 
